 Task: Pan Card Field Recreation
Action: Key pressed <Key.f11>
Screenshot: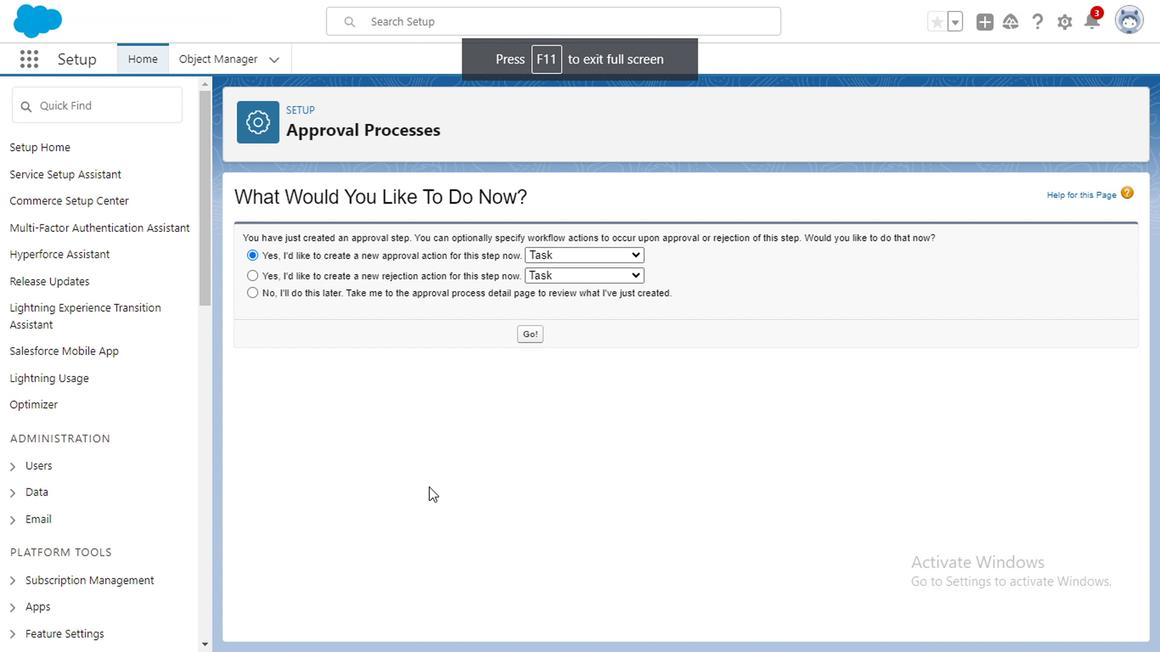 
Action: Mouse moved to (26, 59)
Screenshot: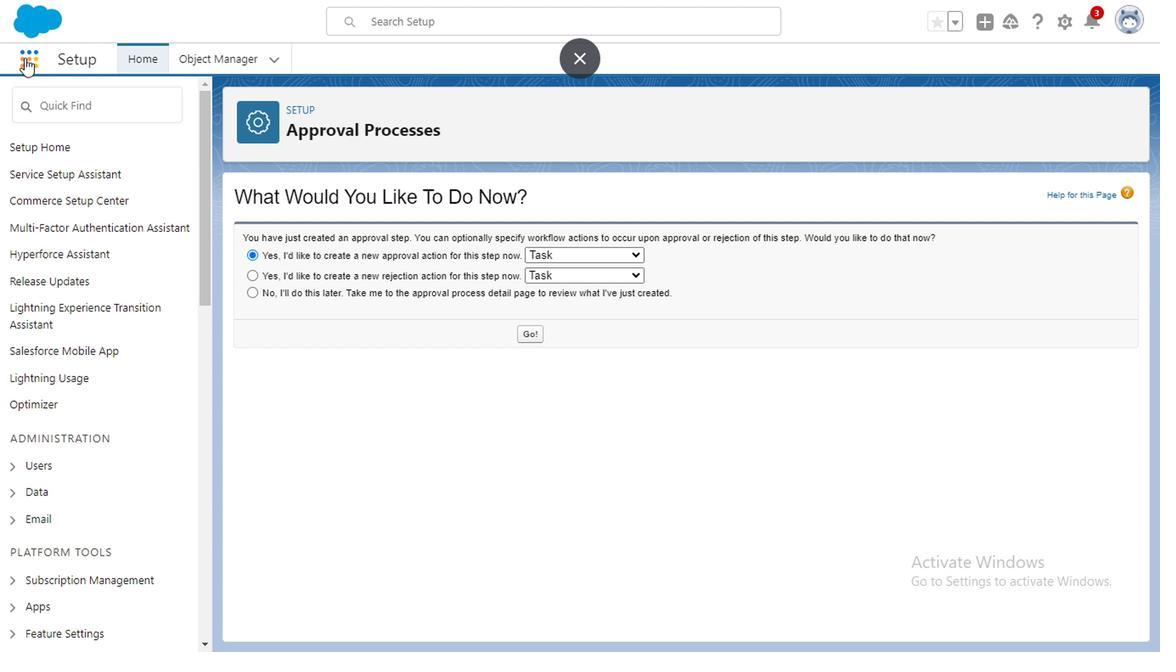 
Action: Mouse pressed left at (26, 59)
Screenshot: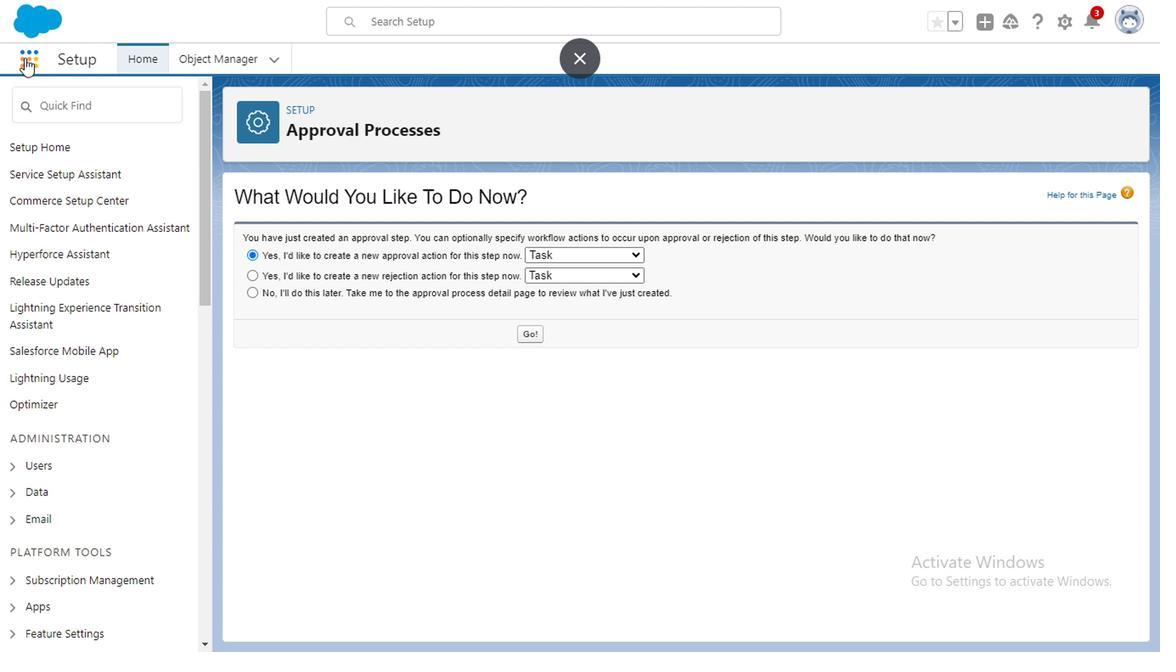 
Action: Mouse moved to (92, 114)
Screenshot: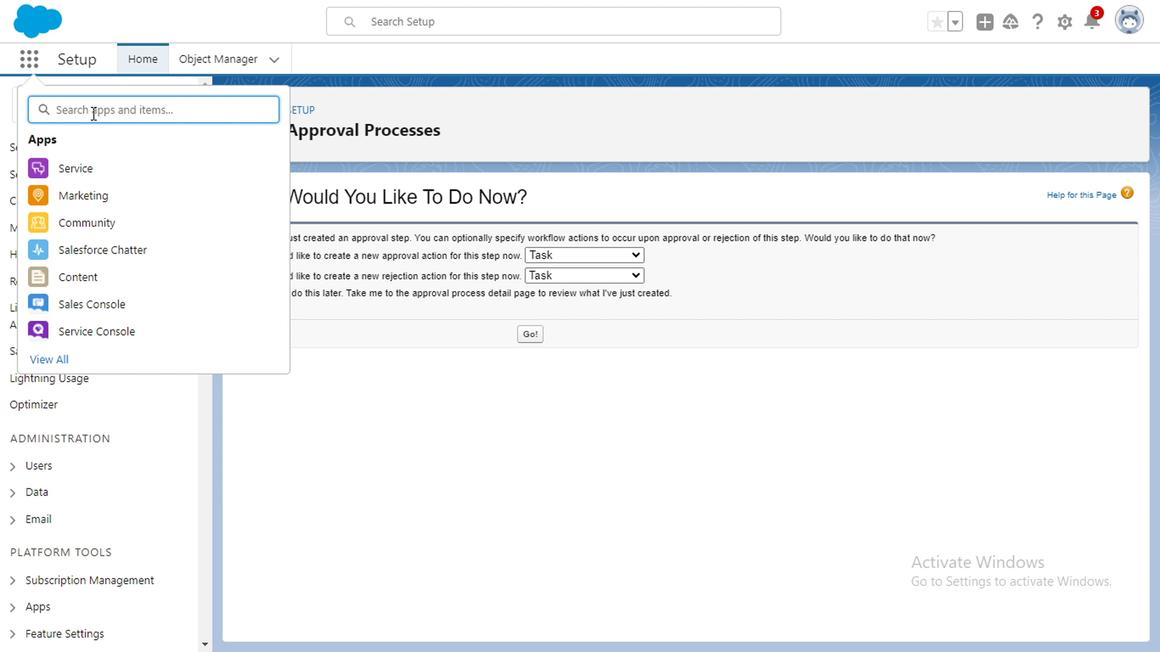 
Action: Key pressed o<Key.caps_lock>PTY
Screenshot: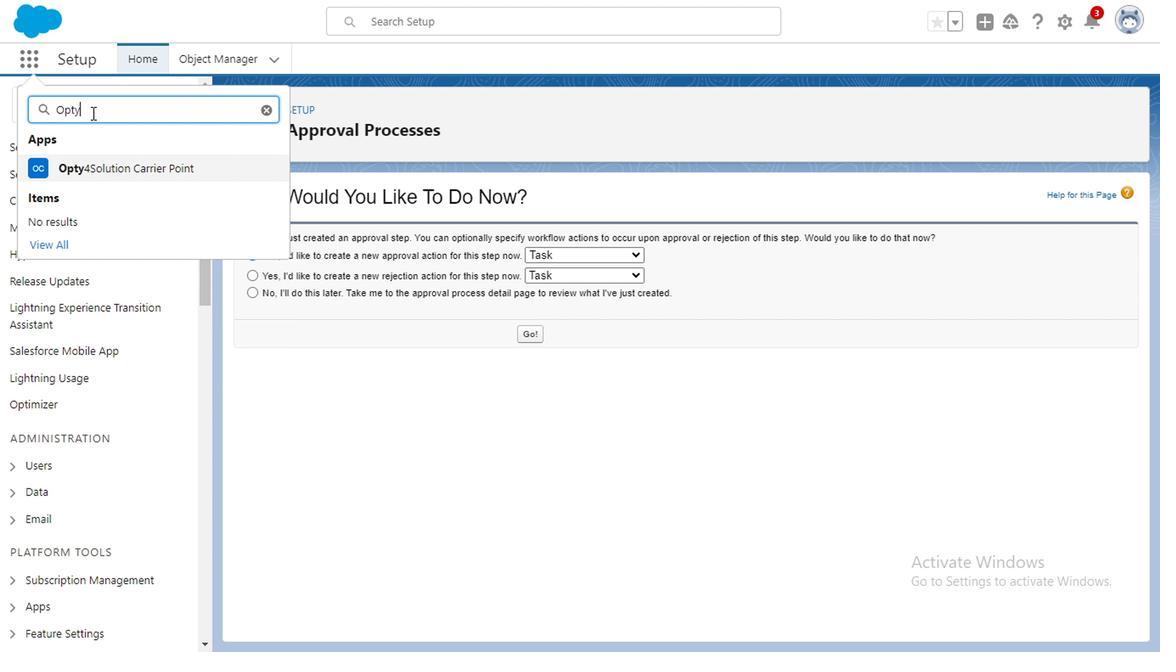 
Action: Mouse moved to (110, 167)
Screenshot: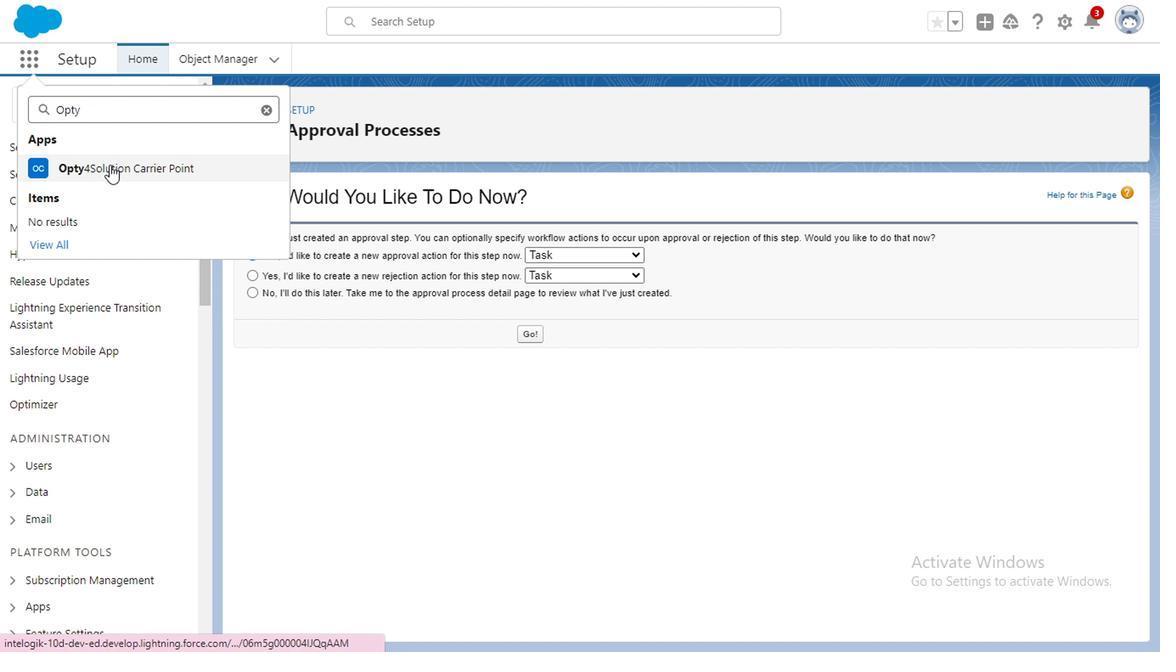
Action: Mouse pressed left at (110, 167)
Screenshot: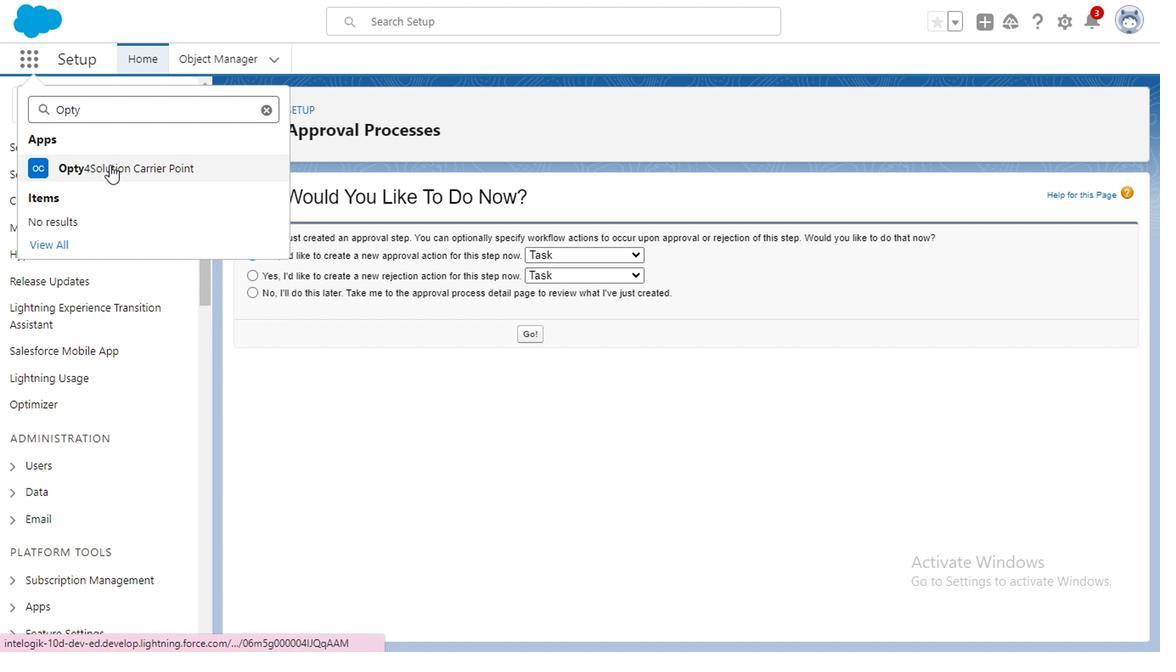 
Action: Mouse moved to (327, 56)
Screenshot: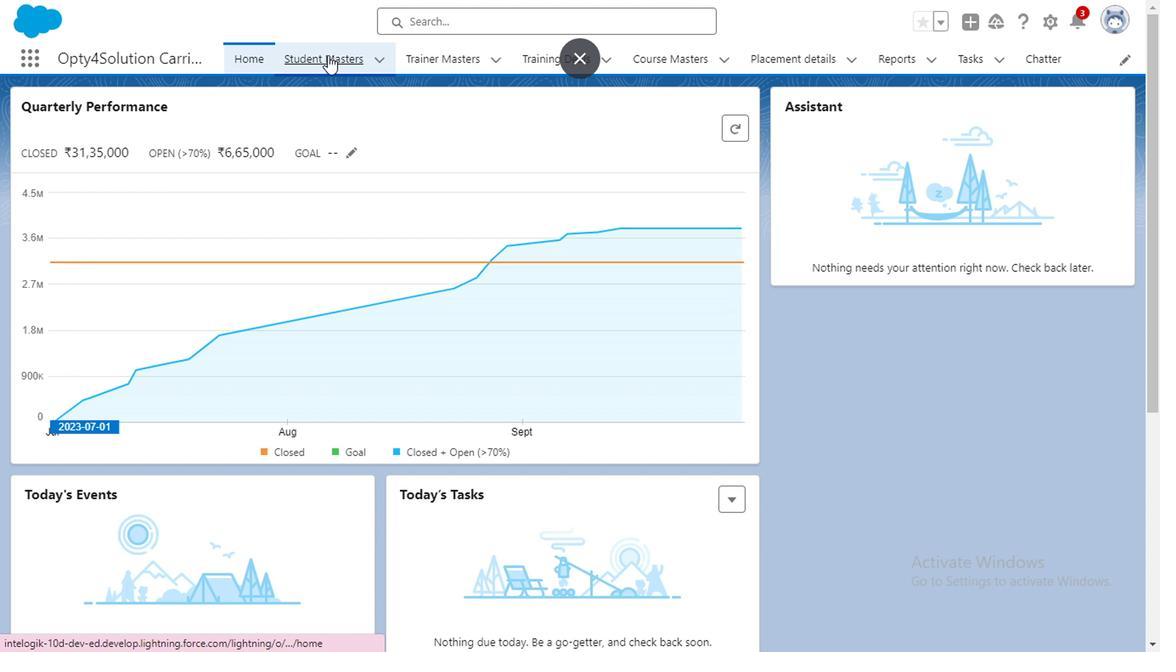 
Action: Mouse pressed left at (327, 56)
Screenshot: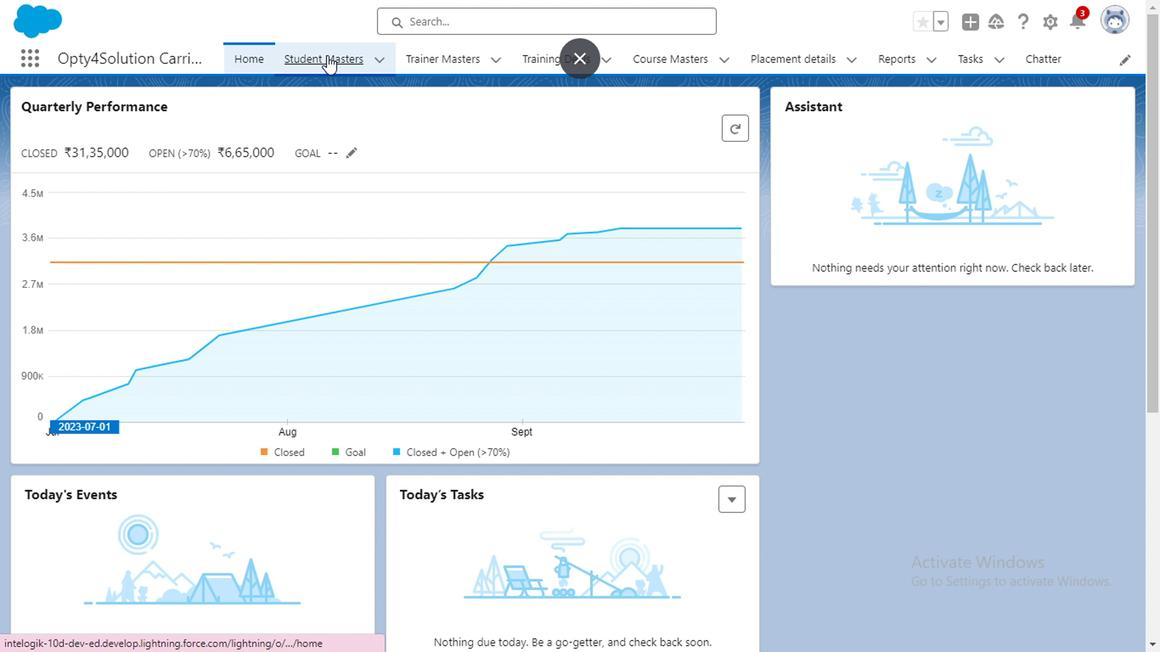 
Action: Mouse moved to (1061, 16)
Screenshot: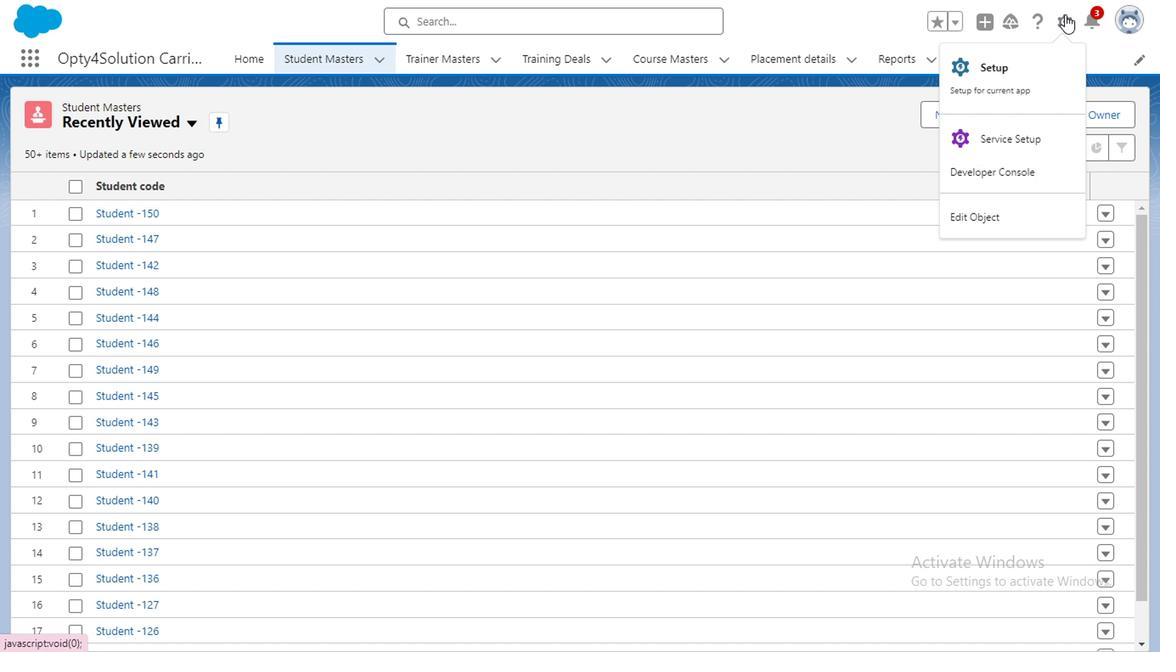 
Action: Mouse pressed left at (1061, 16)
Screenshot: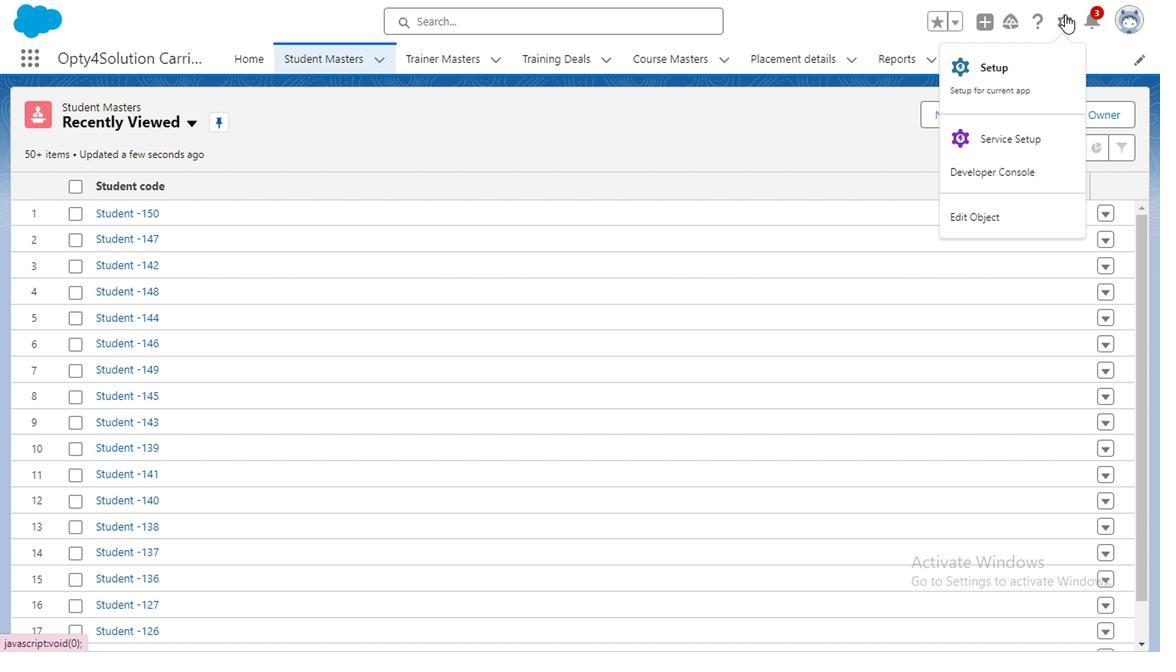 
Action: Mouse moved to (984, 218)
Screenshot: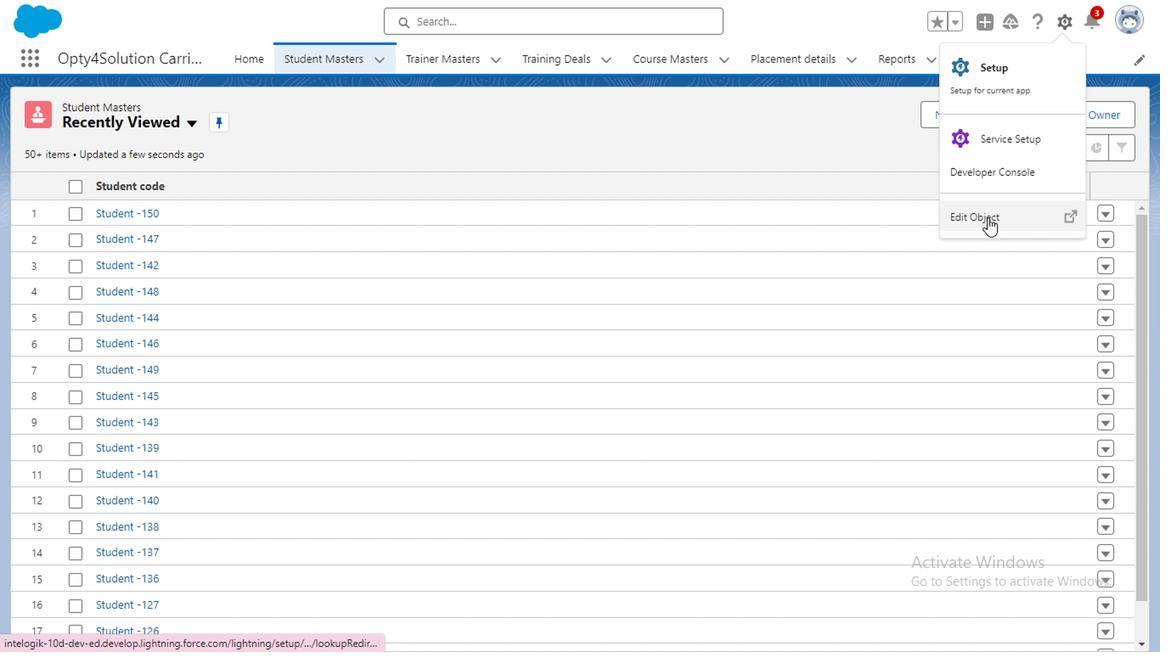 
Action: Mouse pressed left at (984, 218)
Screenshot: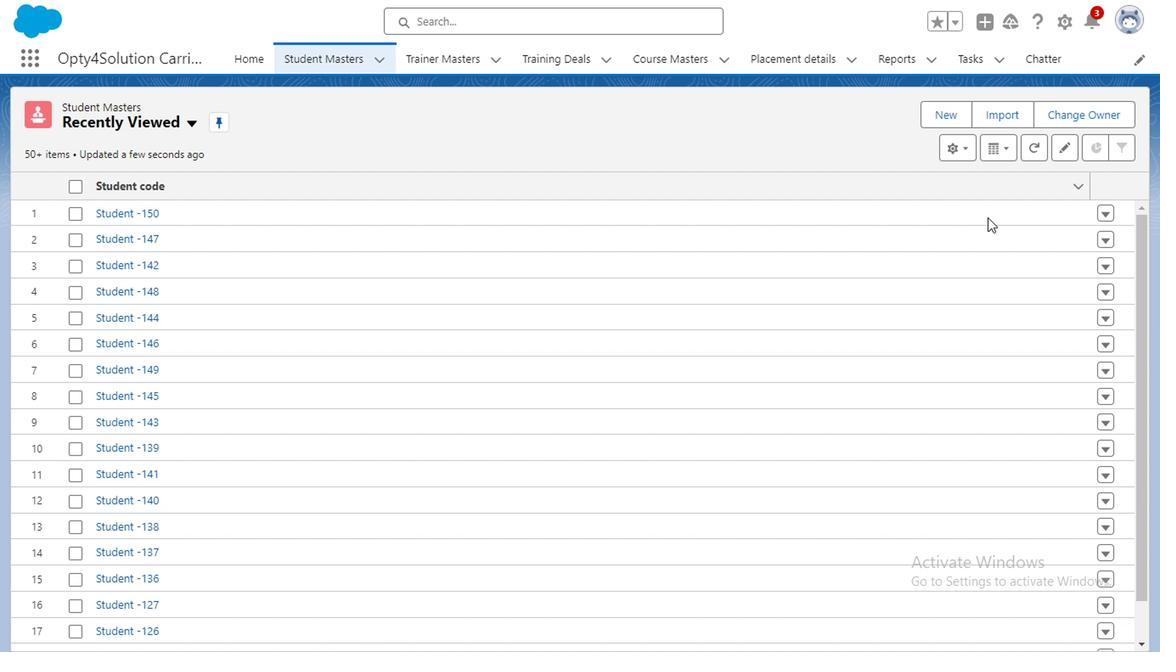 
Action: Mouse moved to (126, 229)
Screenshot: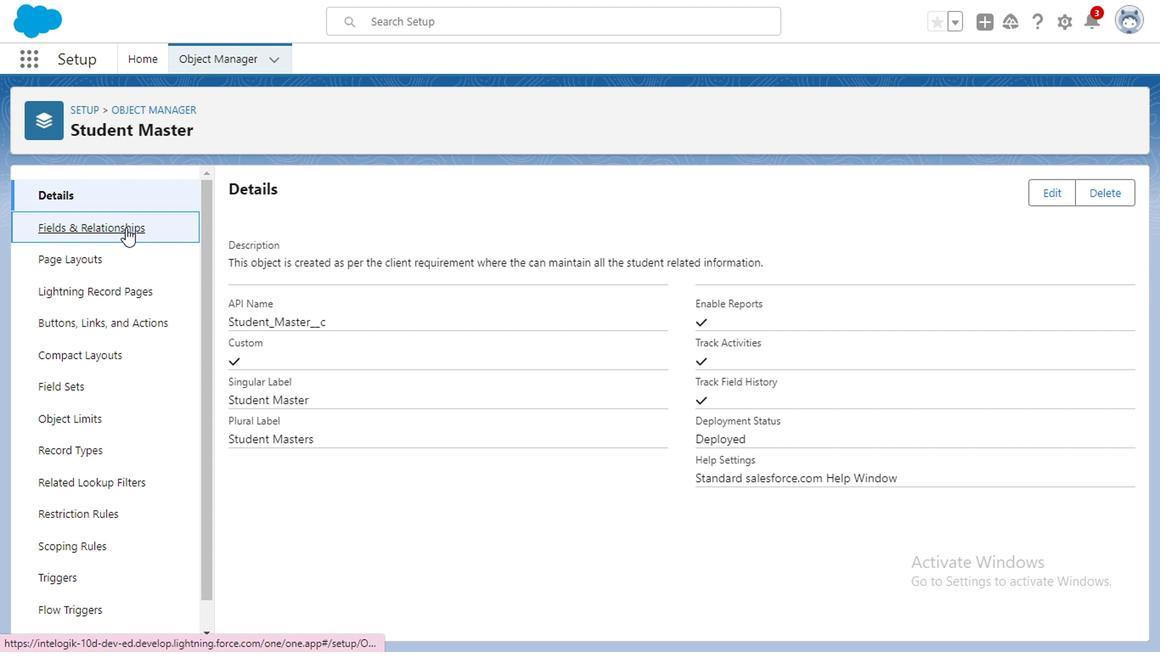 
Action: Mouse pressed left at (126, 229)
Screenshot: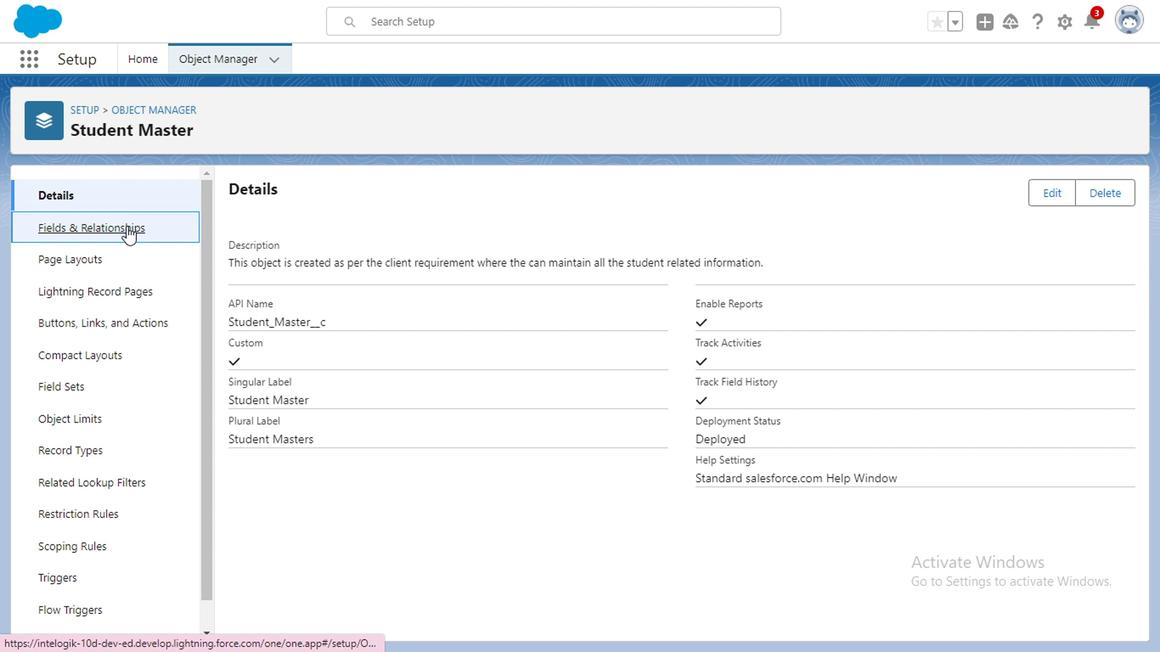 
Action: Mouse moved to (404, 421)
Screenshot: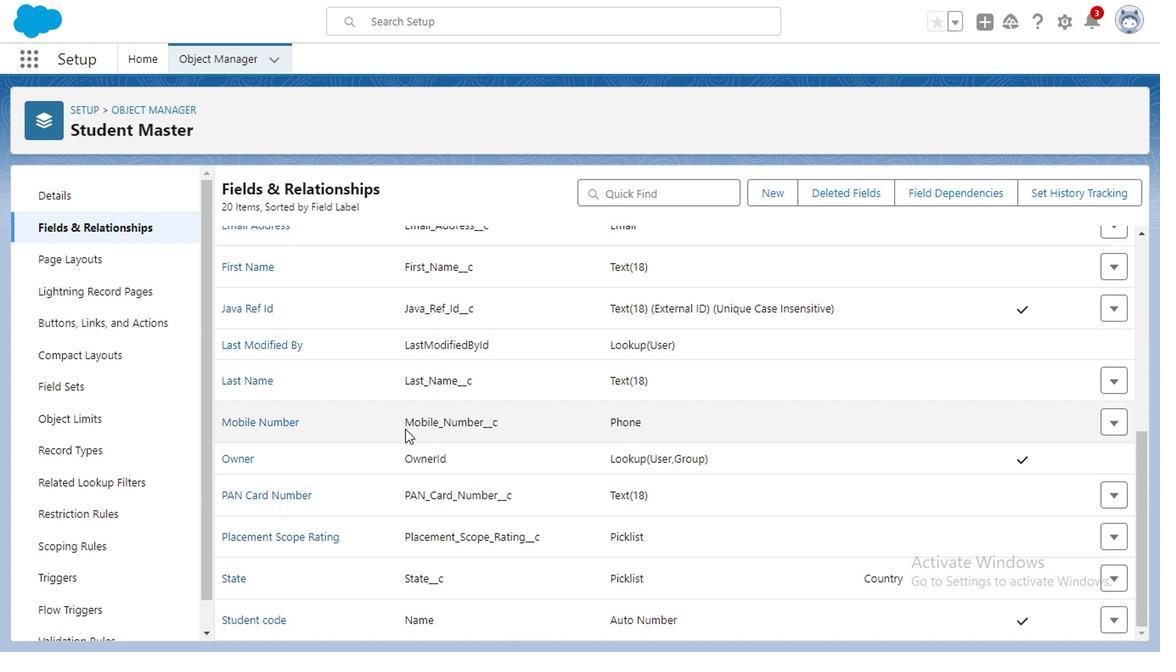 
Action: Mouse scrolled (404, 421) with delta (0, 0)
Screenshot: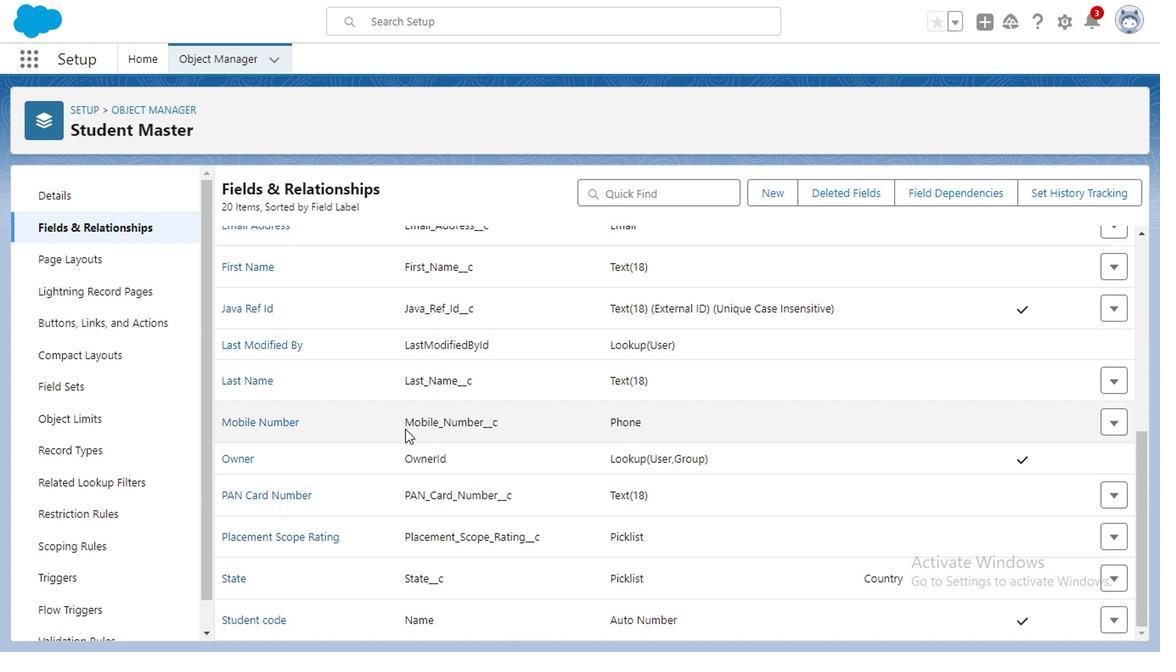 
Action: Mouse moved to (404, 424)
Screenshot: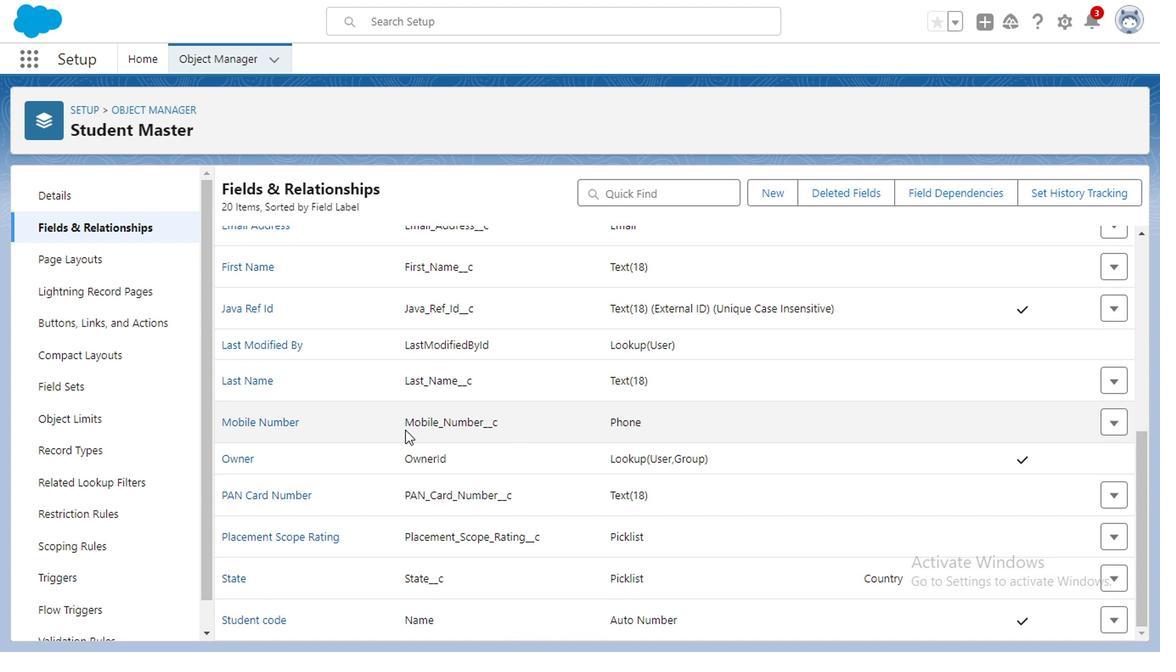 
Action: Mouse scrolled (404, 423) with delta (0, 0)
Screenshot: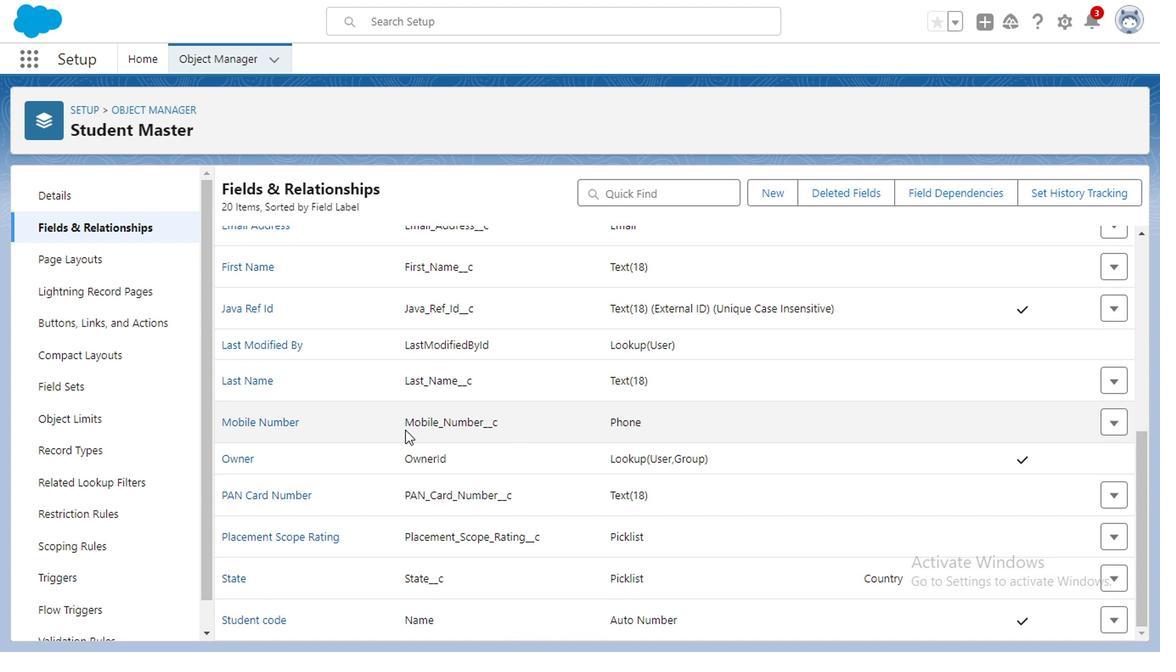 
Action: Mouse moved to (404, 425)
Screenshot: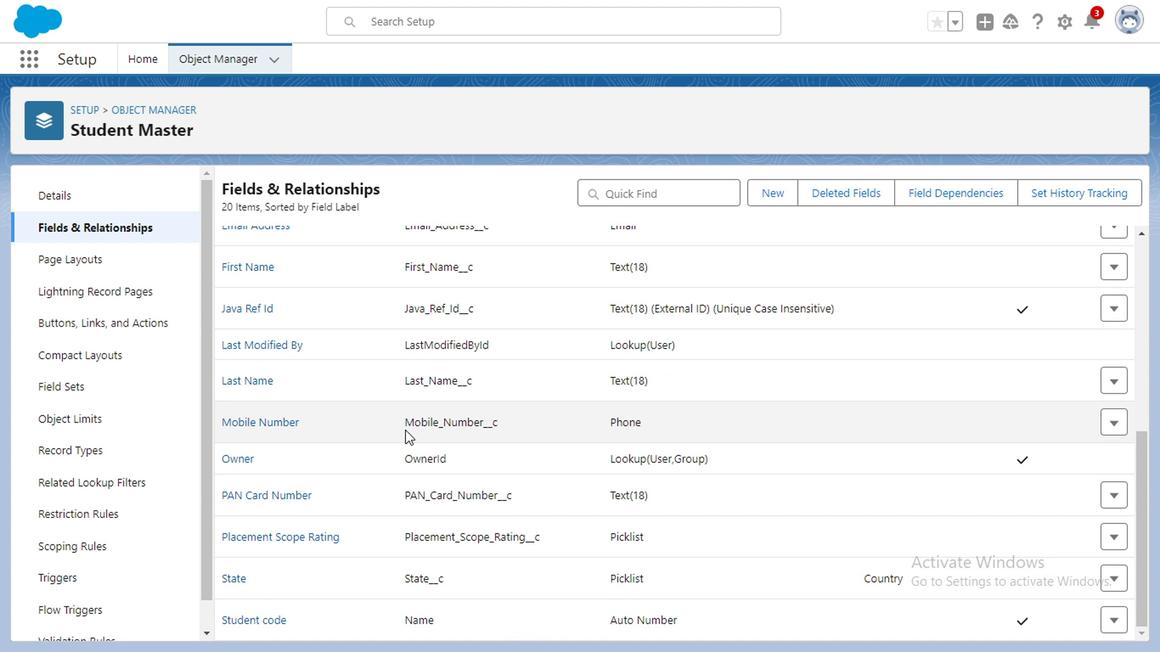 
Action: Mouse scrolled (404, 424) with delta (0, -1)
Screenshot: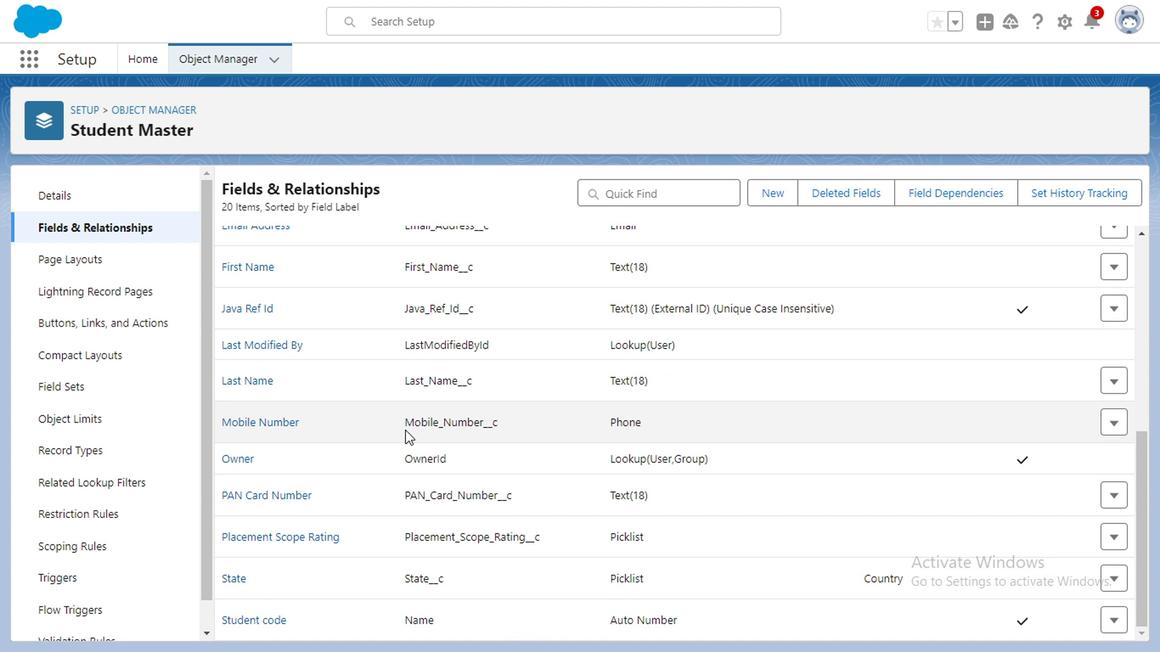 
Action: Mouse moved to (254, 498)
Screenshot: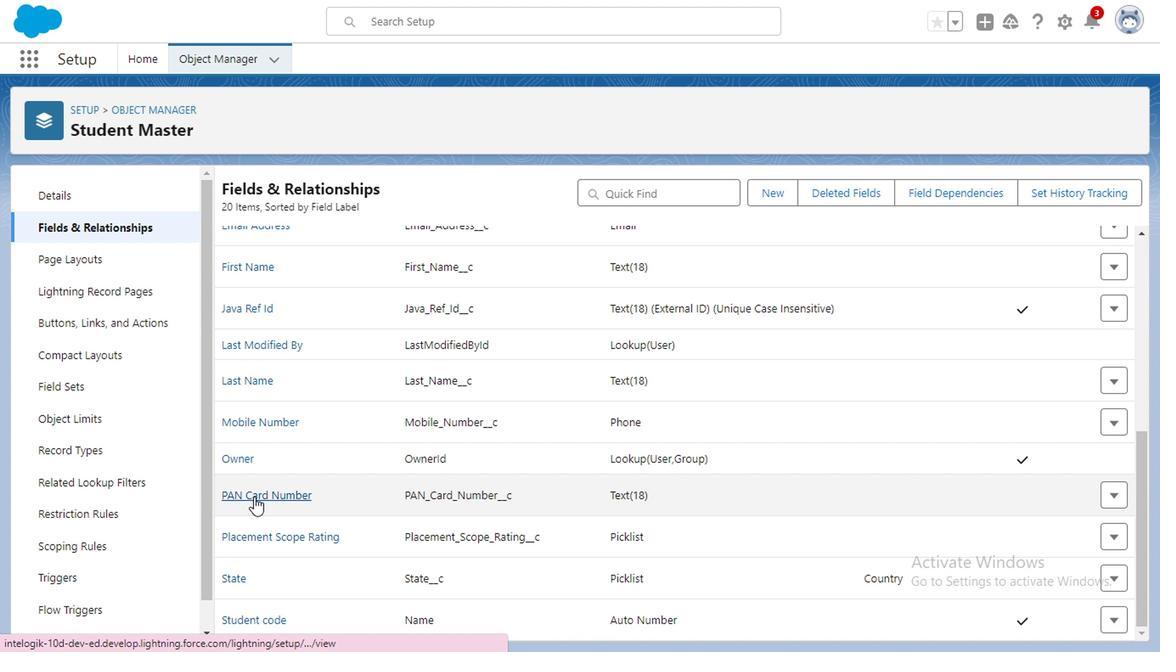 
Action: Mouse pressed left at (254, 498)
Screenshot: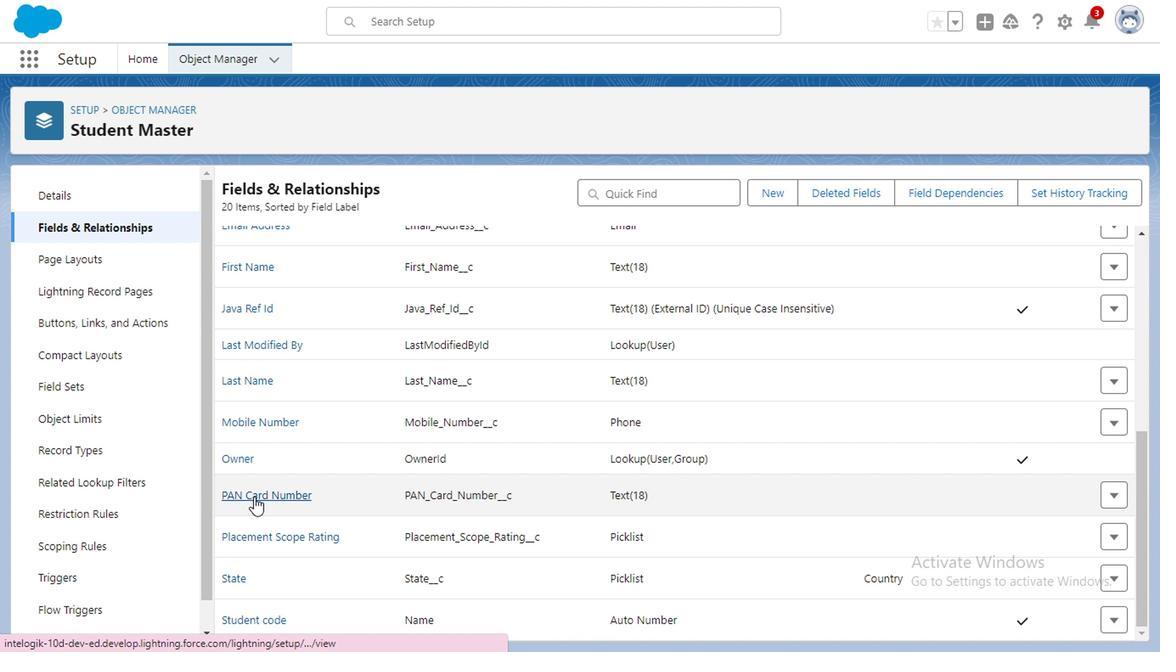 
Action: Mouse moved to (581, 363)
Screenshot: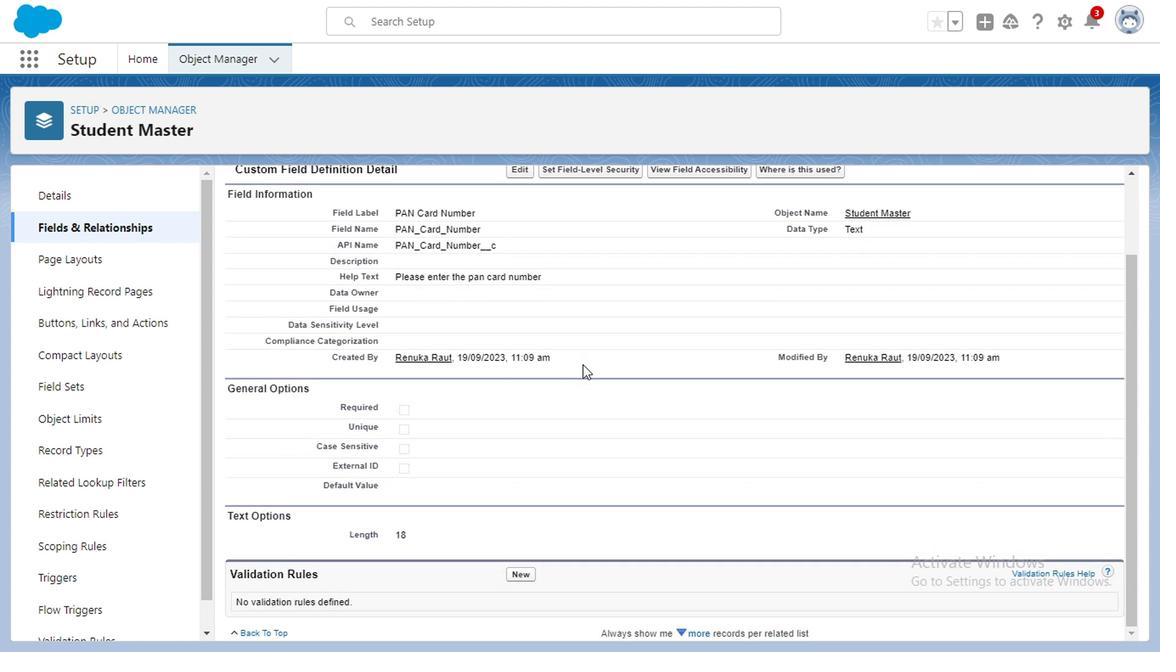 
Action: Mouse scrolled (581, 362) with delta (0, 0)
Screenshot: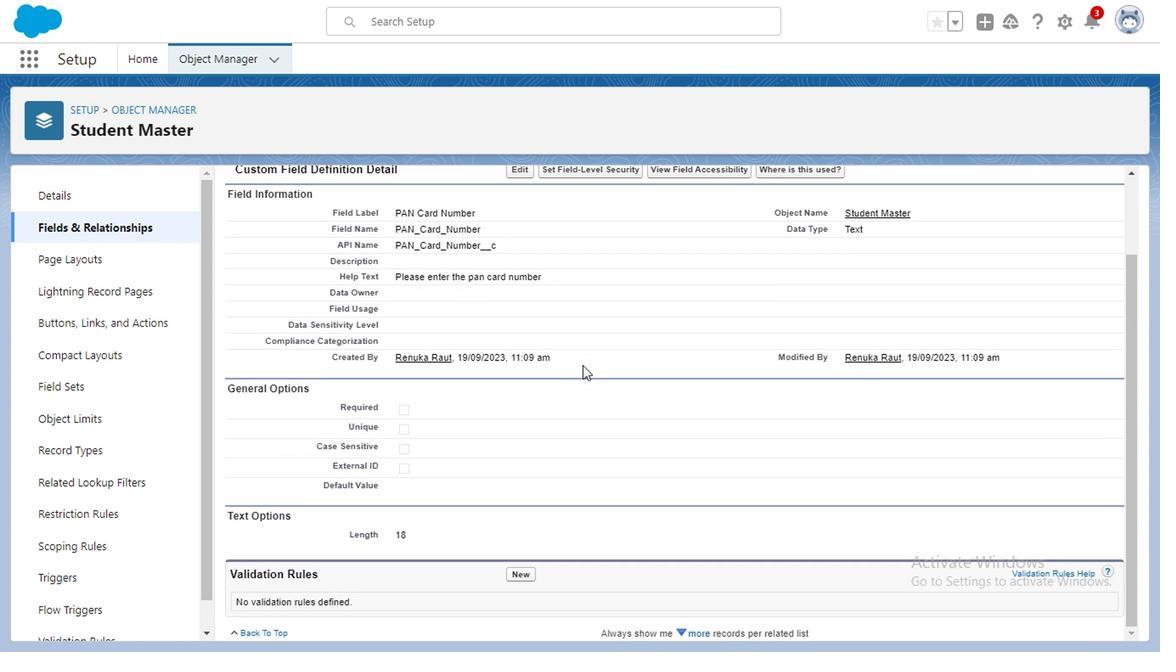 
Action: Mouse moved to (581, 369)
Screenshot: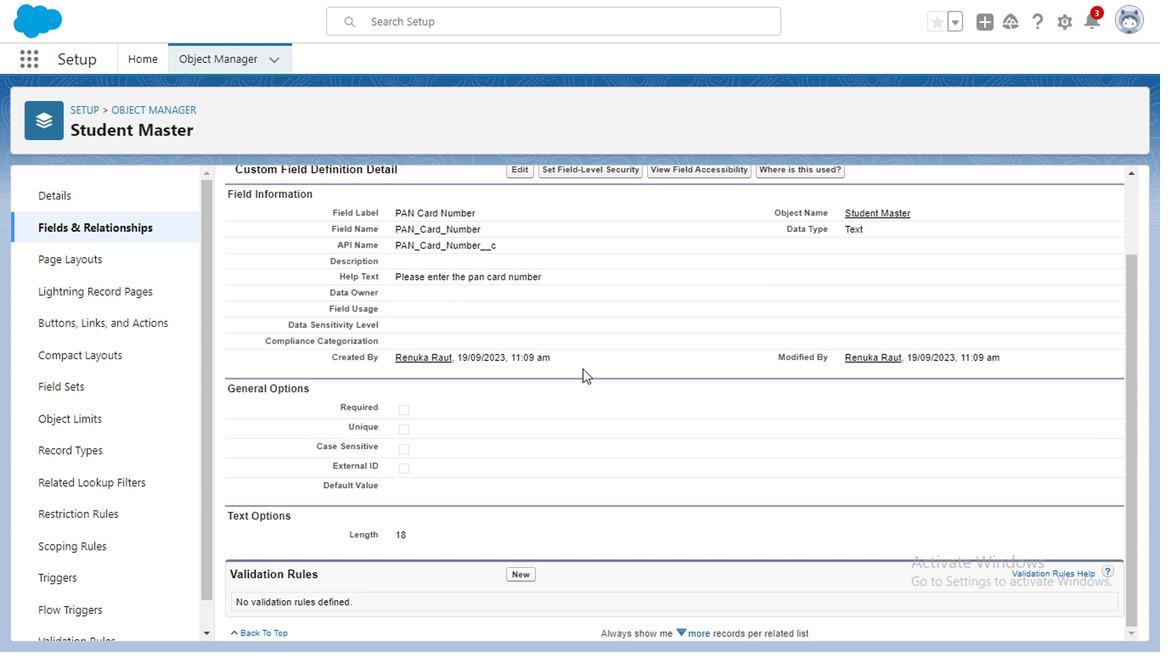
Action: Mouse scrolled (581, 369) with delta (0, 0)
Screenshot: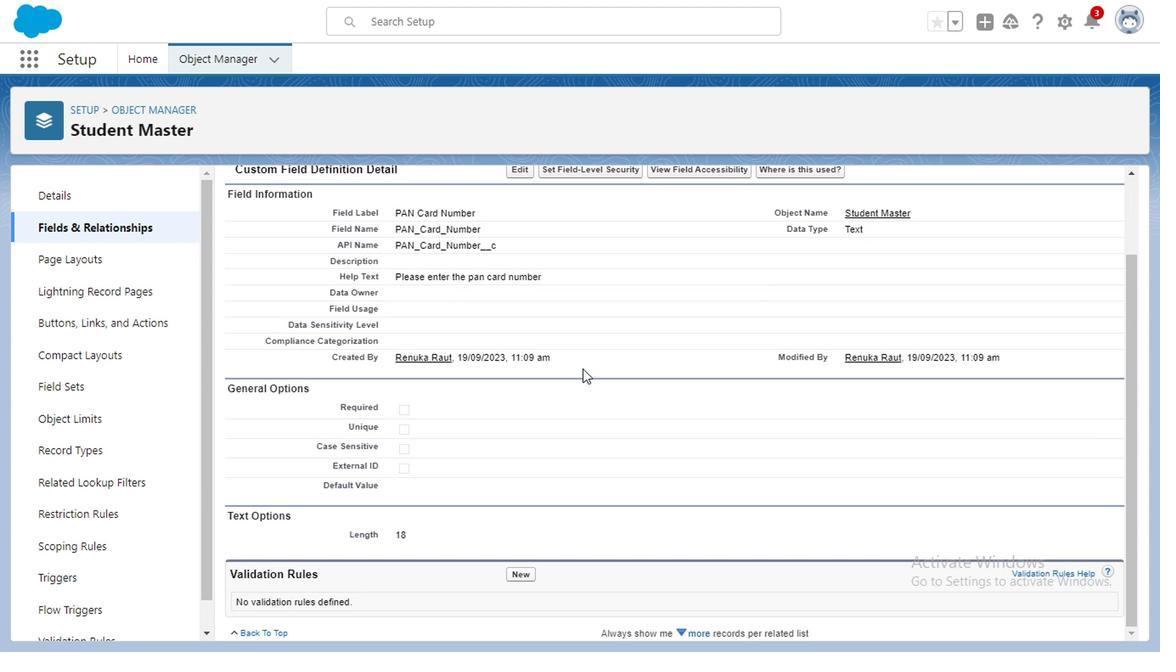 
Action: Mouse moved to (490, 324)
Screenshot: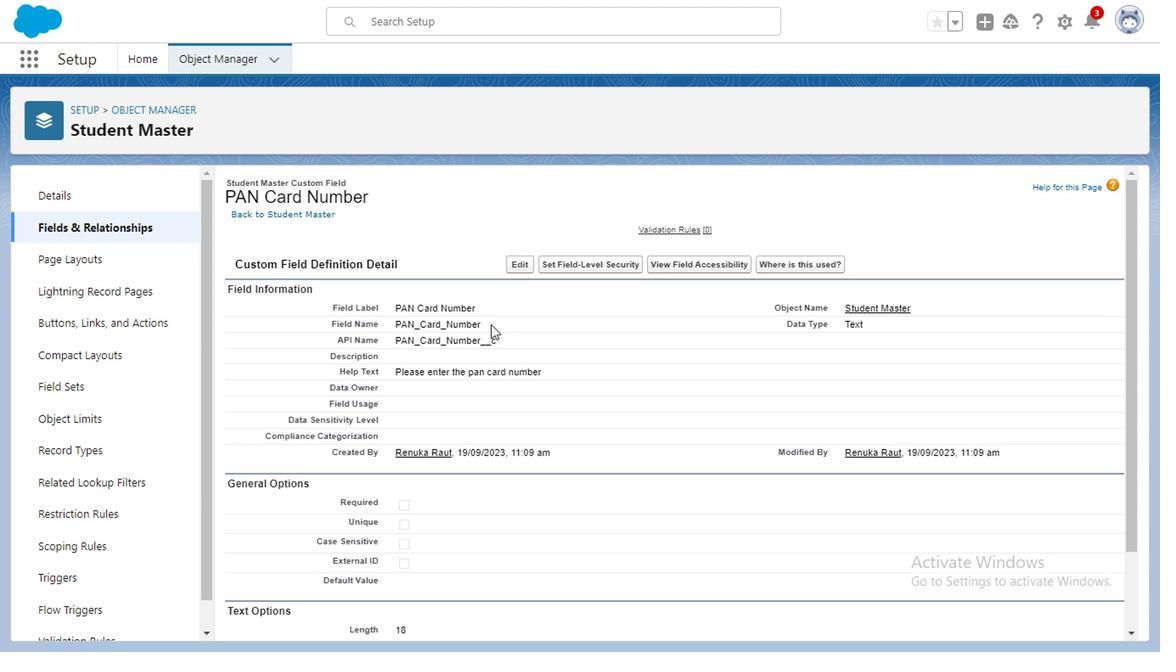 
Action: Mouse scrolled (490, 325) with delta (0, 0)
Screenshot: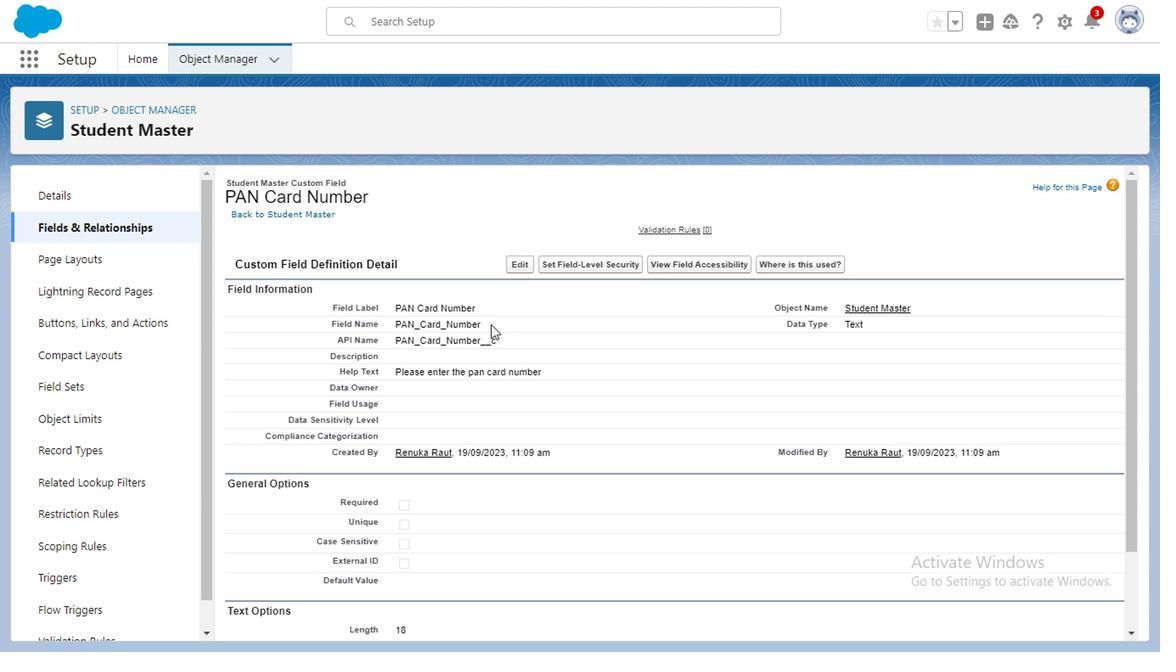 
Action: Mouse scrolled (490, 325) with delta (0, 0)
Screenshot: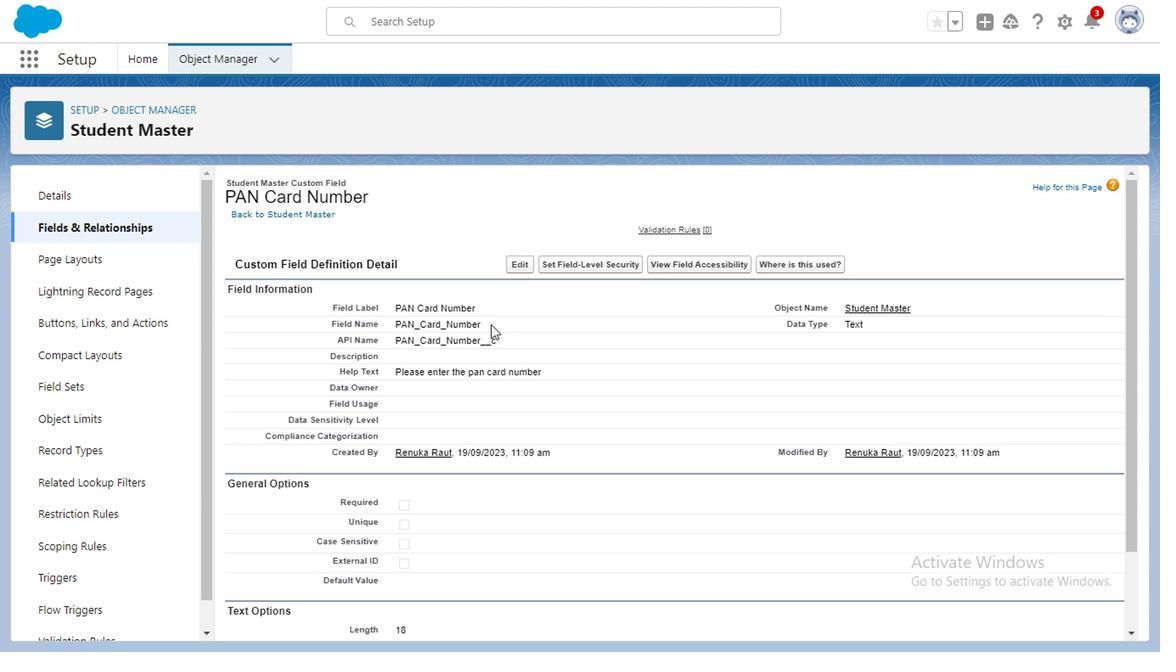 
Action: Mouse scrolled (490, 325) with delta (0, 0)
Screenshot: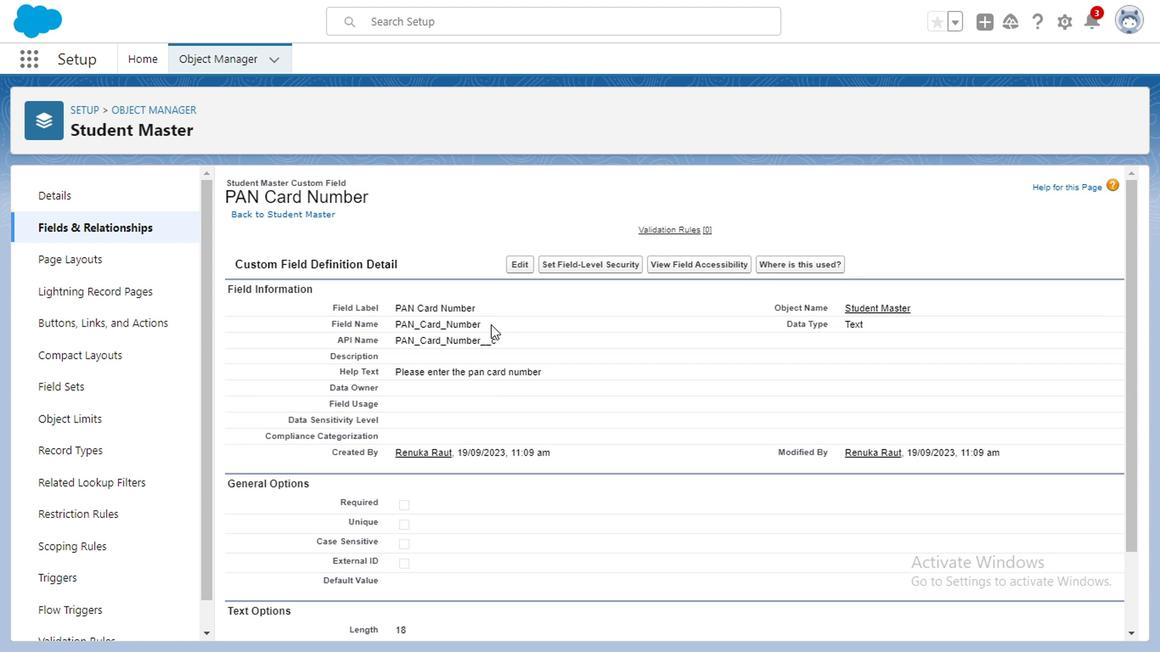 
Action: Mouse moved to (490, 324)
Screenshot: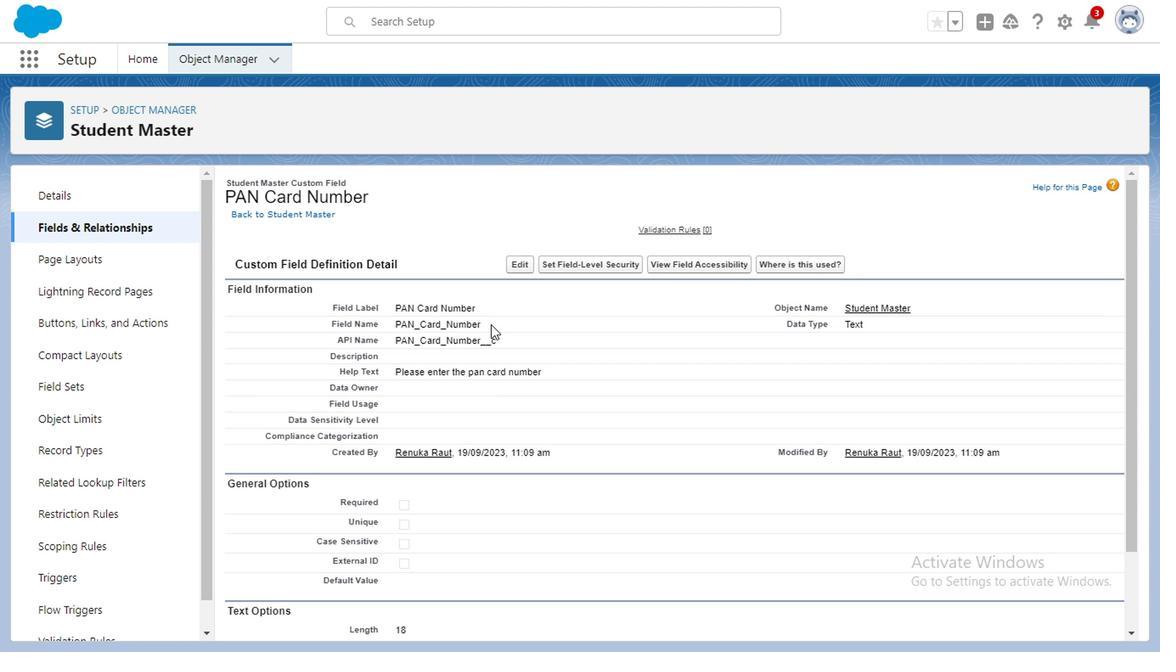 
Action: Mouse scrolled (490, 325) with delta (0, 0)
Screenshot: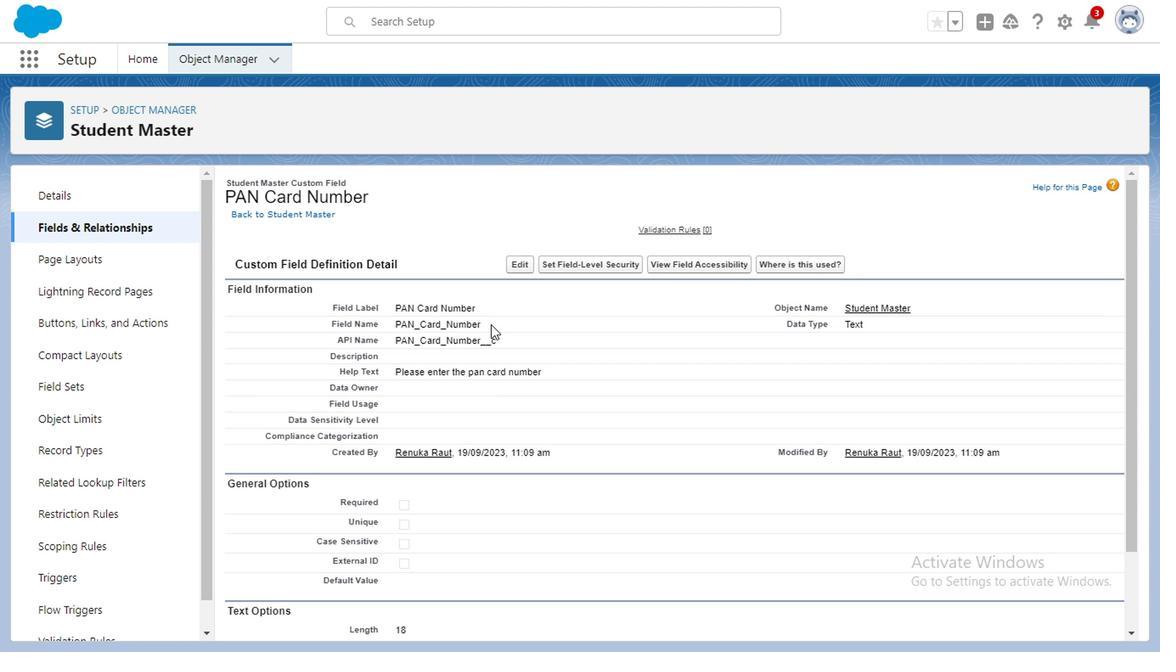 
Action: Mouse moved to (516, 264)
Screenshot: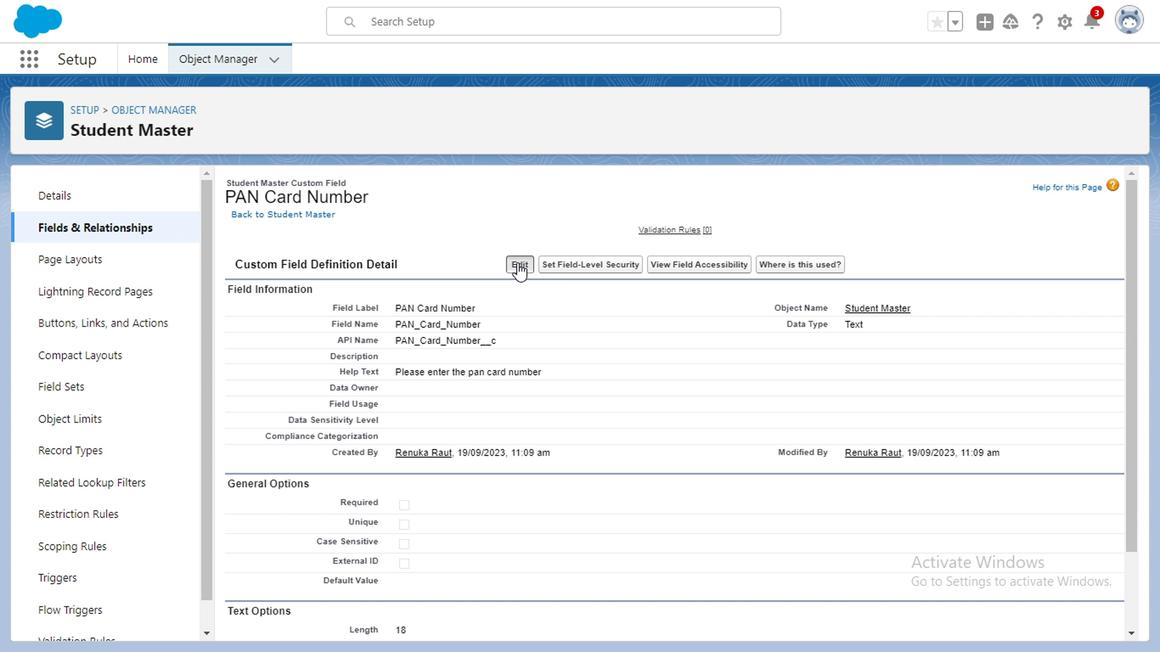 
Action: Mouse pressed left at (516, 264)
Screenshot: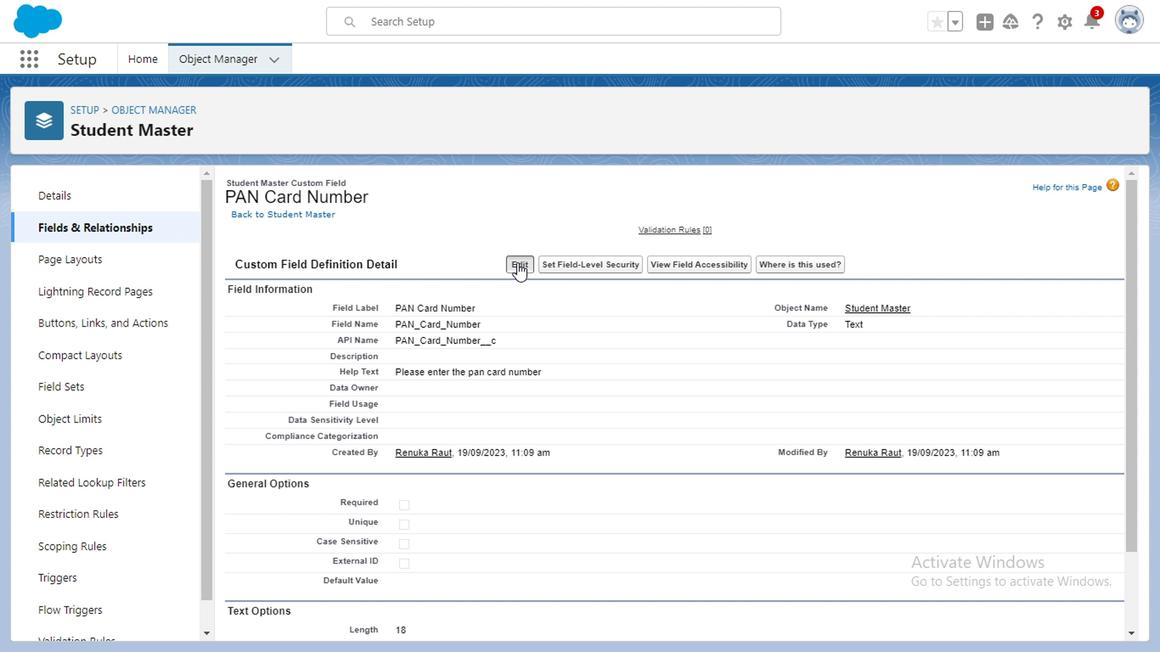 
Action: Mouse moved to (87, 260)
Screenshot: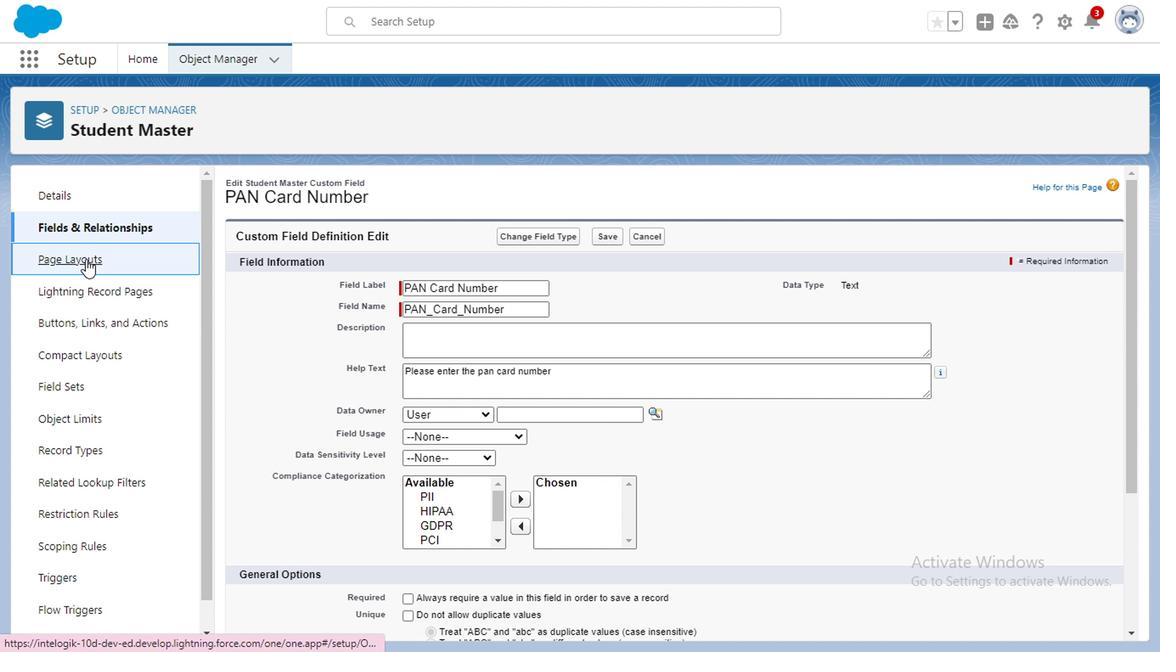 
Action: Mouse pressed left at (87, 260)
Screenshot: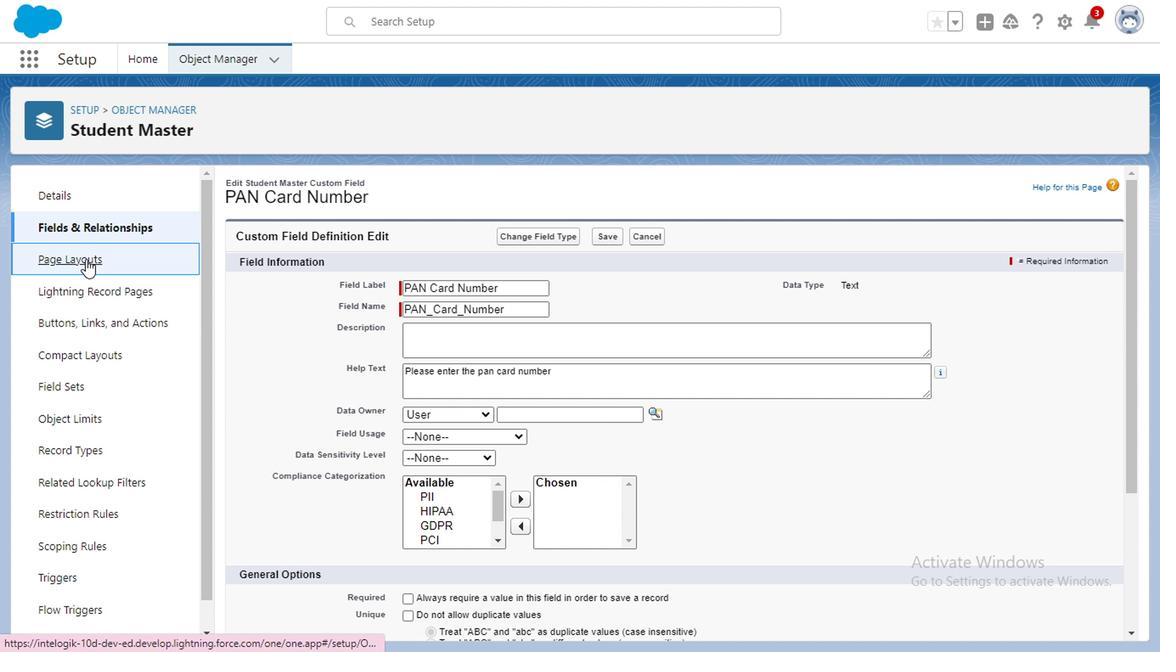 
Action: Mouse moved to (91, 229)
Screenshot: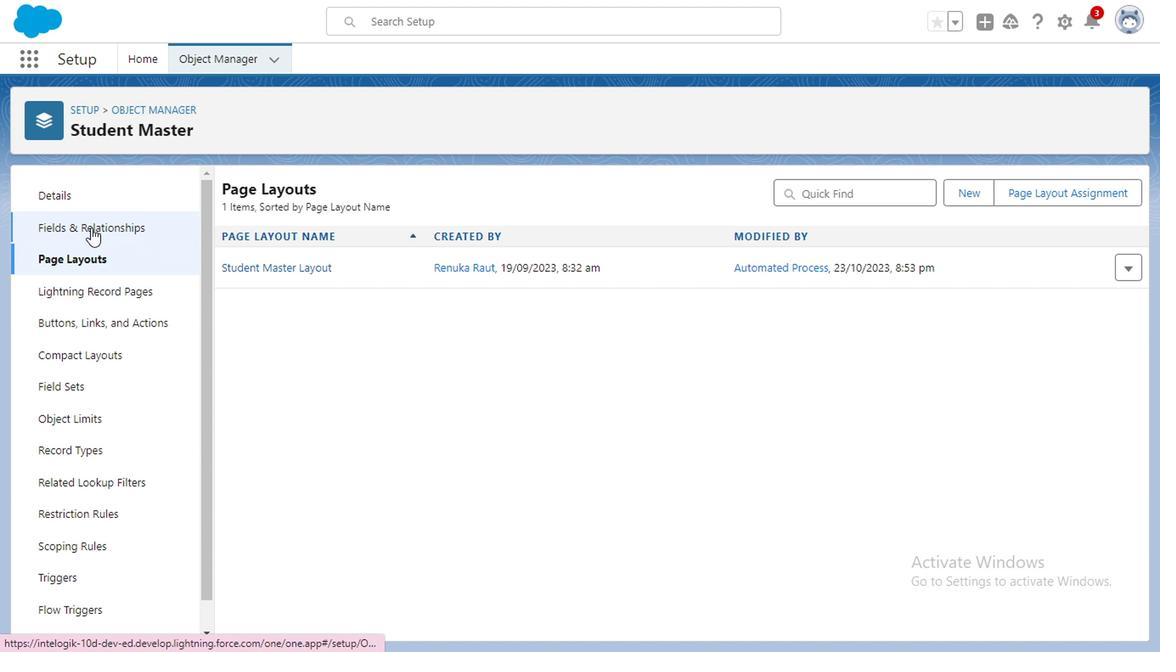 
Action: Mouse pressed left at (91, 229)
Screenshot: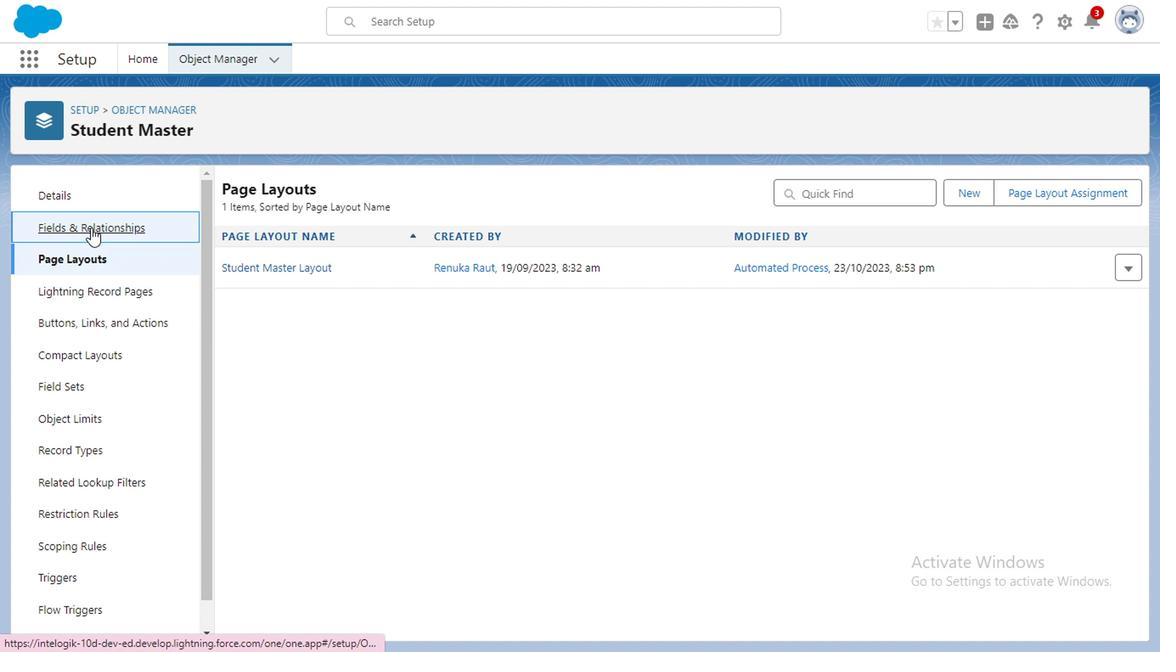 
Action: Mouse moved to (254, 517)
Screenshot: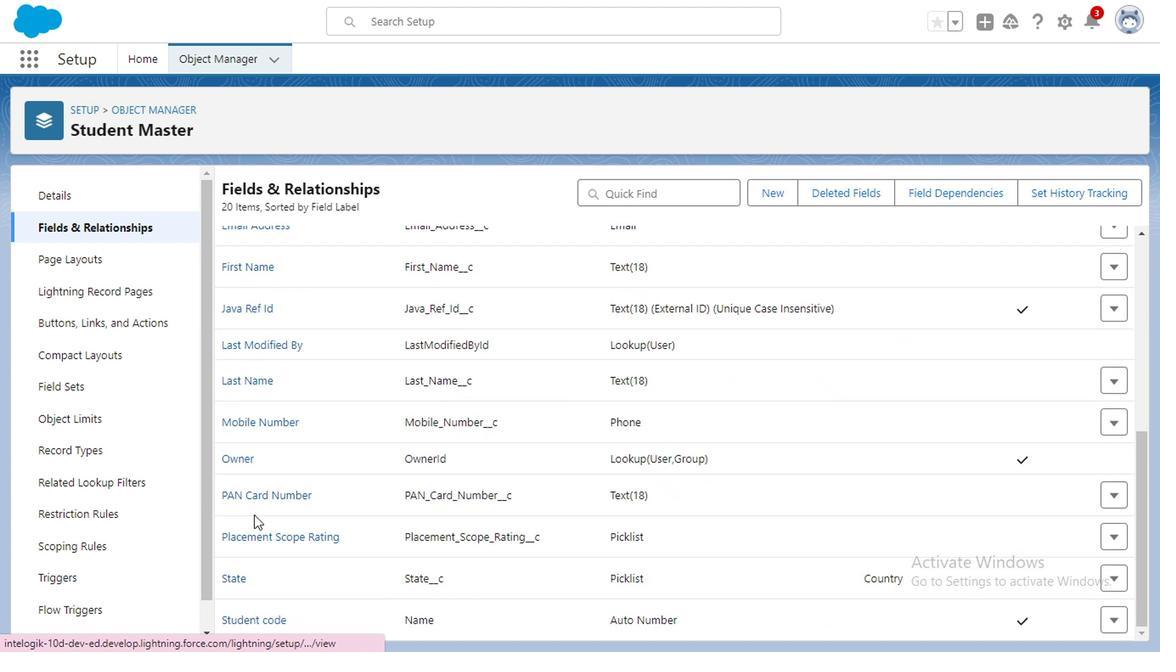 
Action: Mouse scrolled (254, 516) with delta (0, -1)
Screenshot: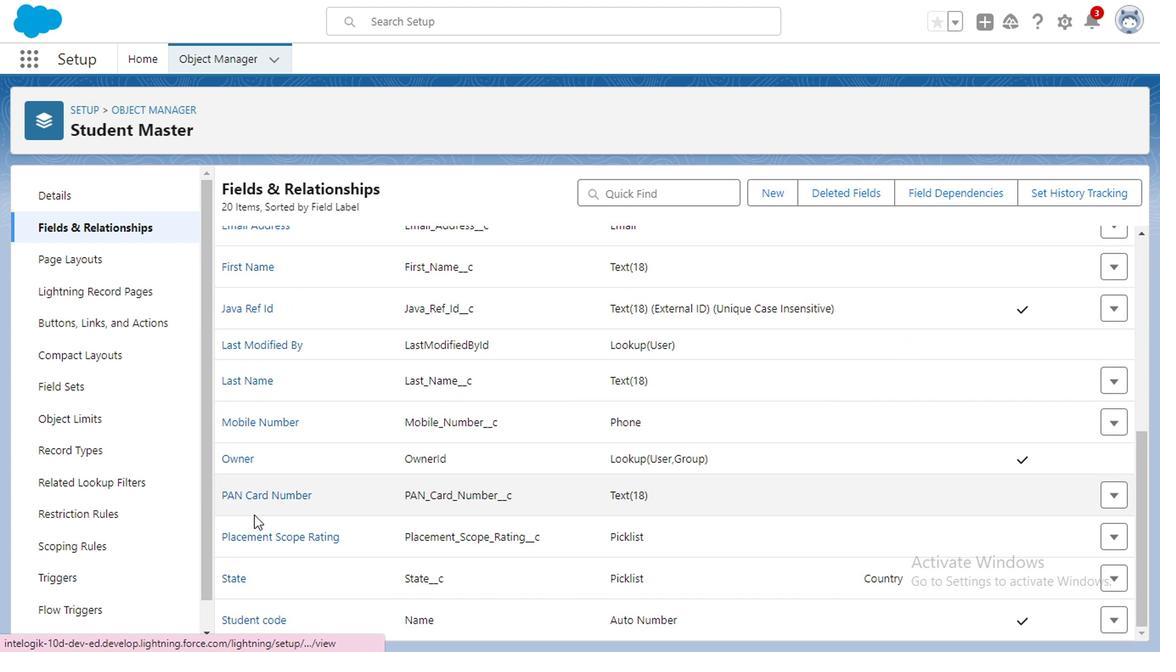 
Action: Mouse moved to (254, 494)
Screenshot: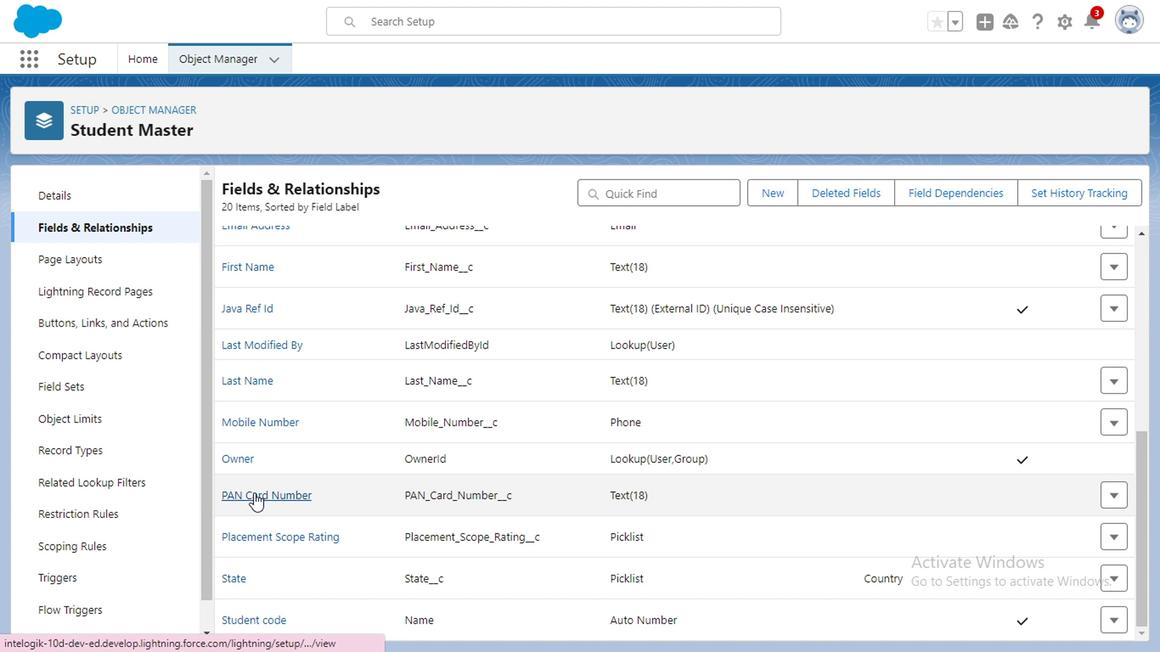 
Action: Mouse pressed left at (254, 494)
Screenshot: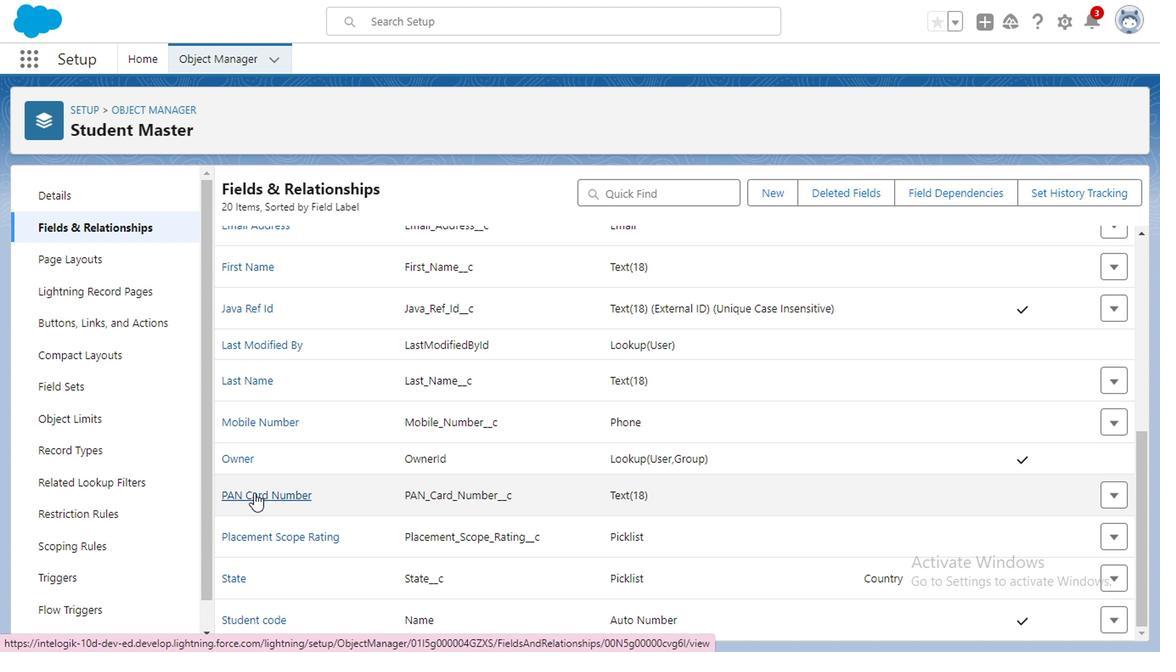 
Action: Mouse moved to (516, 268)
Screenshot: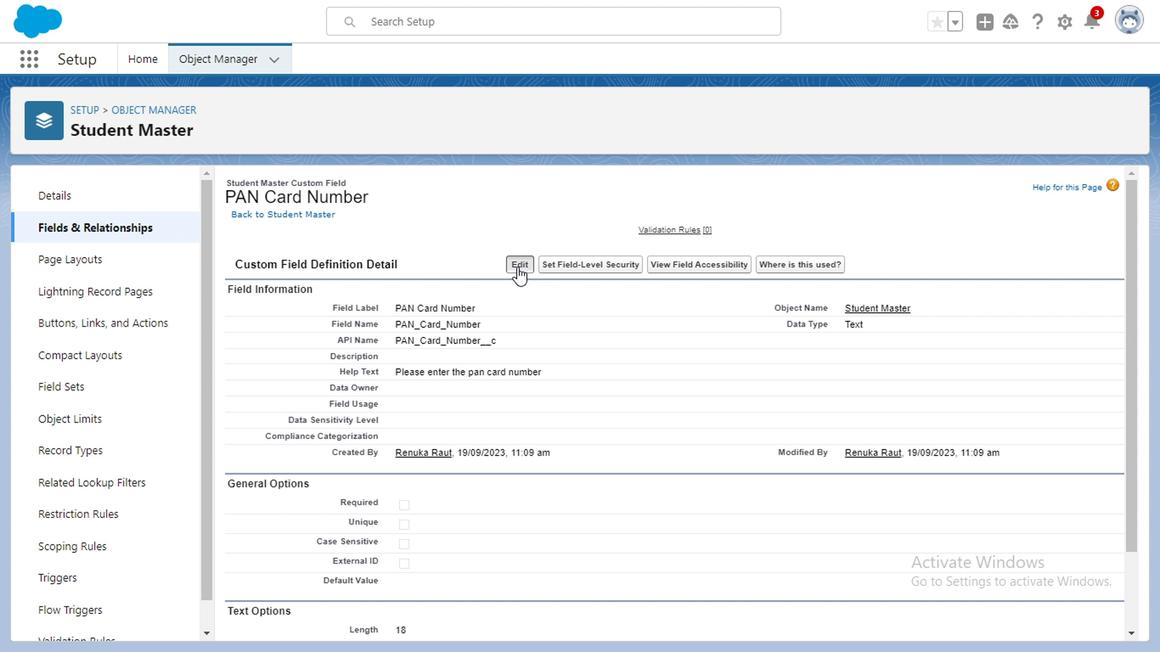 
Action: Mouse pressed left at (516, 268)
Screenshot: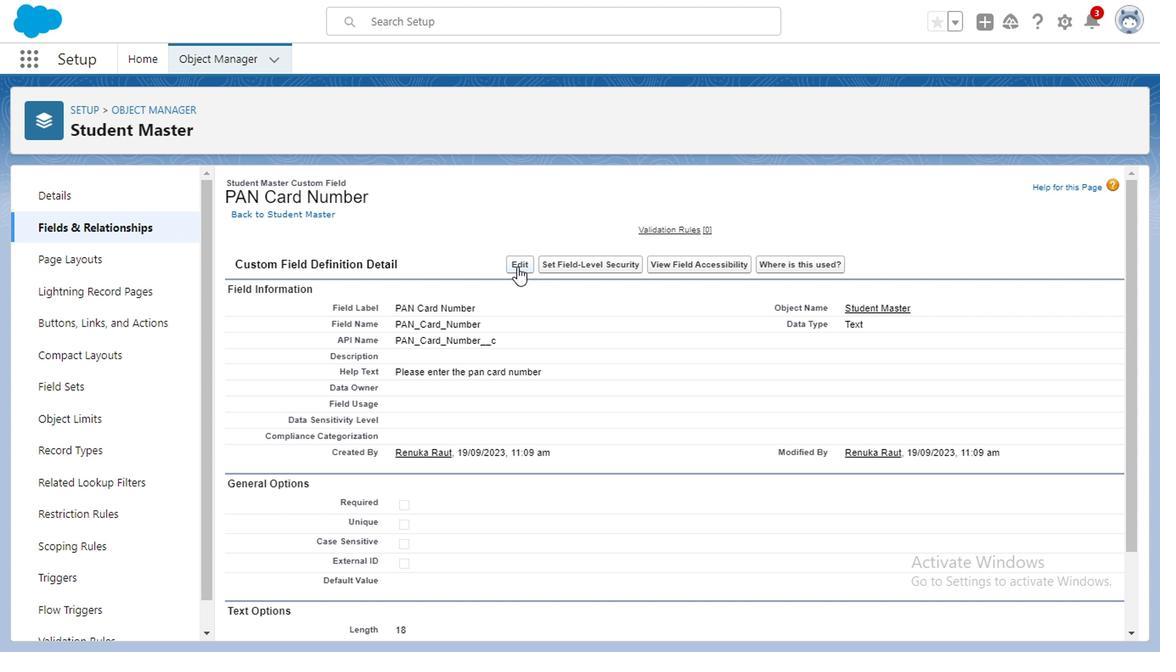 
Action: Mouse moved to (555, 233)
Screenshot: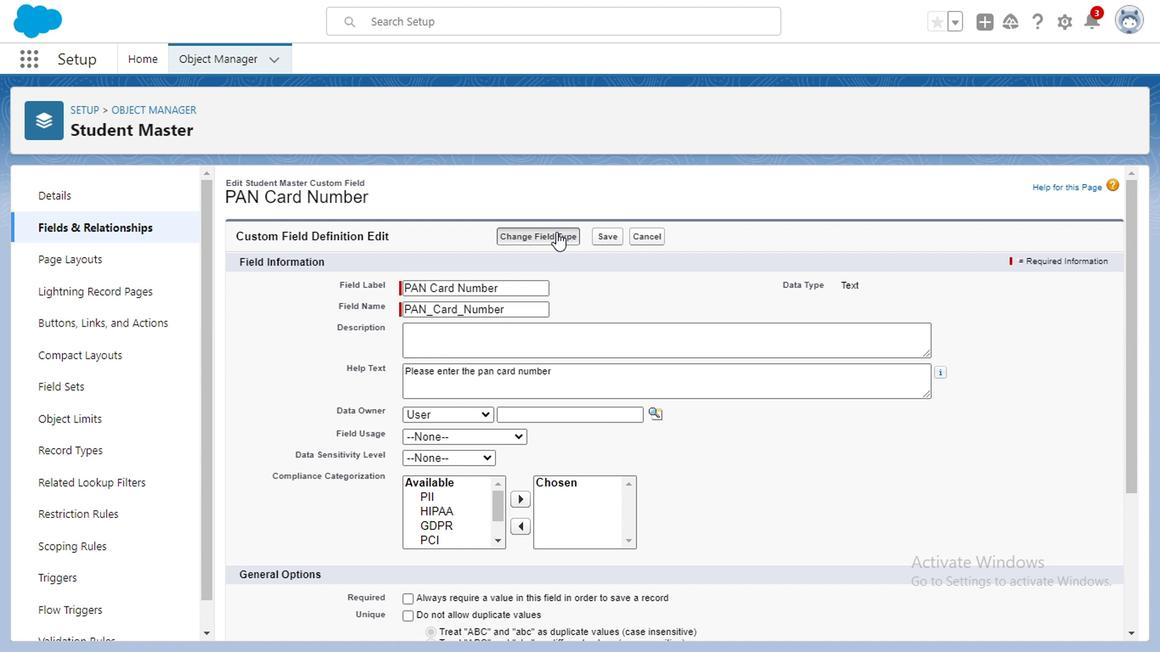 
Action: Mouse pressed left at (555, 233)
Screenshot: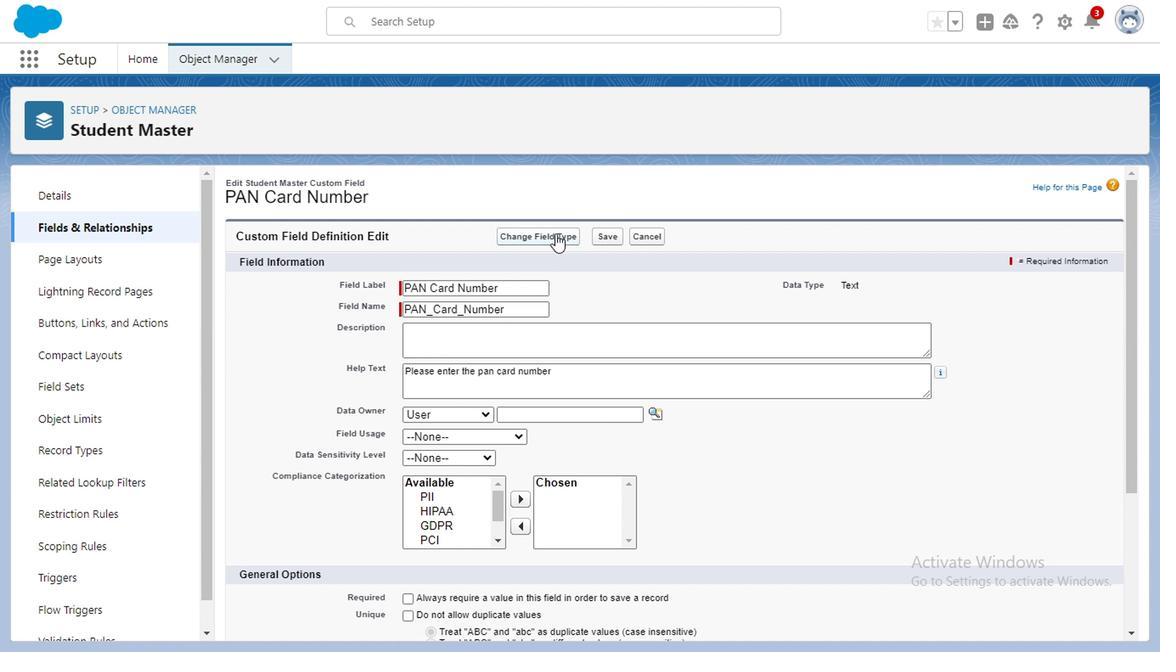 
Action: Mouse moved to (99, 513)
Screenshot: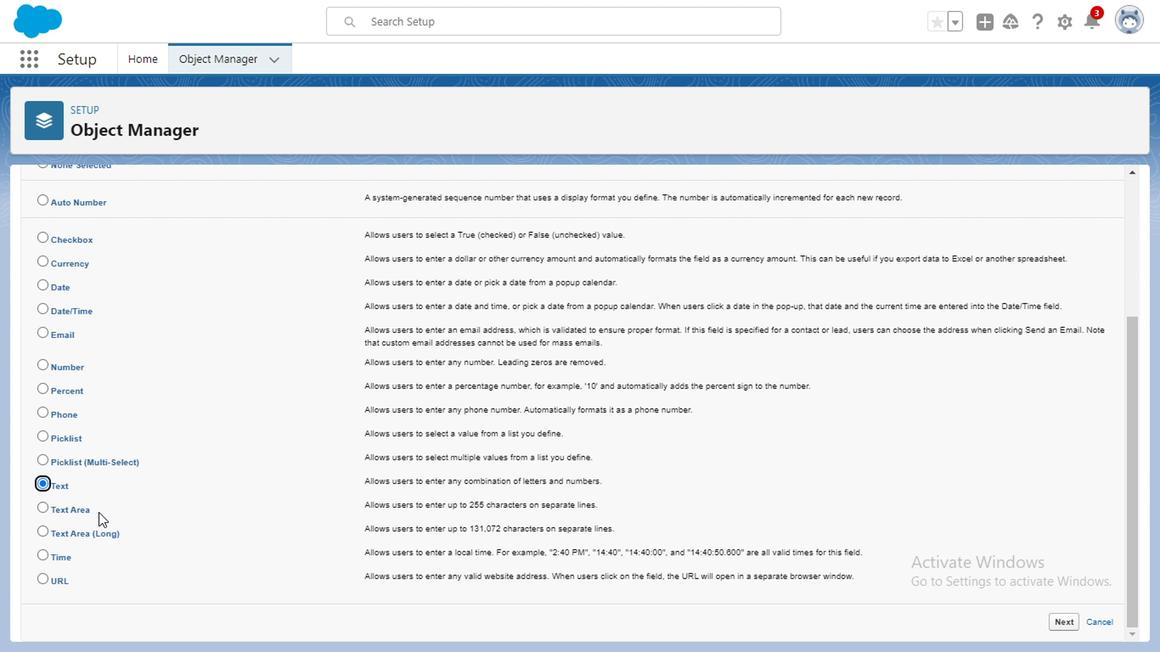 
Action: Mouse scrolled (99, 512) with delta (0, -1)
Screenshot: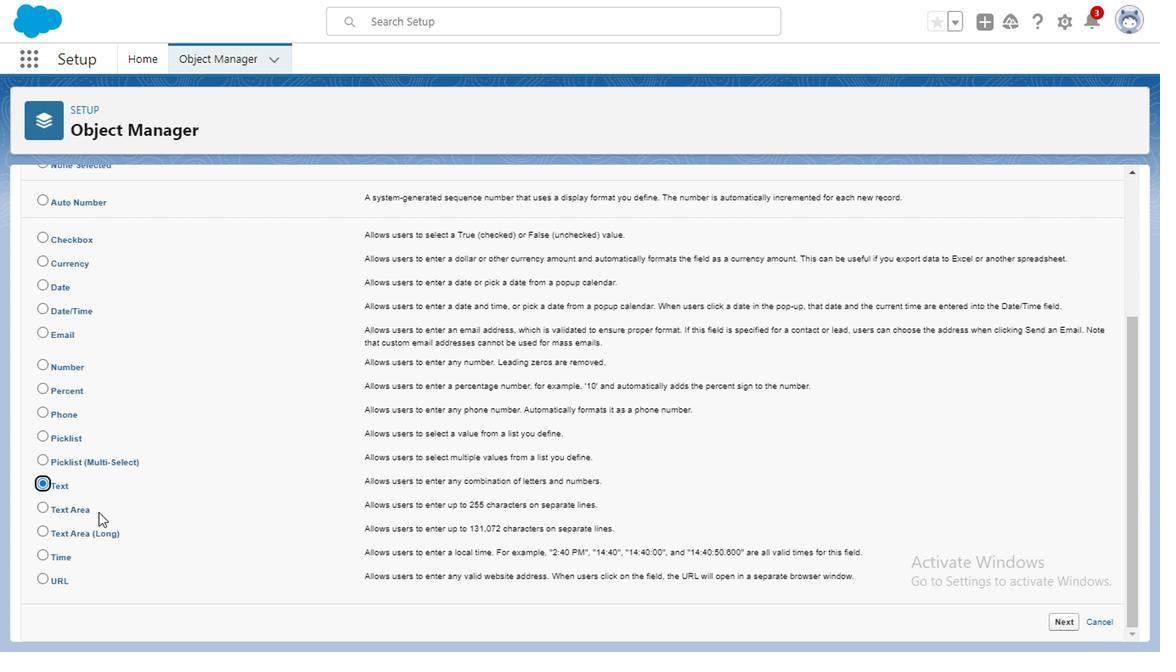 
Action: Mouse moved to (99, 514)
Screenshot: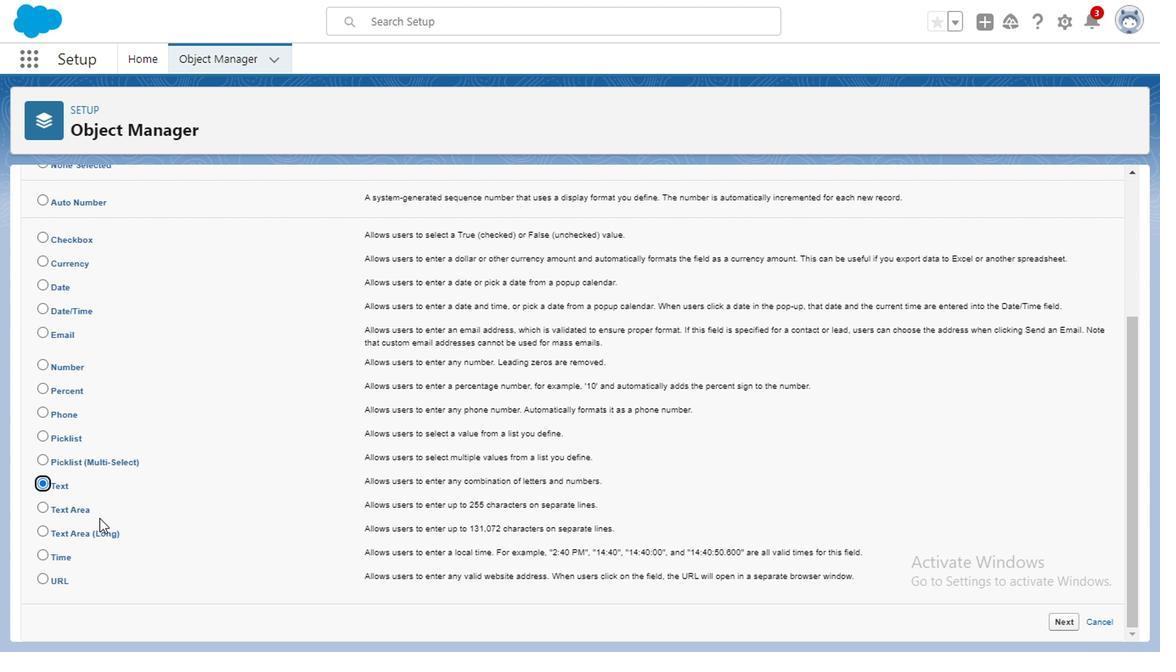 
Action: Mouse scrolled (99, 513) with delta (0, 0)
Screenshot: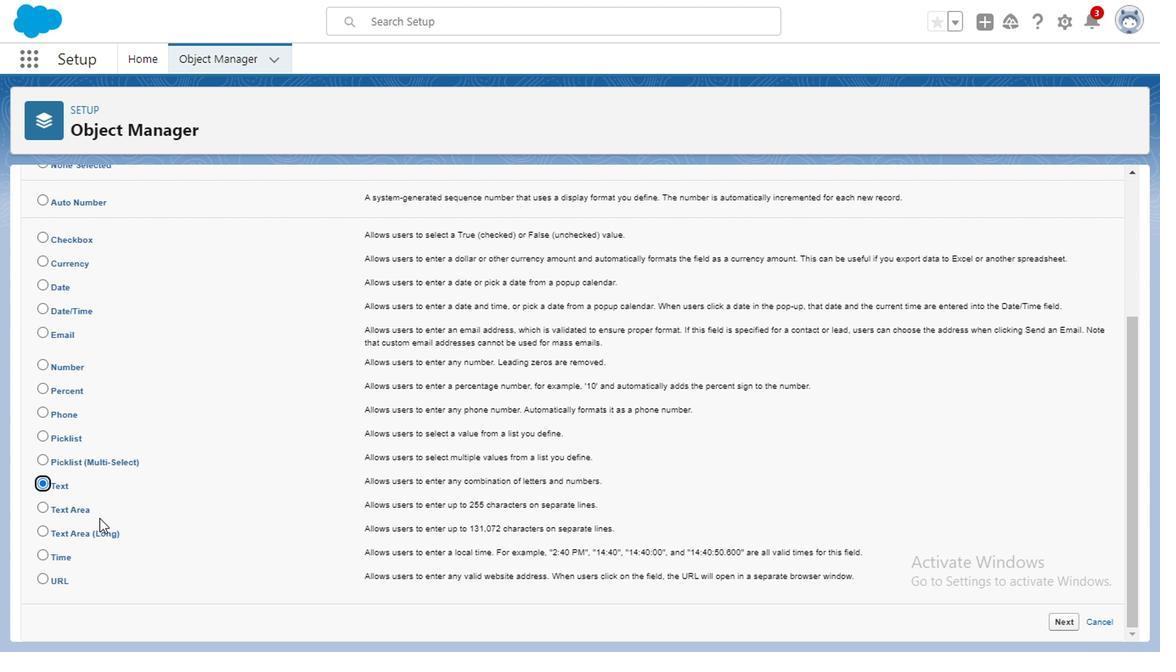 
Action: Mouse moved to (100, 517)
Screenshot: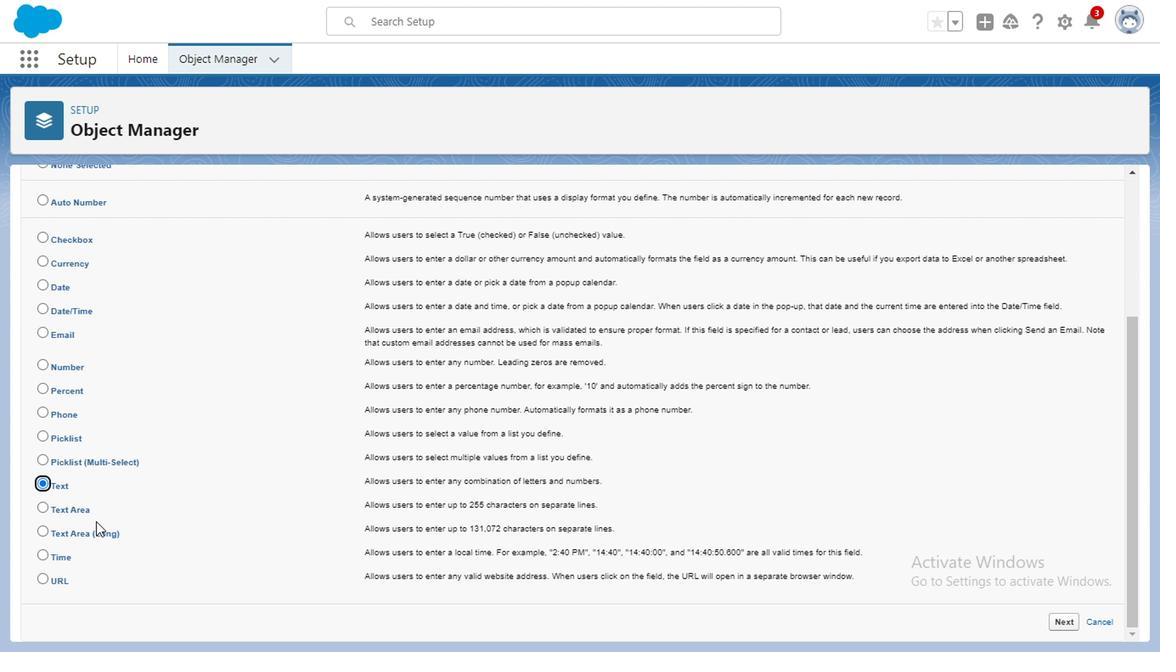 
Action: Mouse scrolled (100, 516) with delta (0, -1)
Screenshot: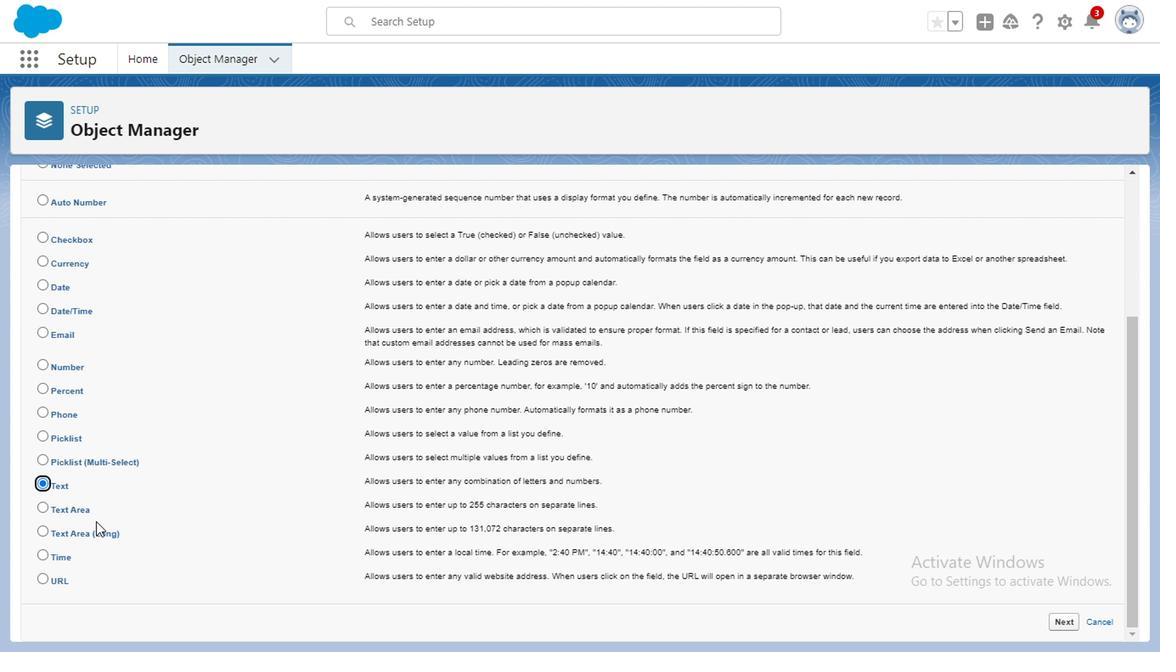 
Action: Mouse moved to (100, 517)
Screenshot: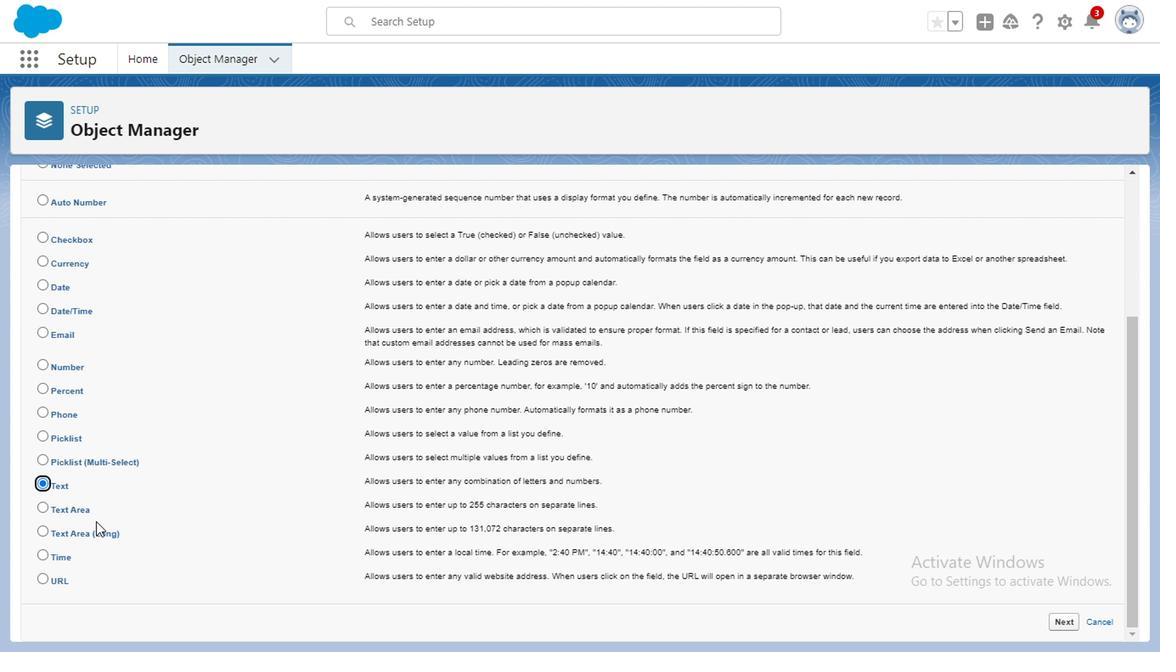 
Action: Mouse scrolled (100, 517) with delta (0, 0)
Screenshot: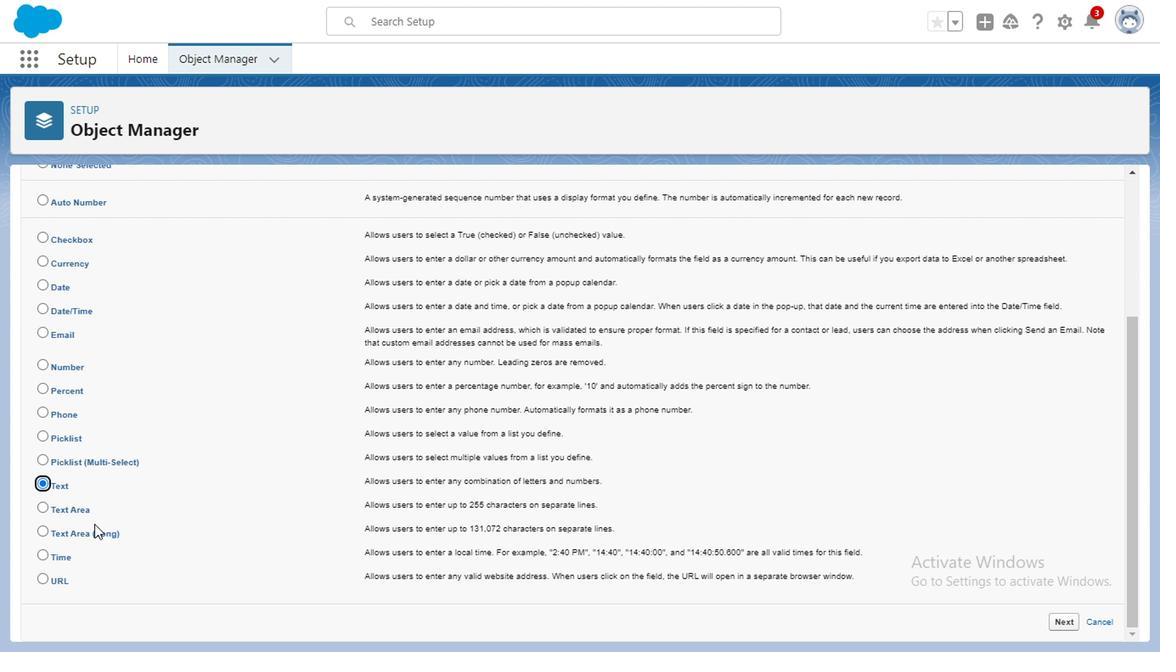 
Action: Mouse scrolled (100, 517) with delta (0, 0)
Screenshot: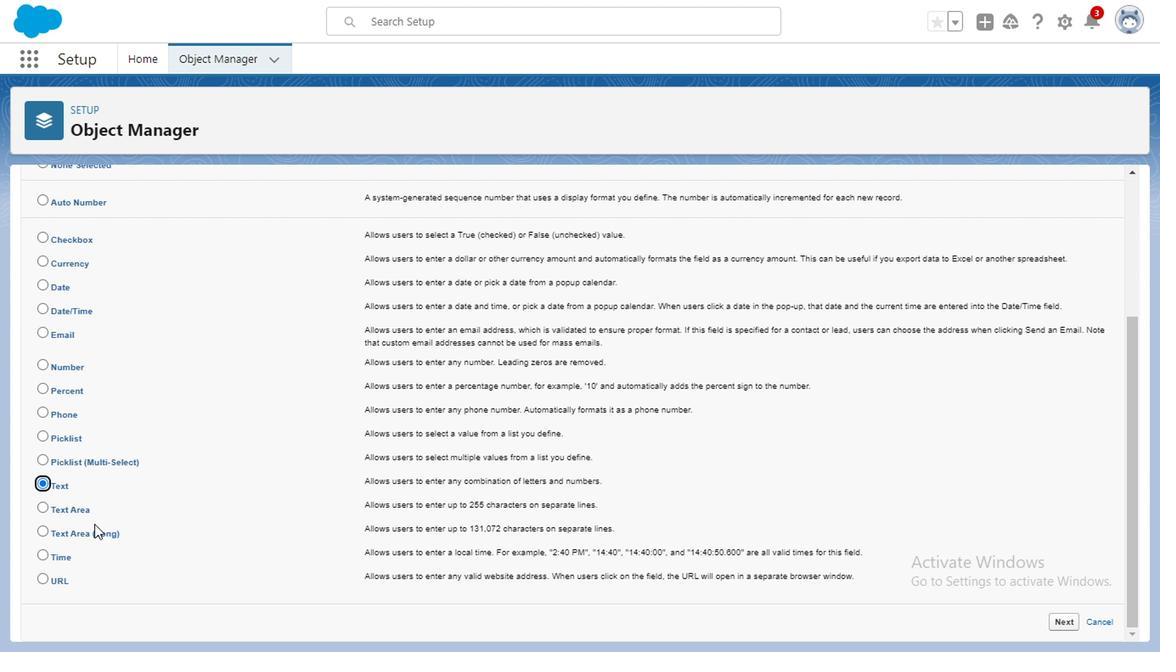 
Action: Mouse moved to (99, 494)
Screenshot: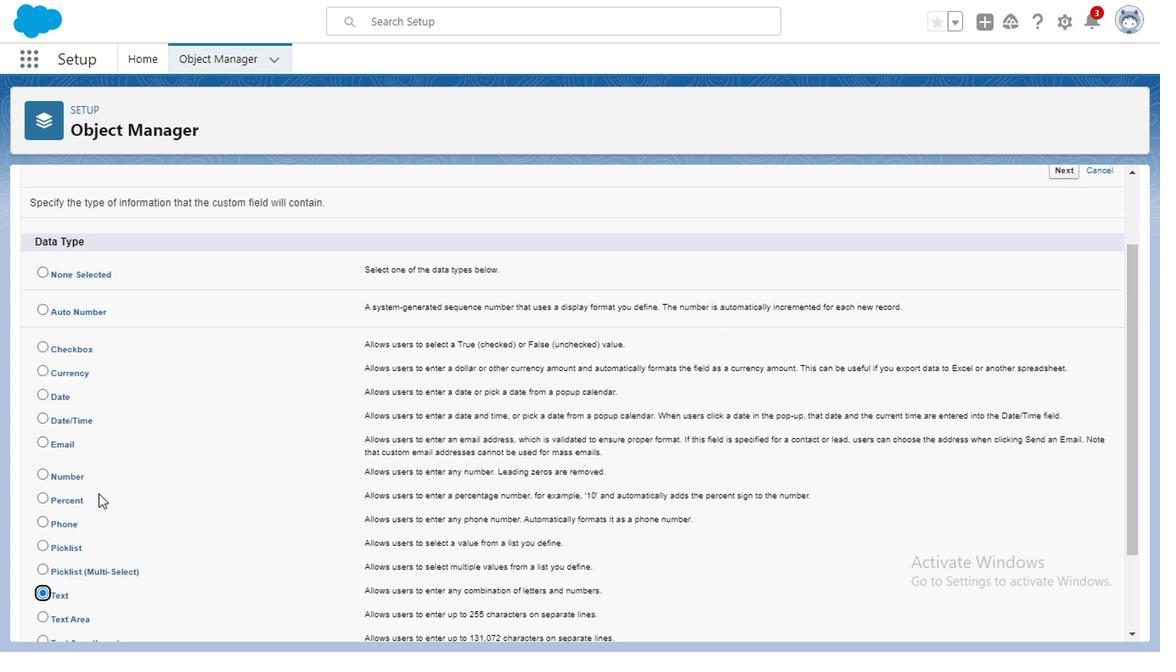 
Action: Mouse scrolled (99, 495) with delta (0, 0)
Screenshot: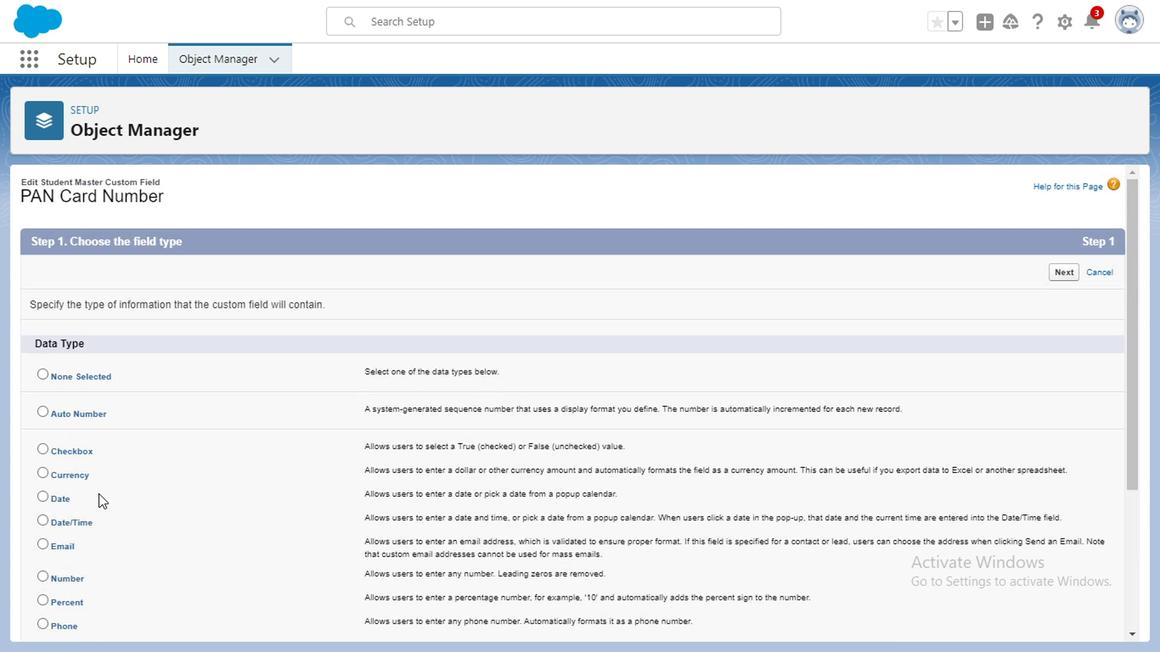 
Action: Mouse scrolled (99, 495) with delta (0, 0)
Screenshot: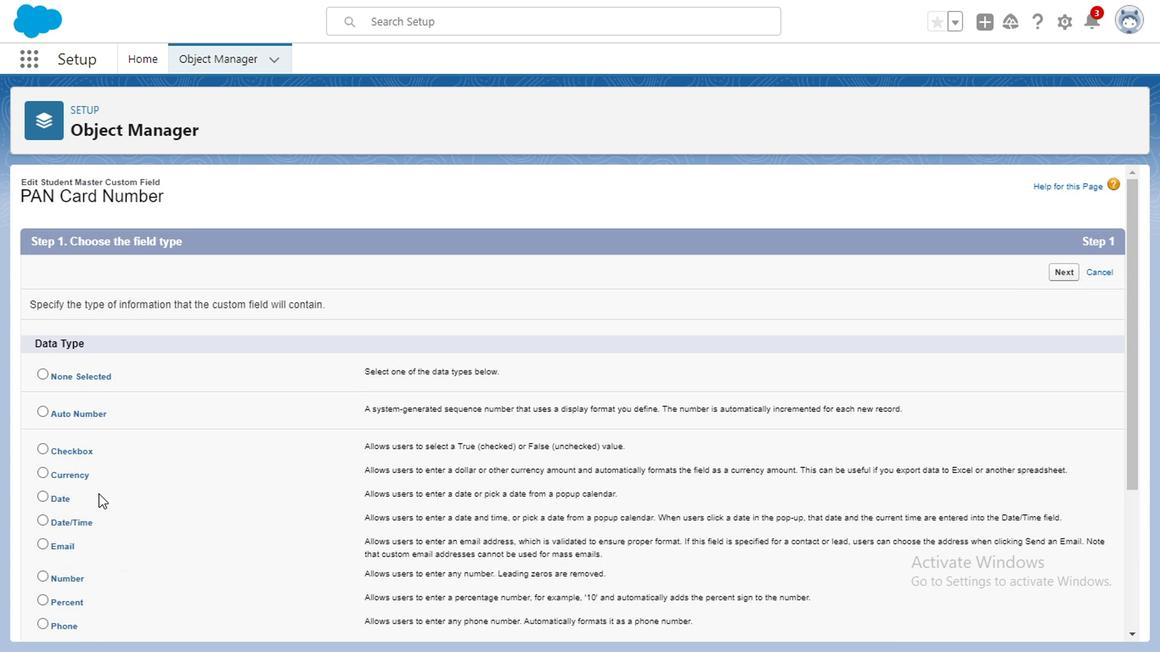 
Action: Mouse moved to (99, 494)
Screenshot: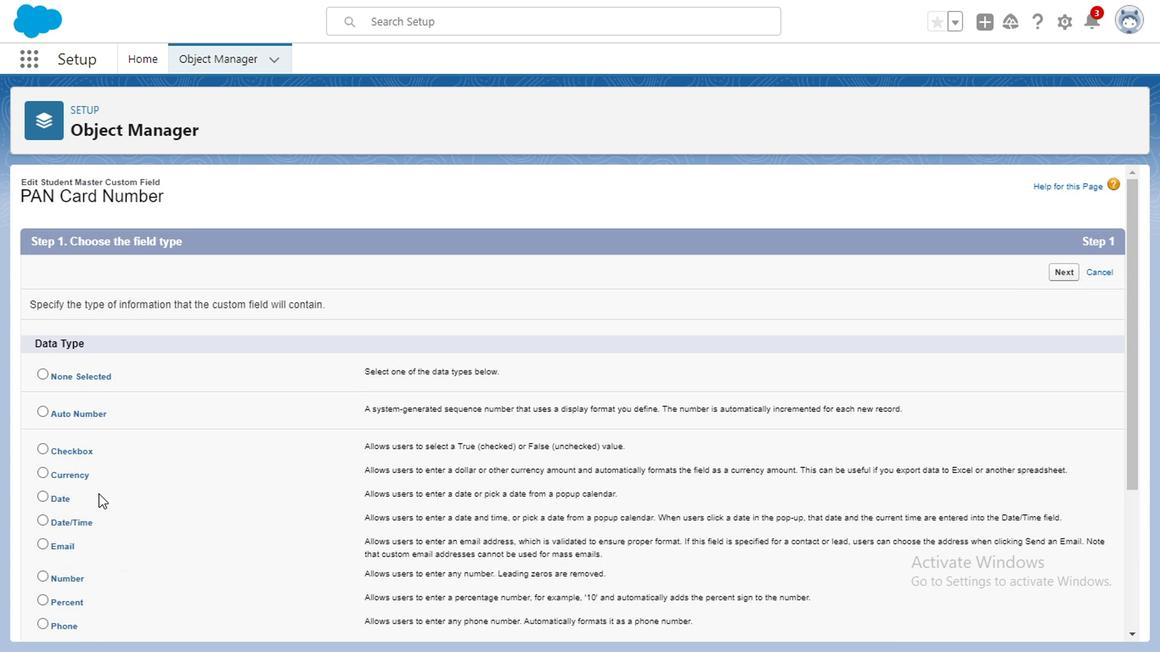 
Action: Mouse scrolled (99, 495) with delta (0, 0)
Screenshot: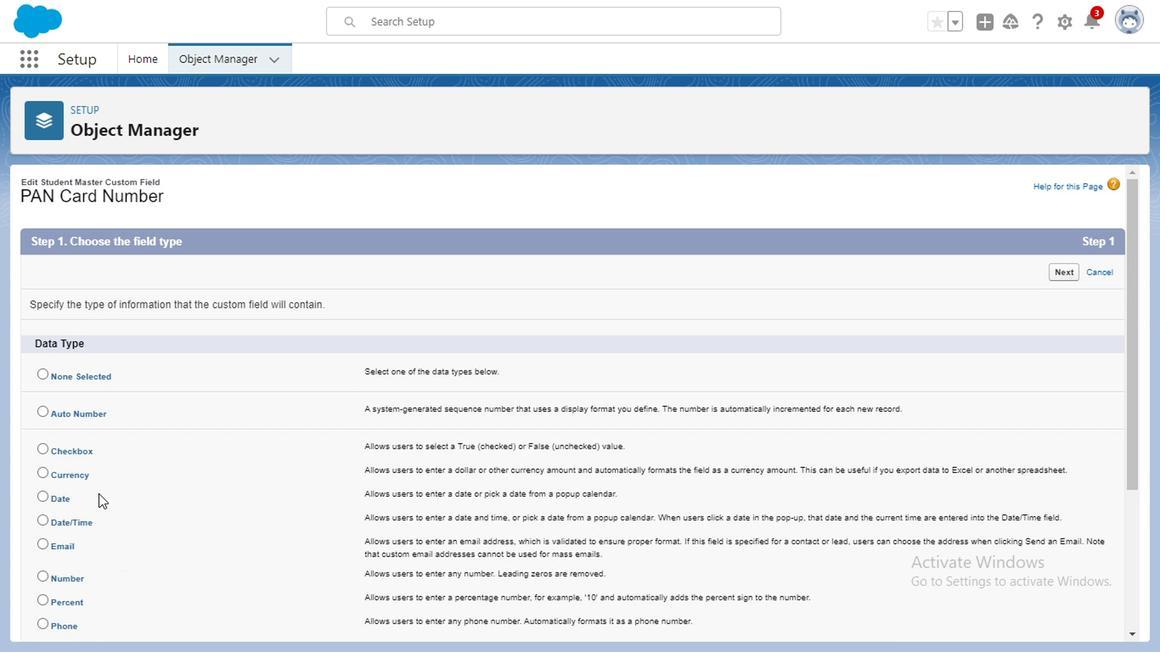 
Action: Mouse moved to (100, 495)
Screenshot: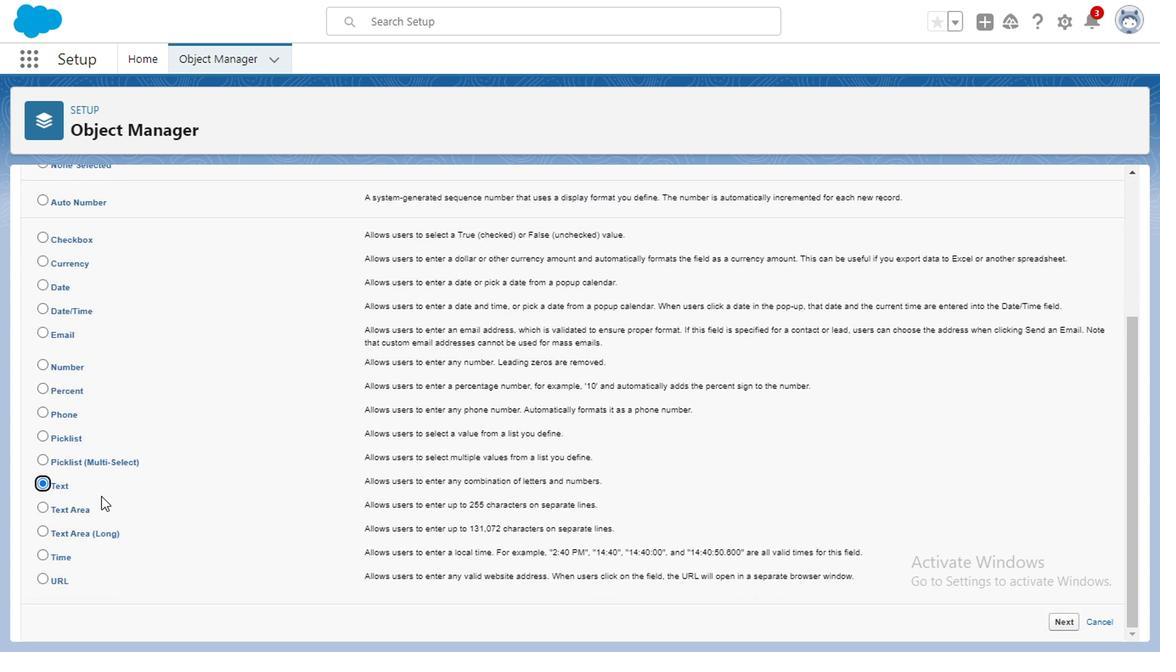 
Action: Mouse scrolled (100, 494) with delta (0, 0)
Screenshot: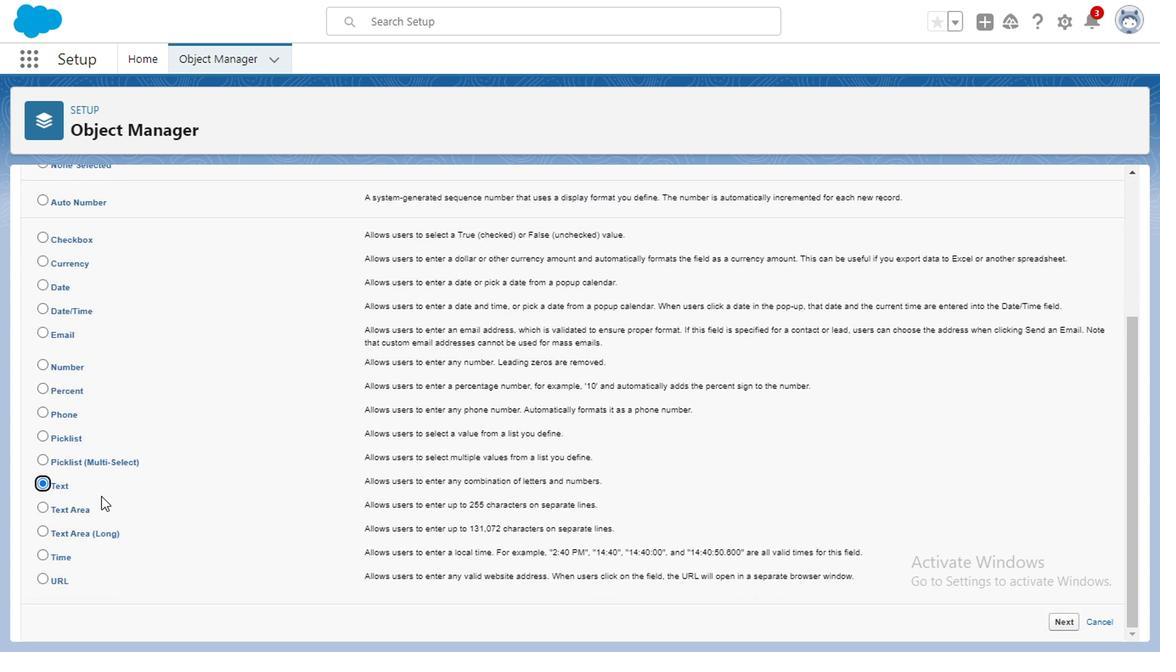 
Action: Mouse scrolled (100, 494) with delta (0, 0)
Screenshot: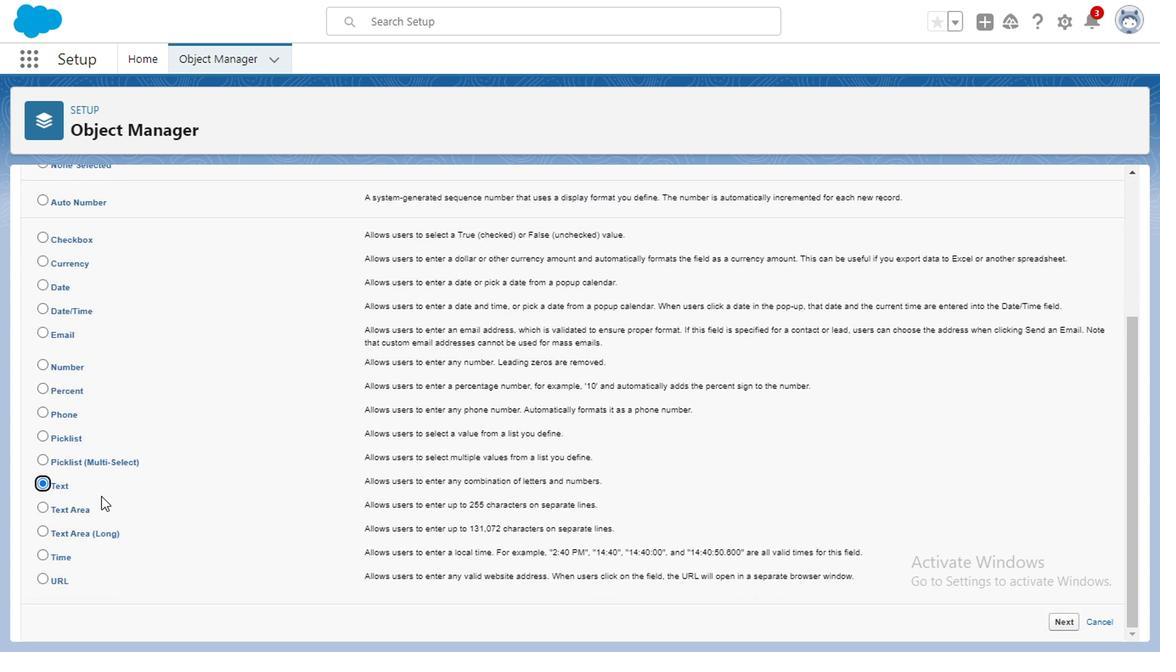
Action: Mouse moved to (100, 496)
Screenshot: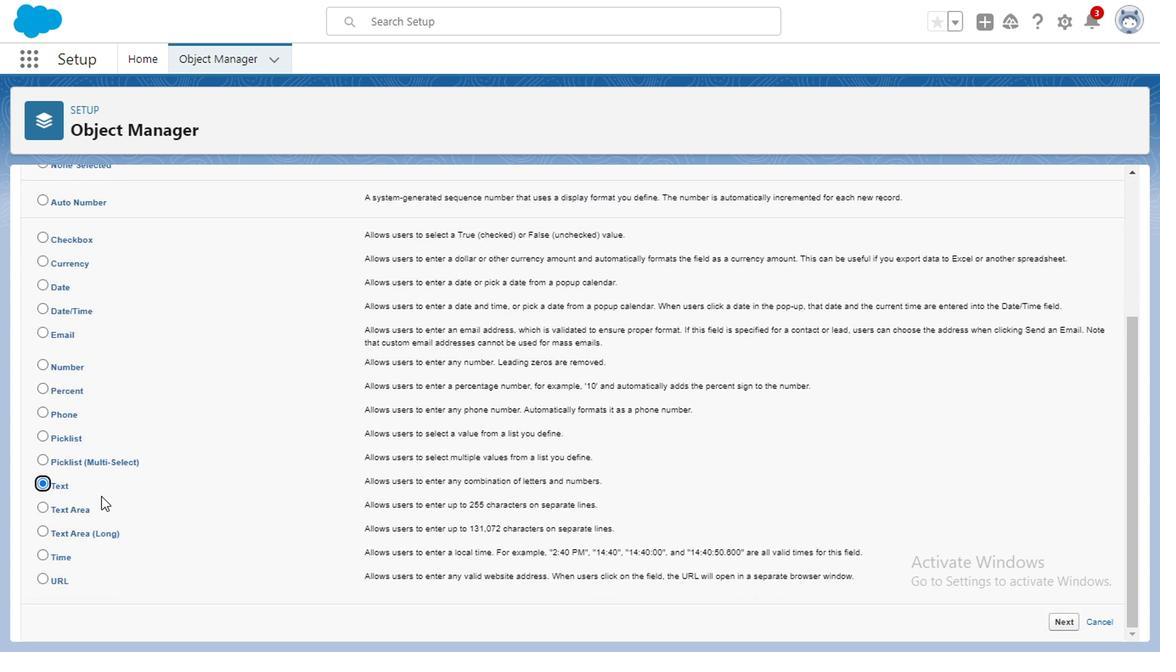 
Action: Mouse scrolled (100, 495) with delta (0, -1)
Screenshot: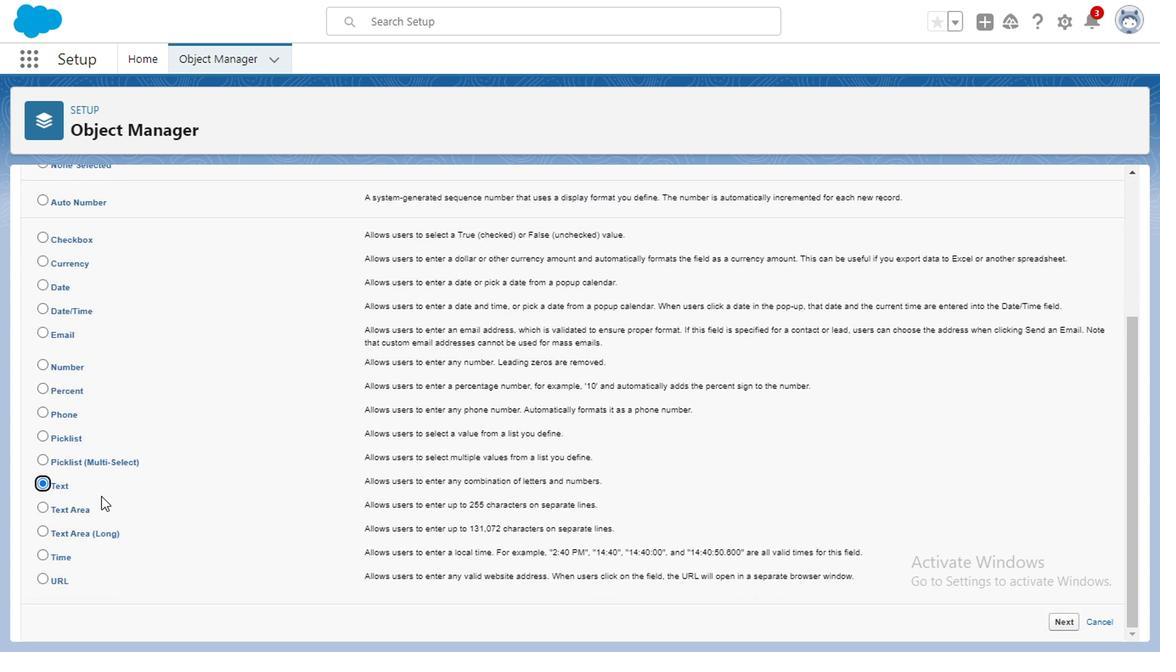 
Action: Mouse moved to (100, 496)
Screenshot: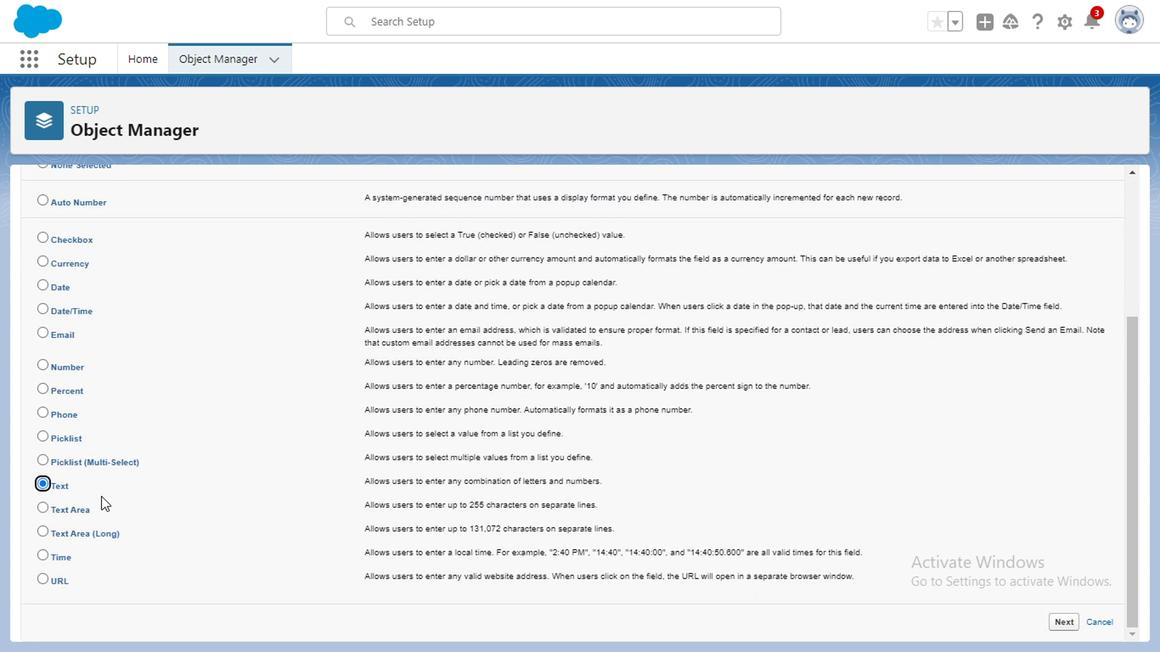 
Action: Mouse scrolled (100, 495) with delta (0, -1)
Screenshot: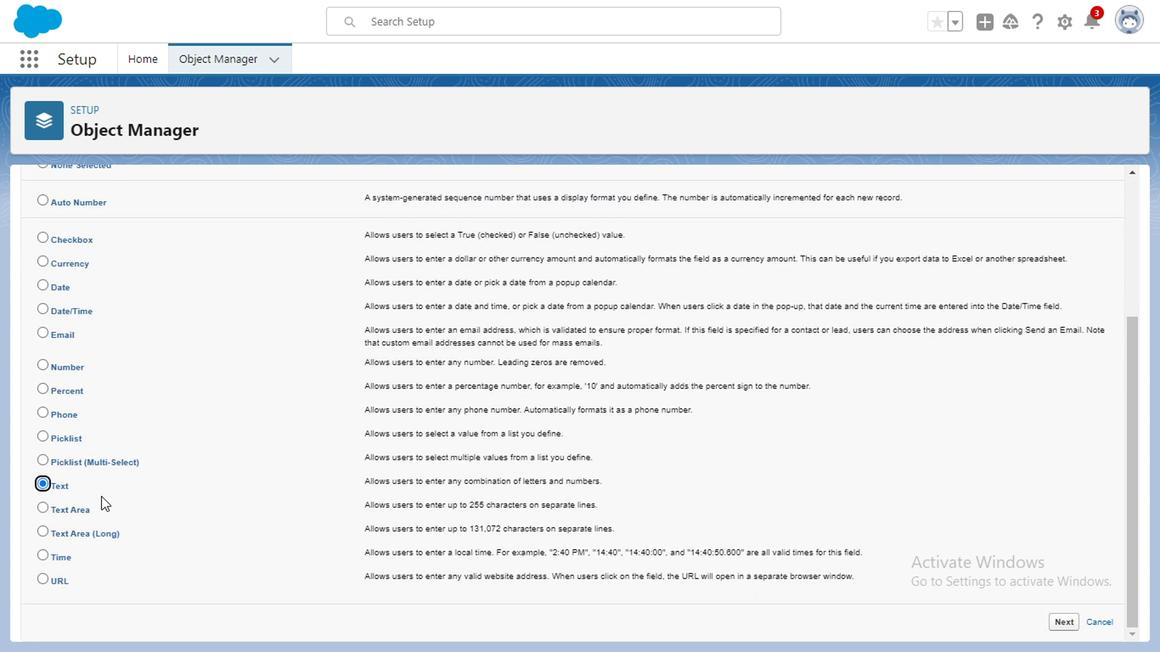 
Action: Mouse moved to (1127, 471)
Screenshot: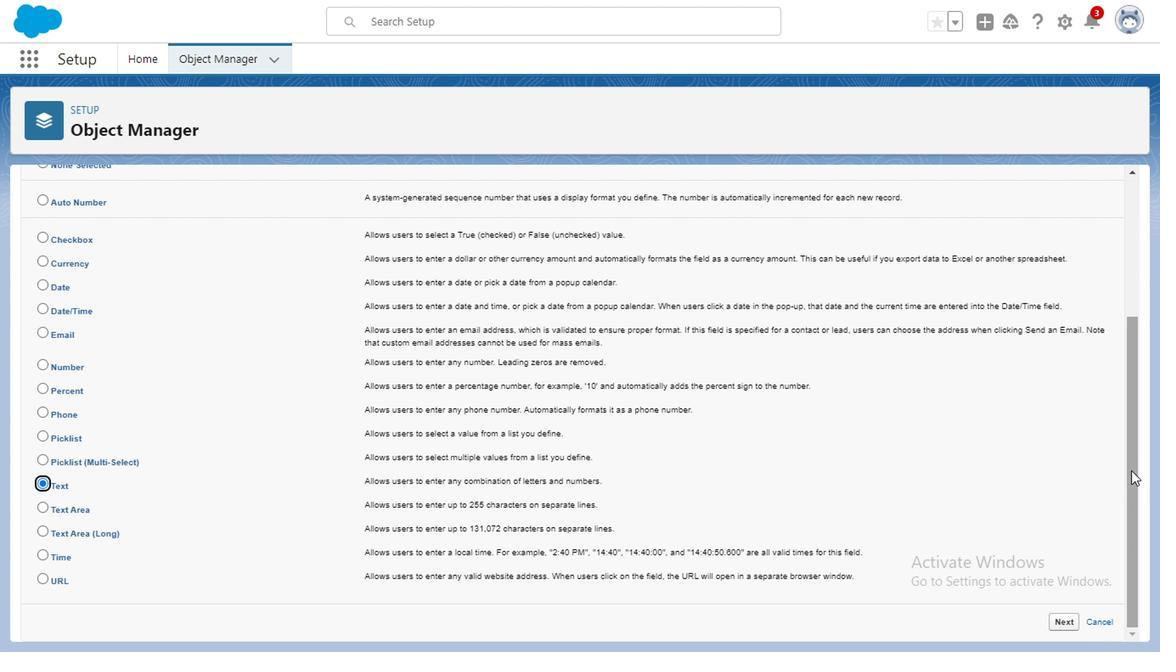 
Action: Mouse pressed left at (1127, 471)
Screenshot: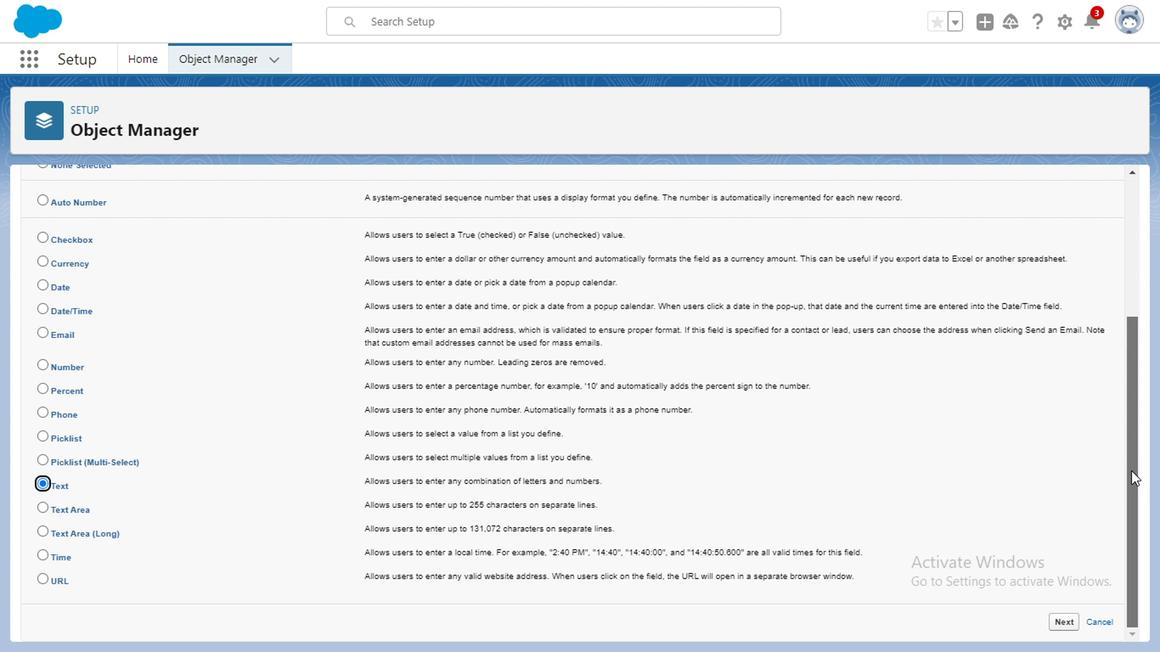 
Action: Mouse moved to (39, 467)
Screenshot: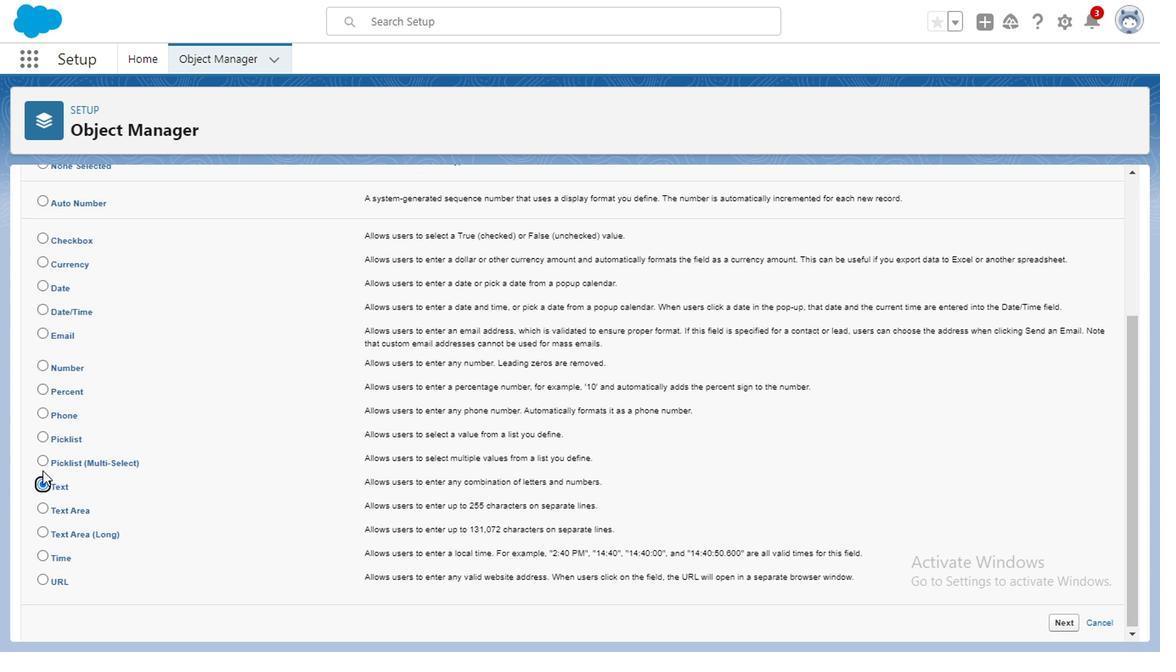 
Action: Mouse scrolled (39, 465) with delta (0, -1)
Screenshot: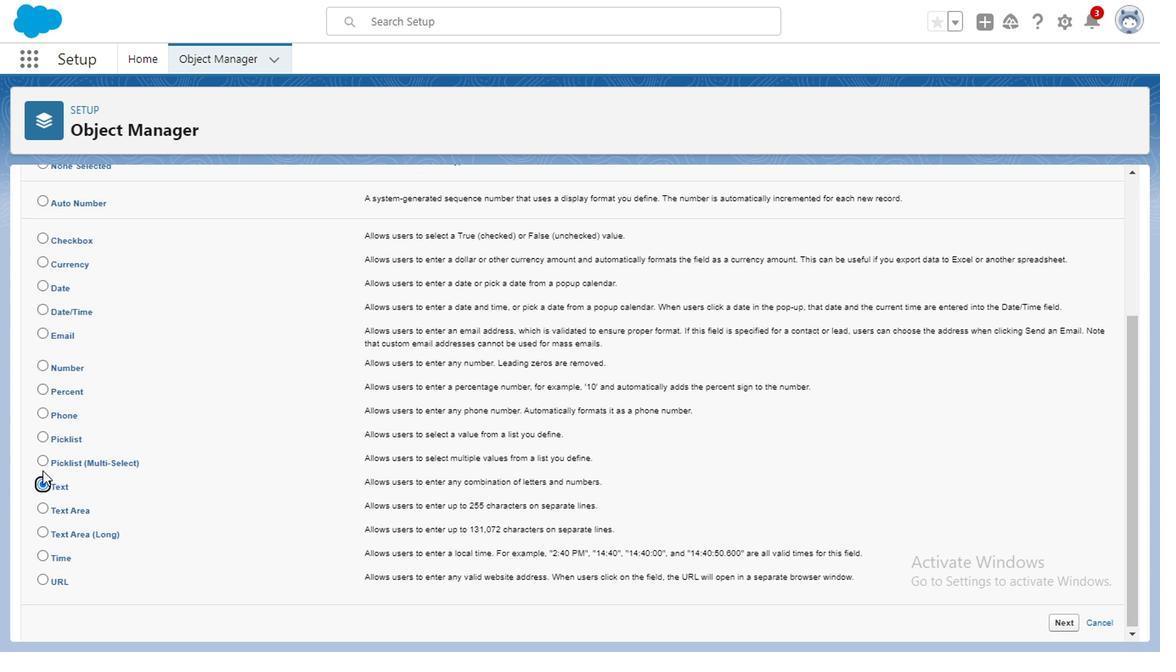 
Action: Mouse moved to (110, 415)
Screenshot: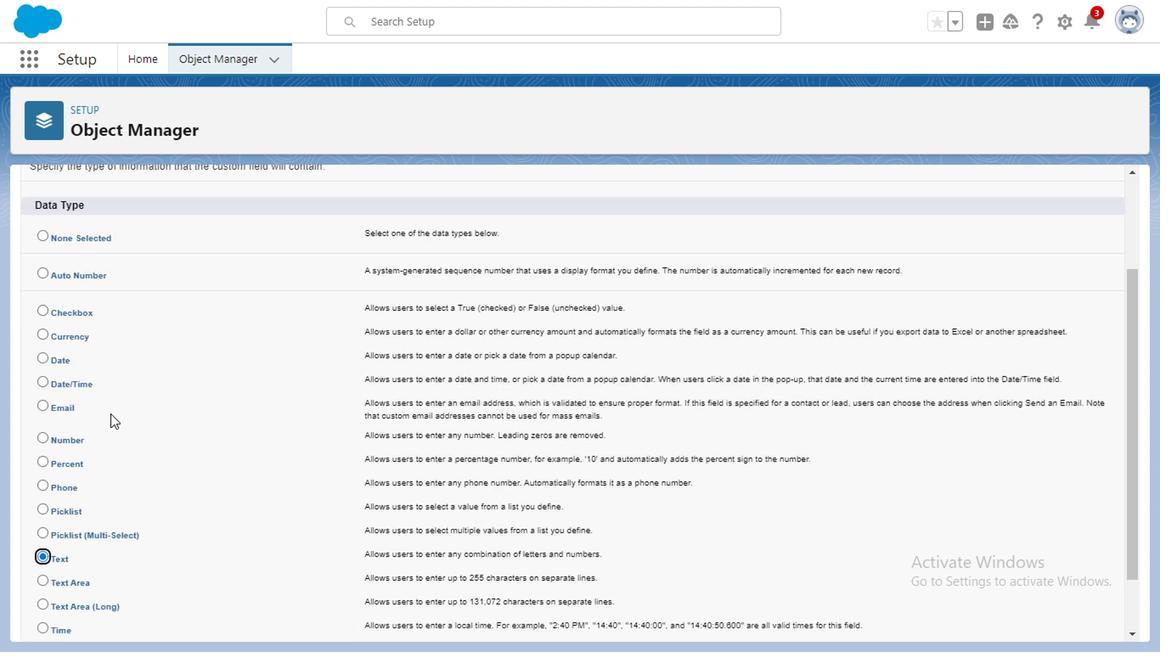 
Action: Mouse scrolled (110, 415) with delta (0, 0)
Screenshot: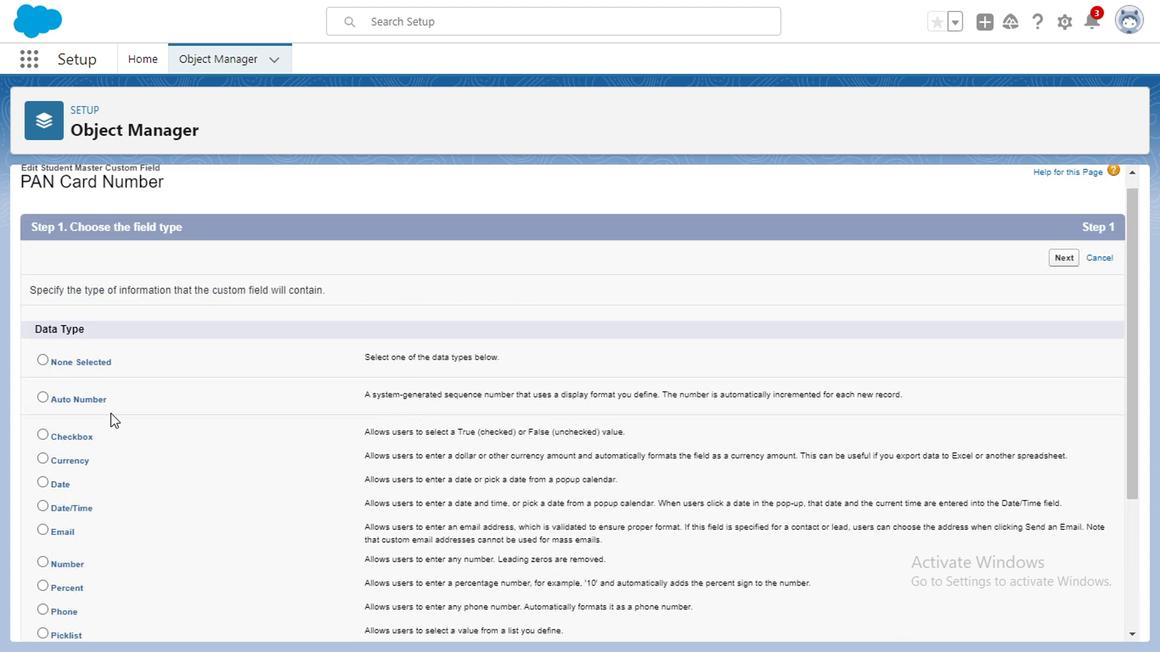 
Action: Mouse moved to (1129, 339)
Screenshot: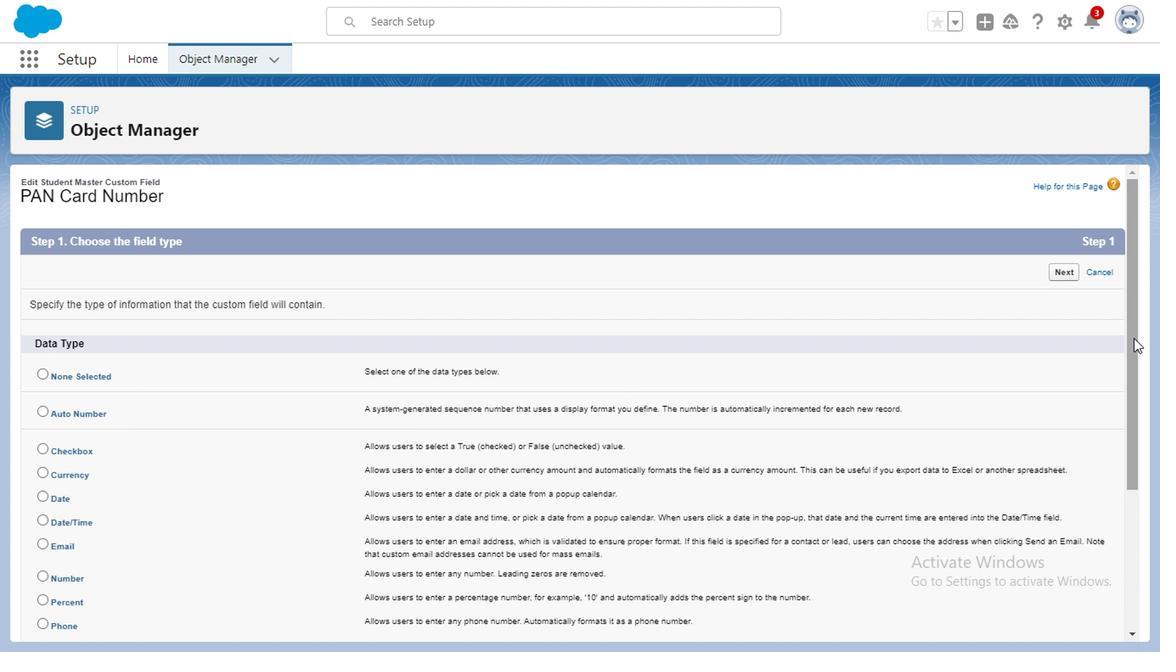 
Action: Mouse pressed left at (1129, 339)
Screenshot: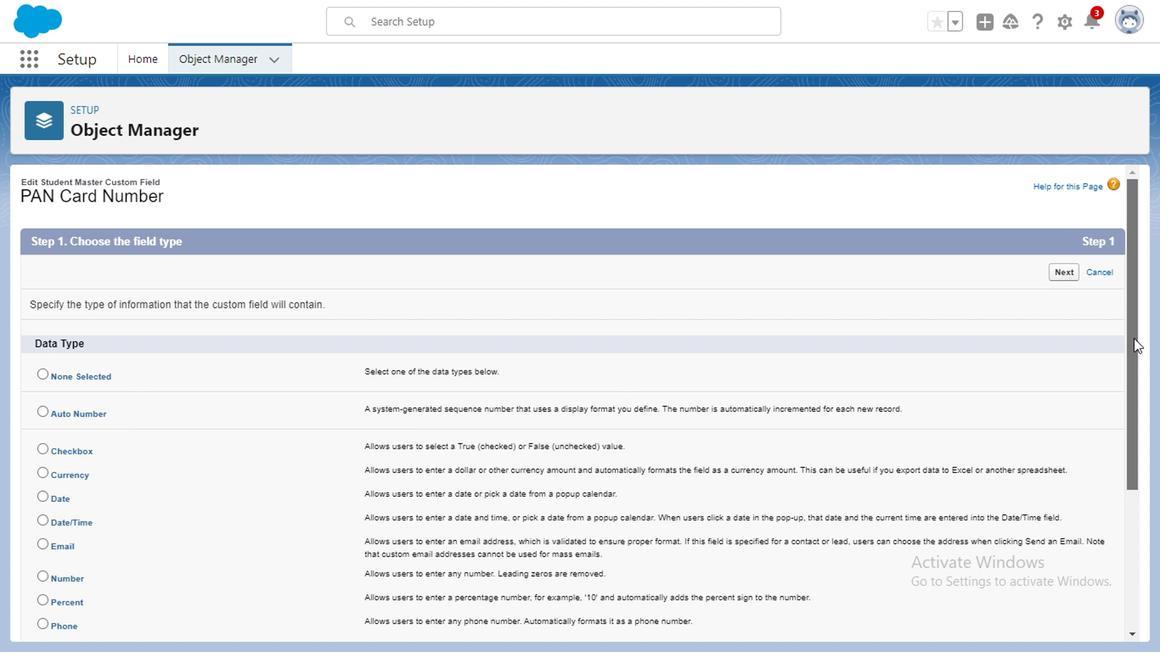 
Action: Mouse moved to (163, 482)
Screenshot: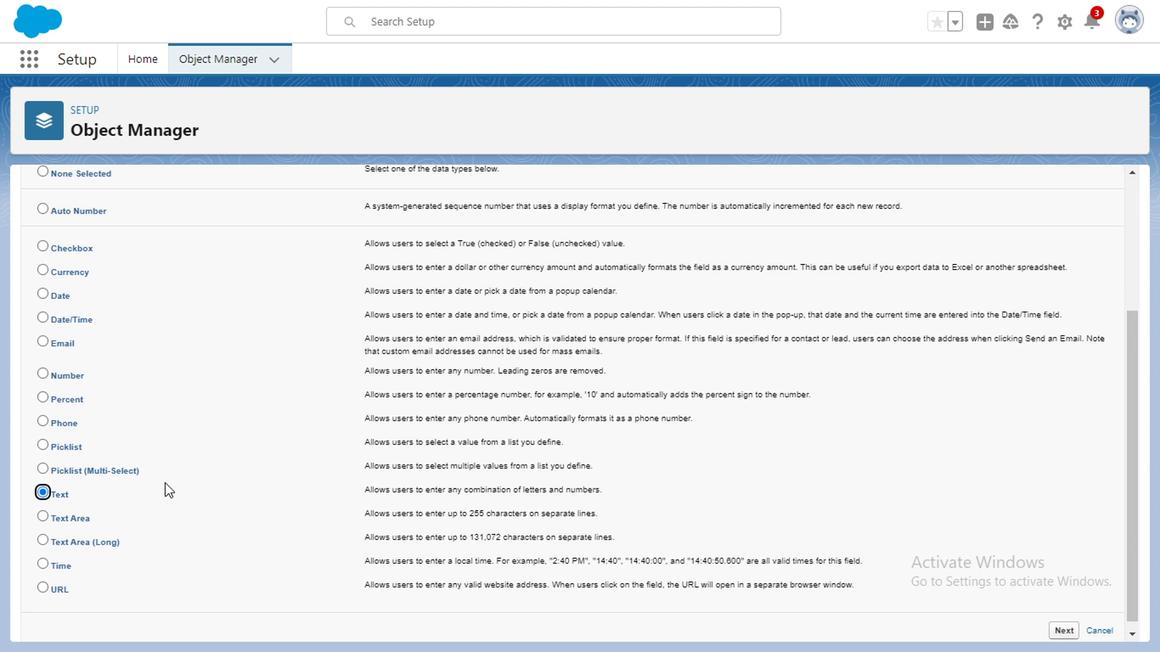 
Action: Mouse scrolled (163, 482) with delta (0, 0)
Screenshot: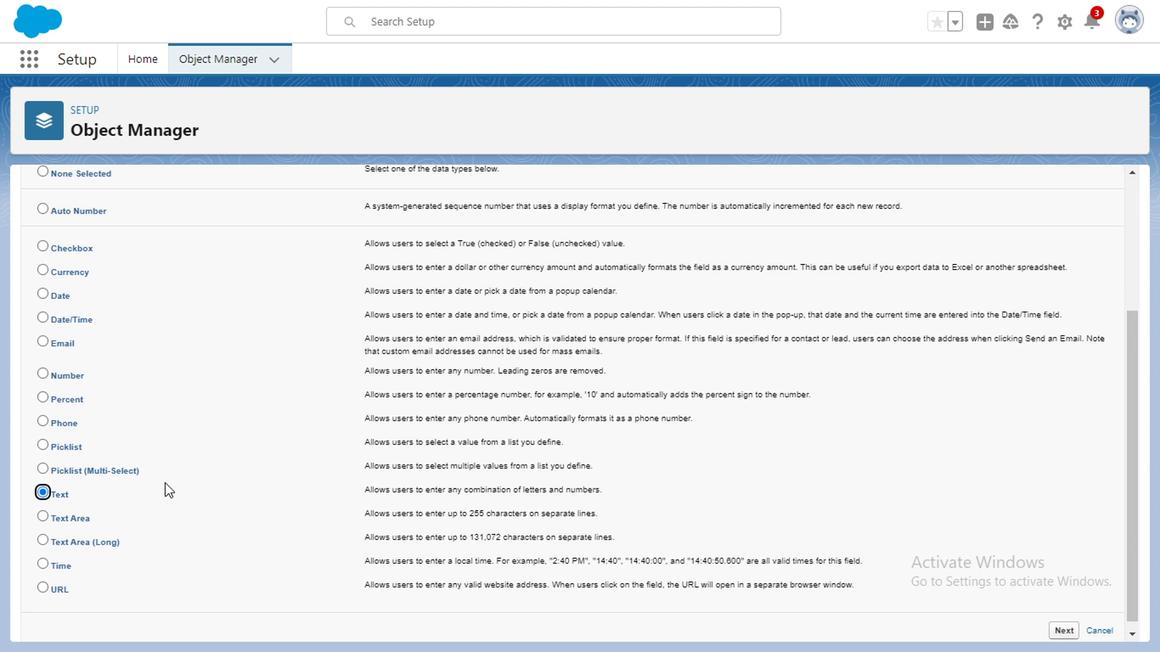 
Action: Mouse moved to (164, 482)
Screenshot: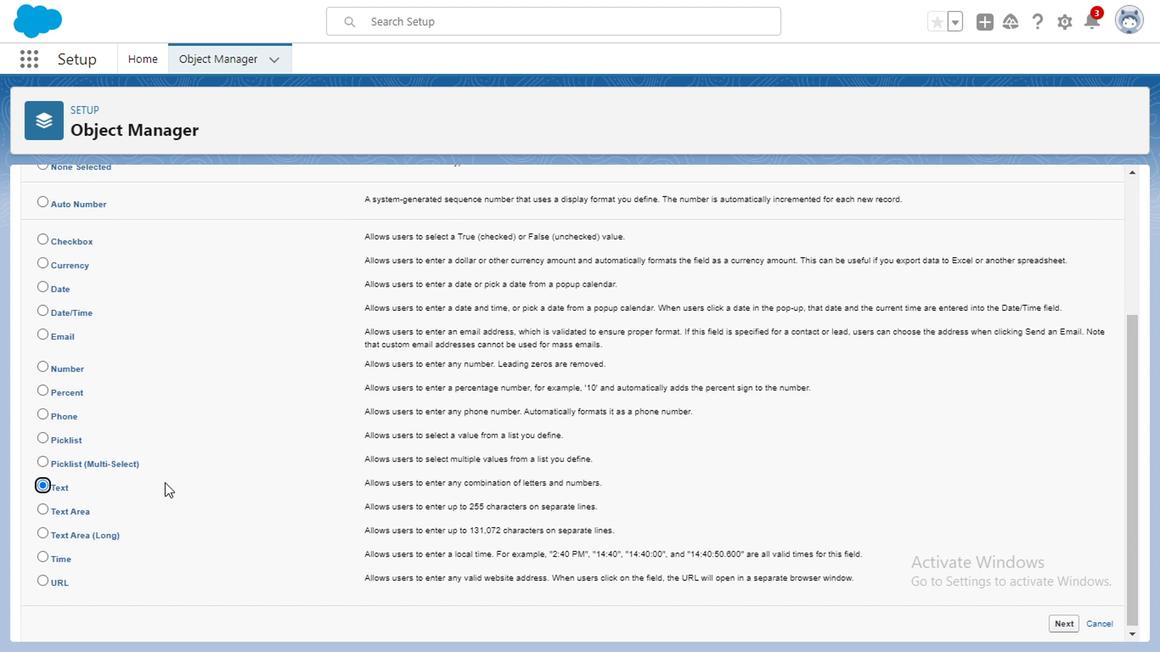 
Action: Mouse scrolled (164, 482) with delta (0, 0)
Screenshot: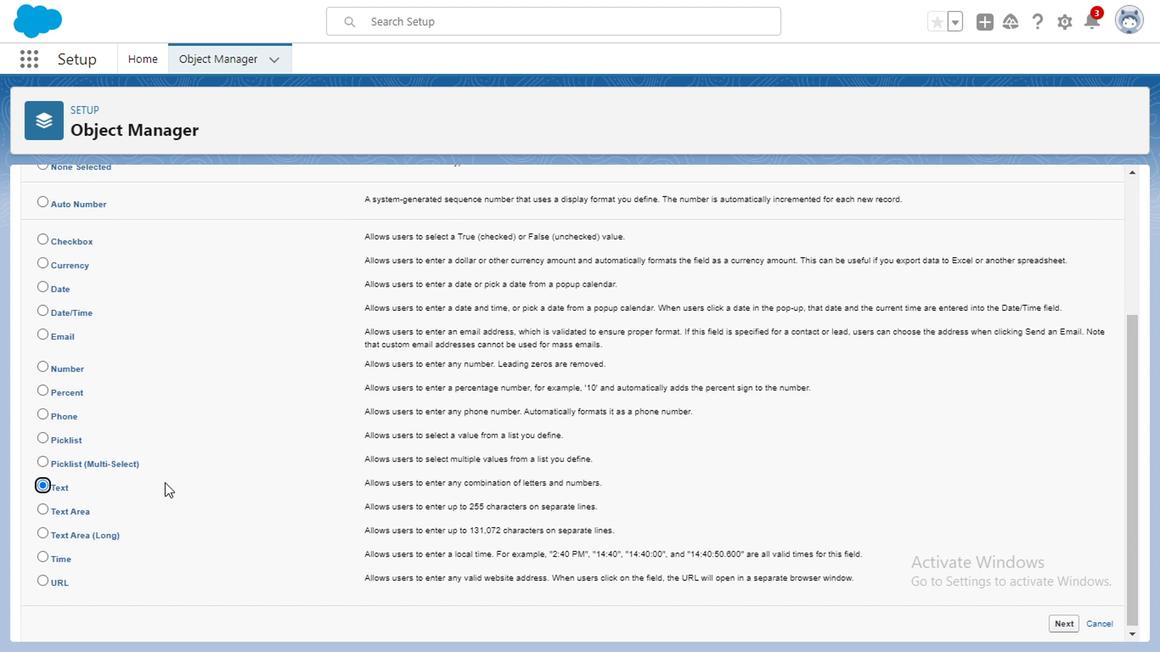 
Action: Mouse moved to (165, 483)
Screenshot: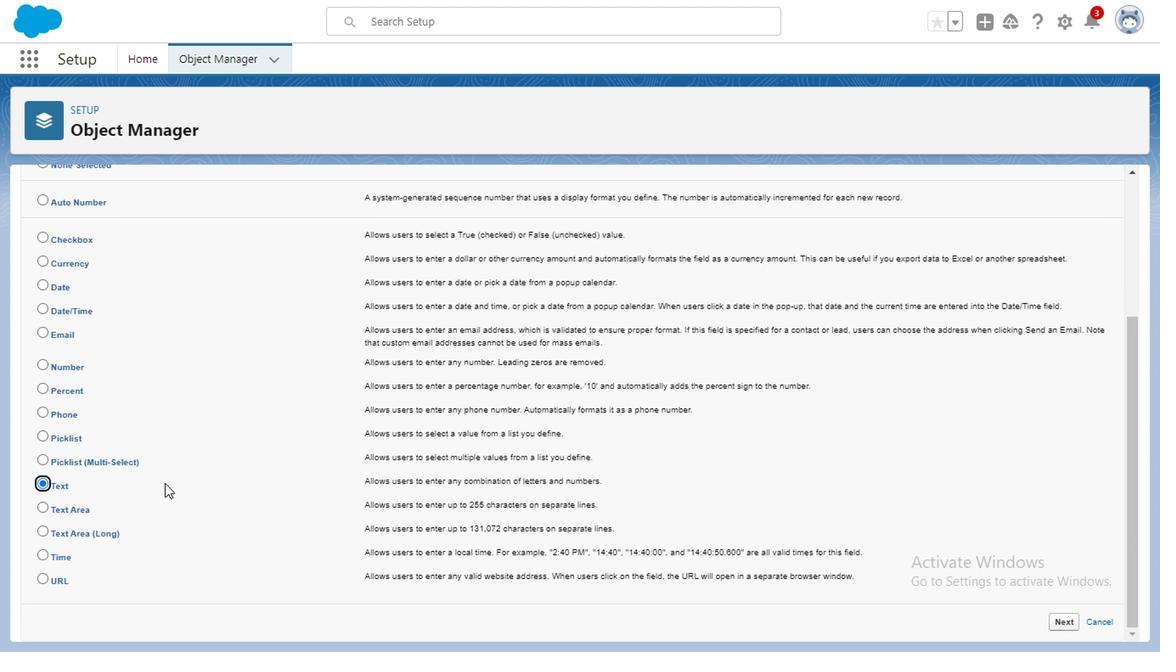 
Action: Mouse scrolled (165, 482) with delta (0, -1)
Screenshot: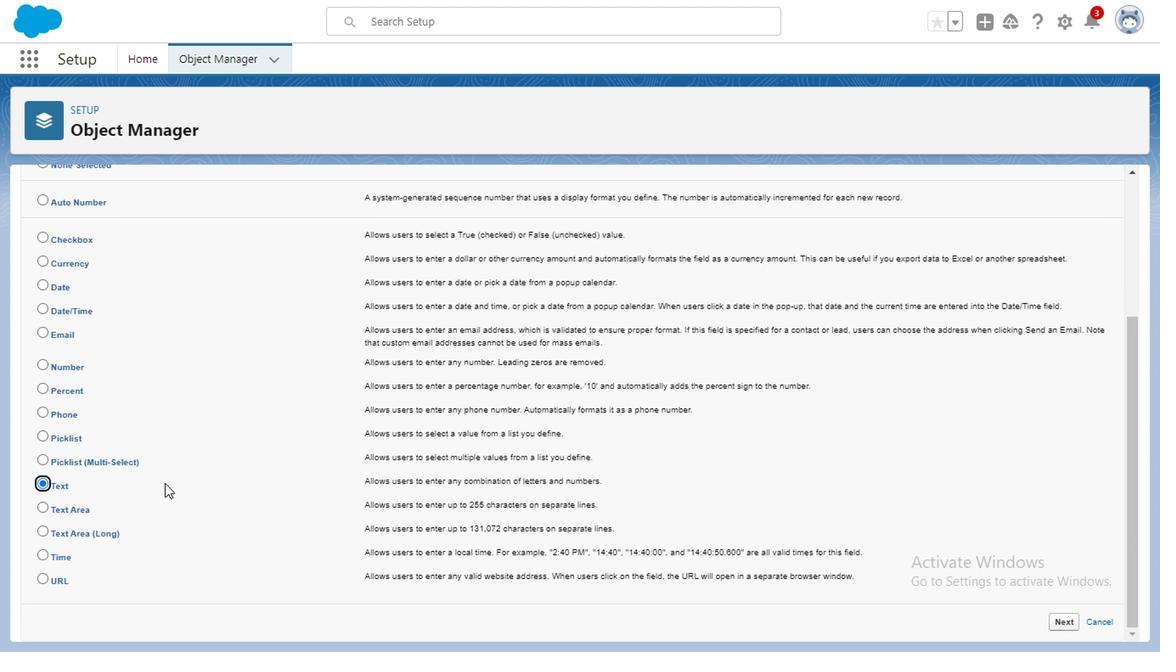 
Action: Mouse scrolled (165, 482) with delta (0, -1)
Screenshot: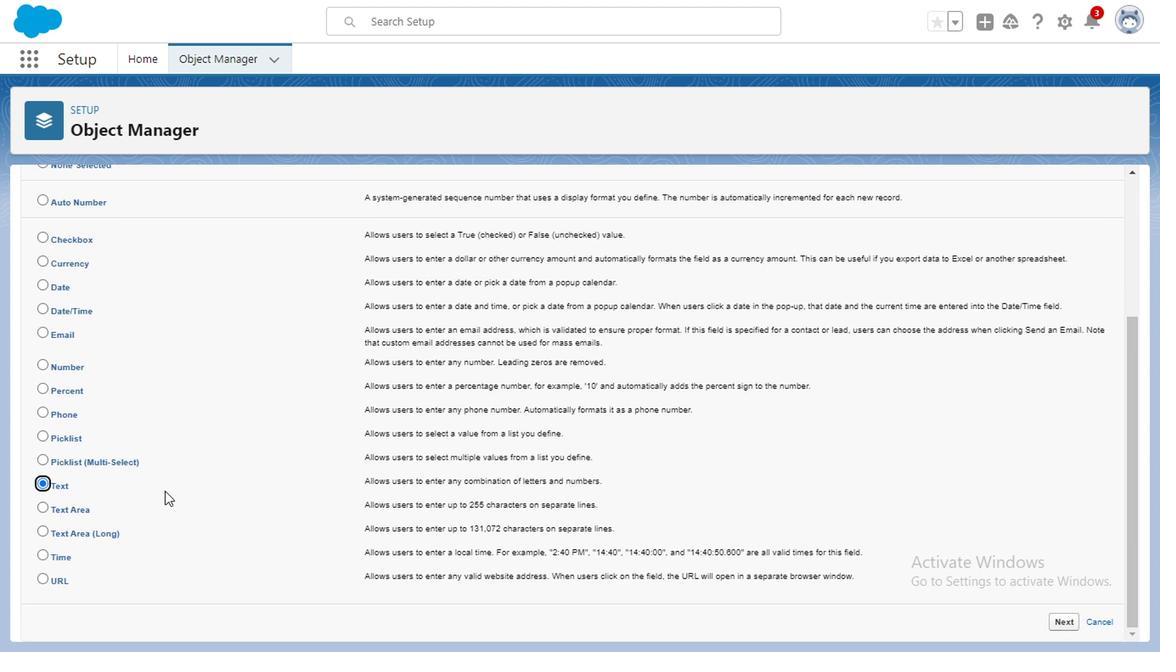 
Action: Mouse moved to (166, 441)
Screenshot: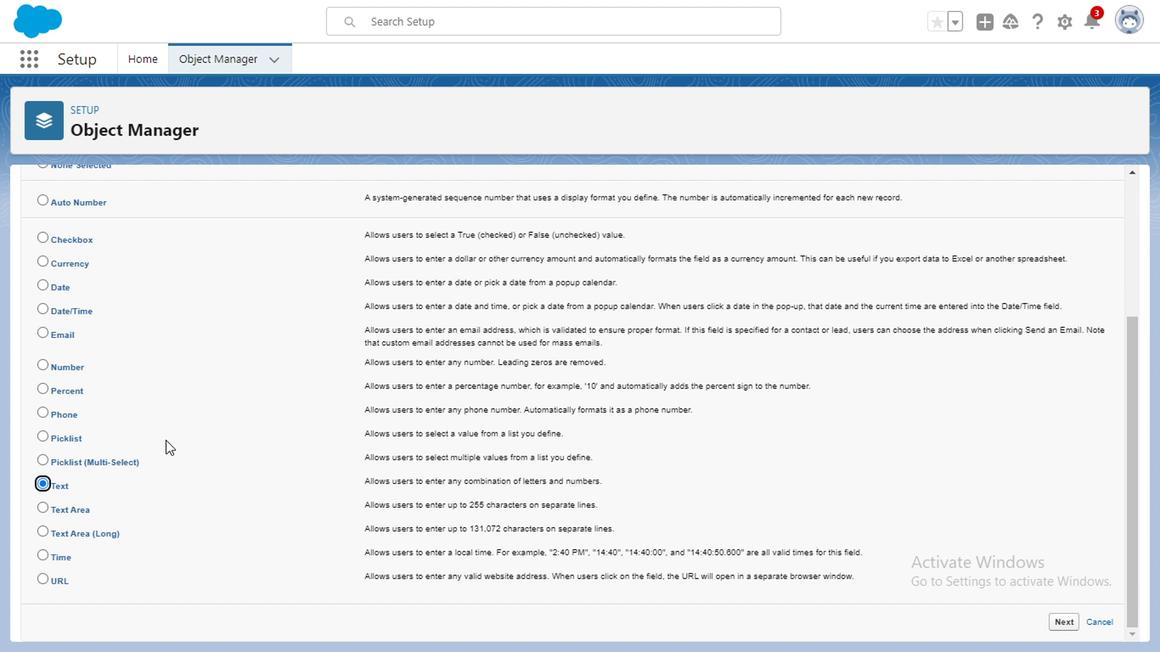 
Action: Mouse scrolled (166, 442) with delta (0, 1)
Screenshot: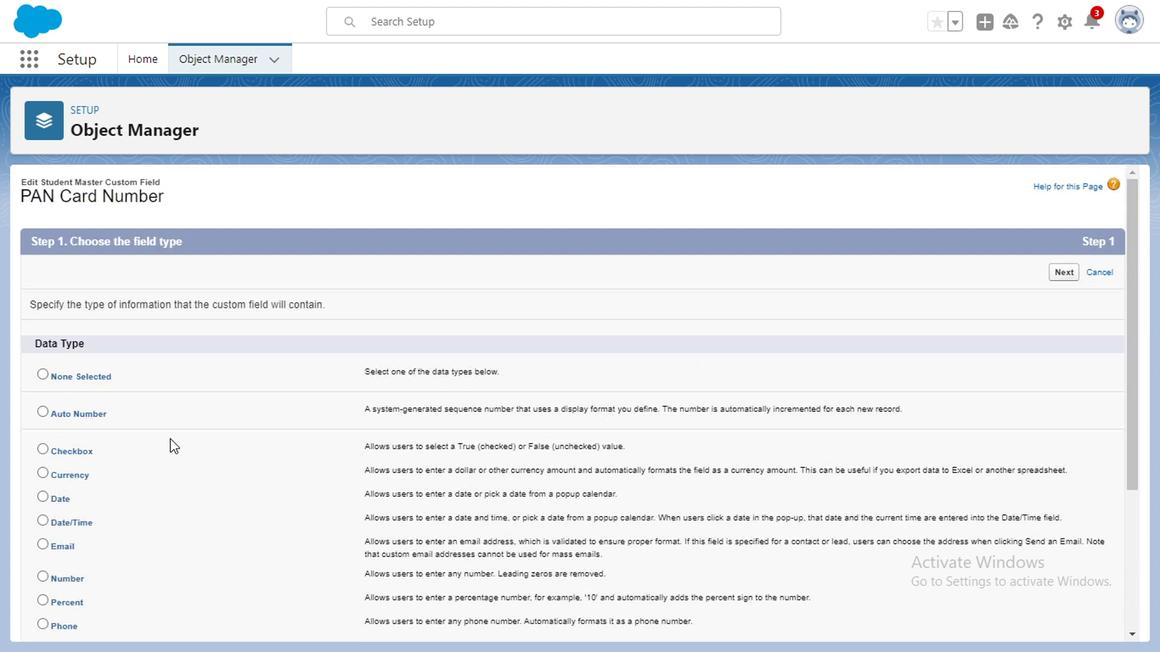 
Action: Mouse scrolled (166, 442) with delta (0, 1)
Screenshot: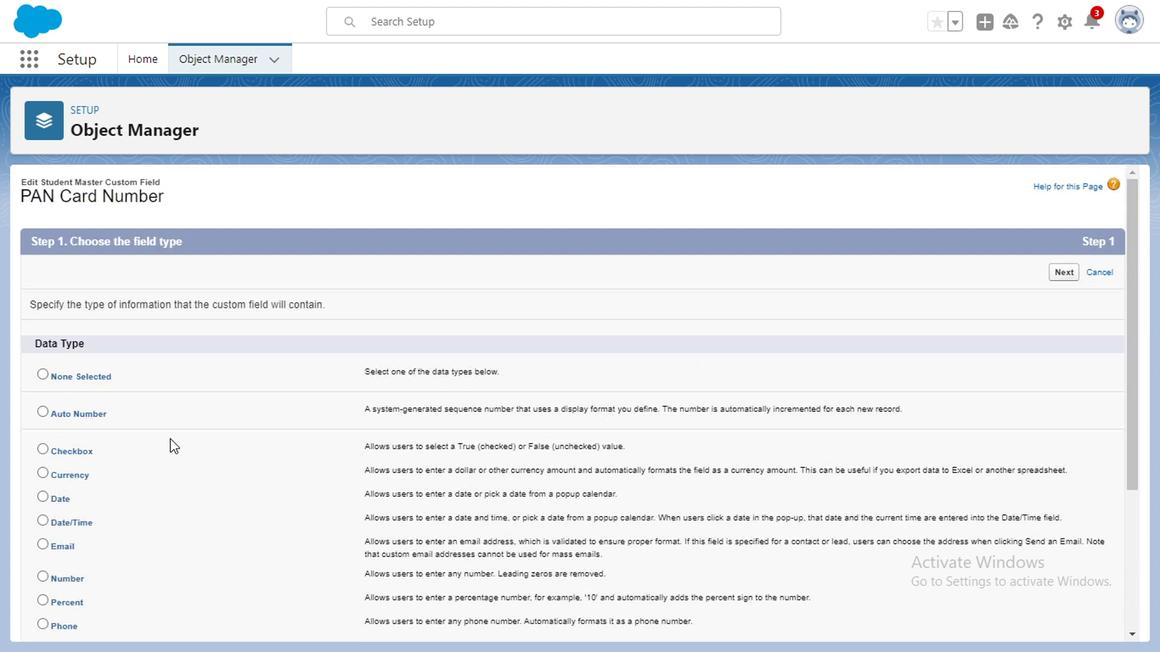 
Action: Mouse moved to (168, 439)
Screenshot: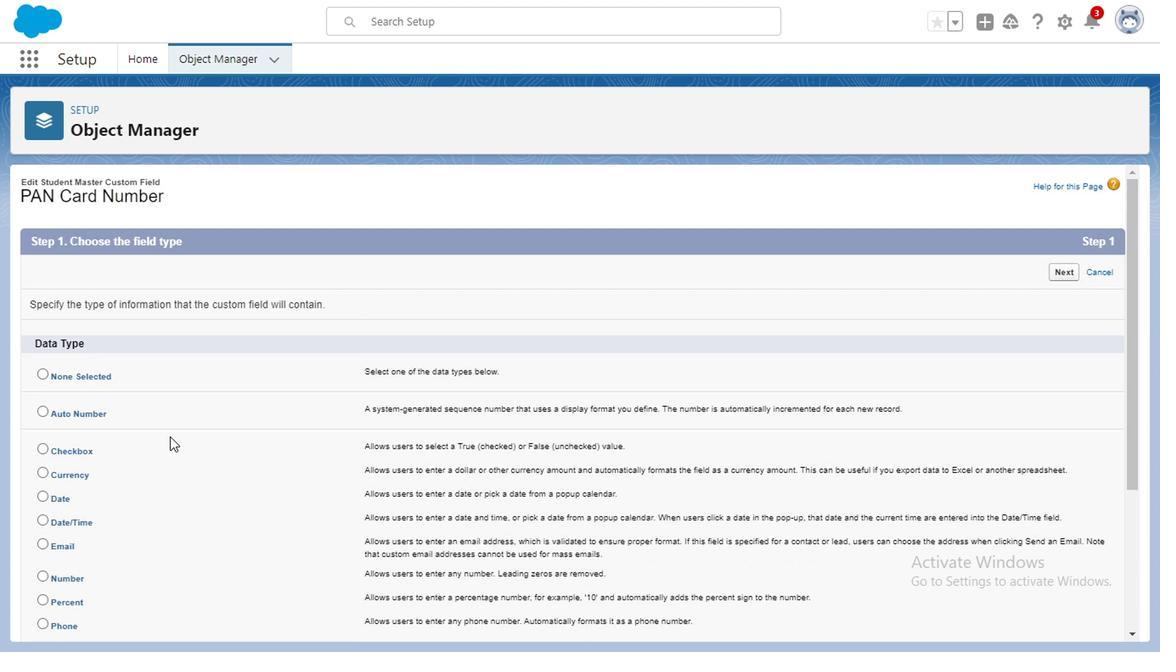 
Action: Mouse scrolled (168, 440) with delta (0, 0)
Screenshot: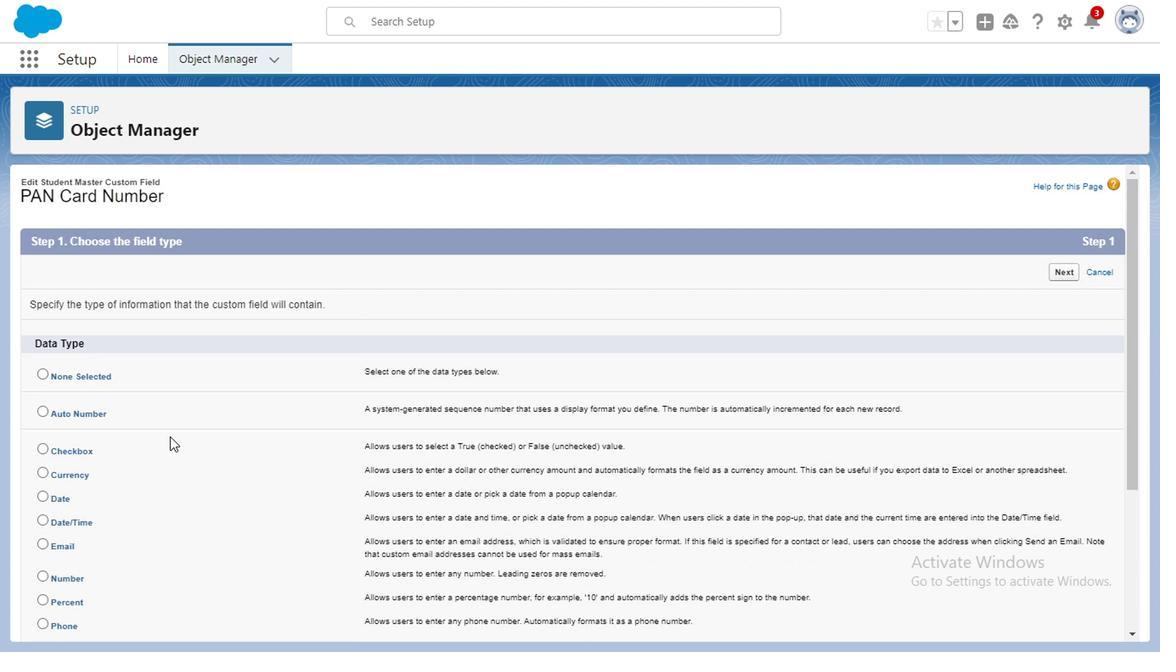 
Action: Mouse moved to (36, 559)
Screenshot: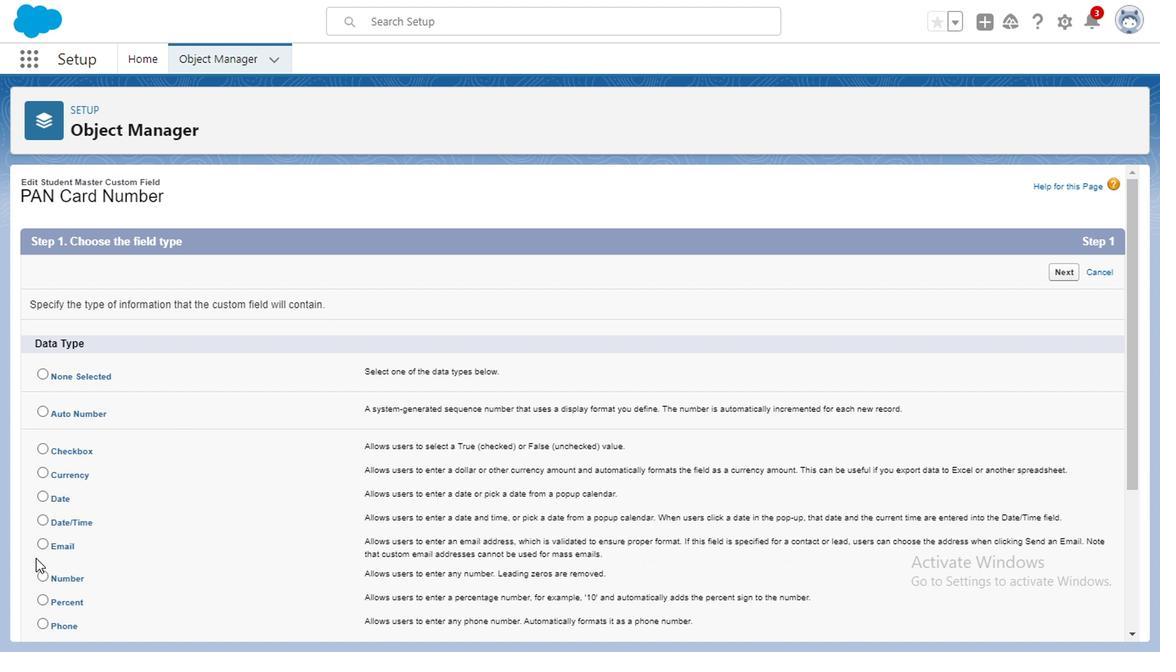 
Action: Mouse scrolled (36, 558) with delta (0, -1)
Screenshot: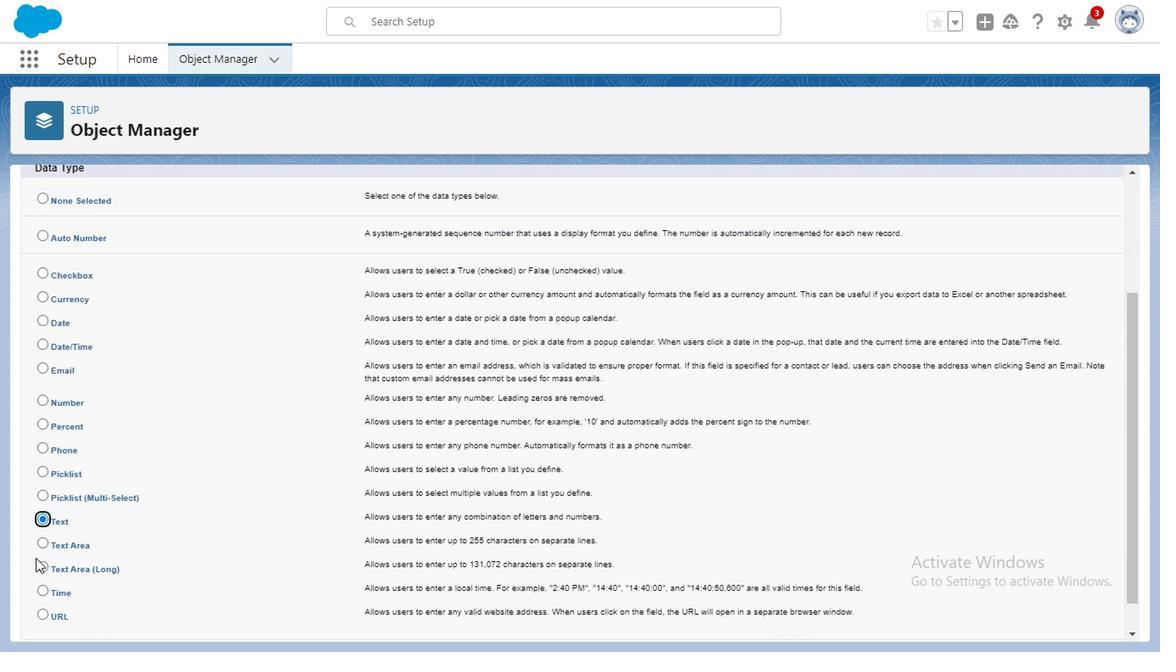 
Action: Mouse moved to (138, 381)
Screenshot: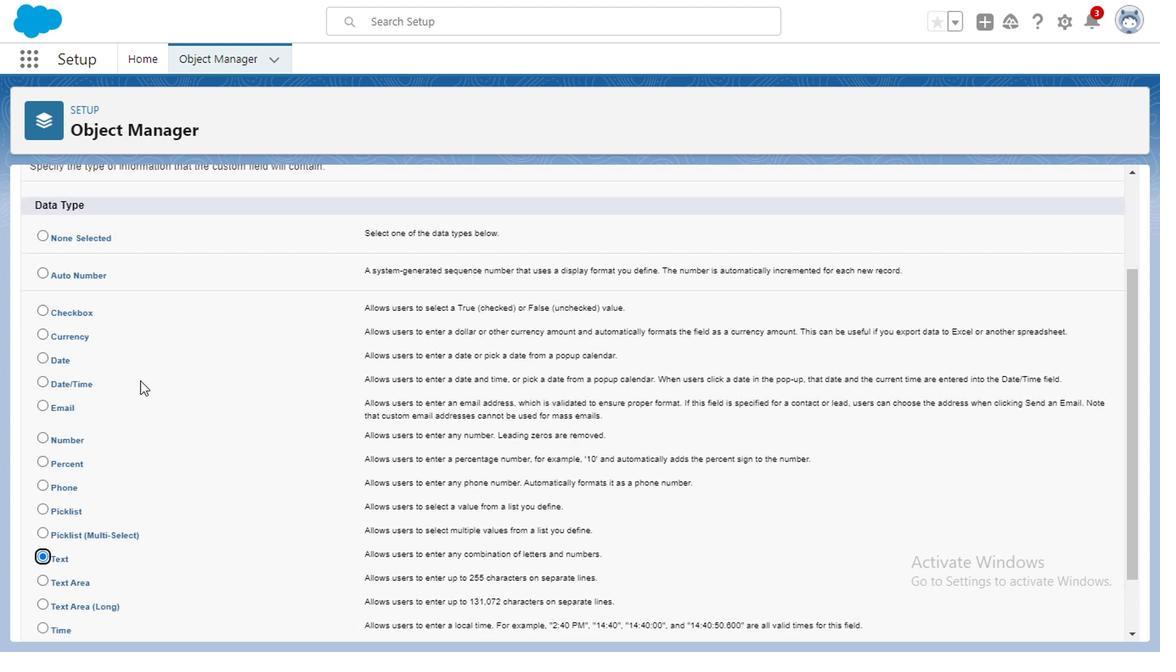 
Action: Mouse scrolled (138, 383) with delta (0, 1)
Screenshot: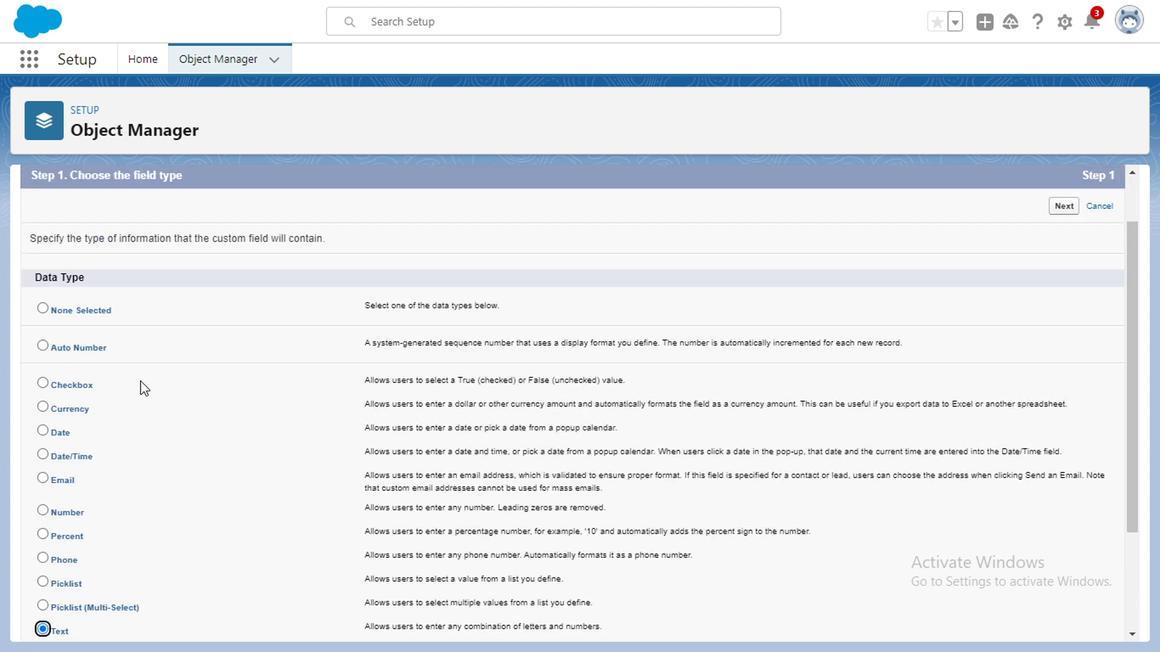 
Action: Mouse scrolled (138, 383) with delta (0, 1)
Screenshot: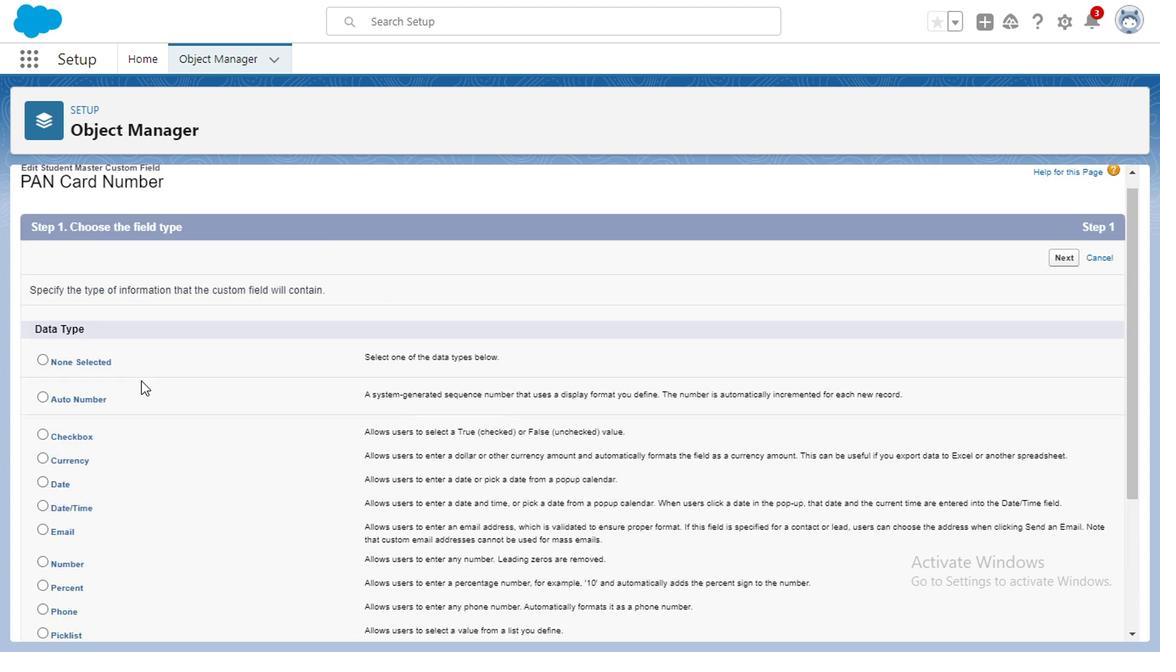
Action: Mouse scrolled (138, 383) with delta (0, 1)
Screenshot: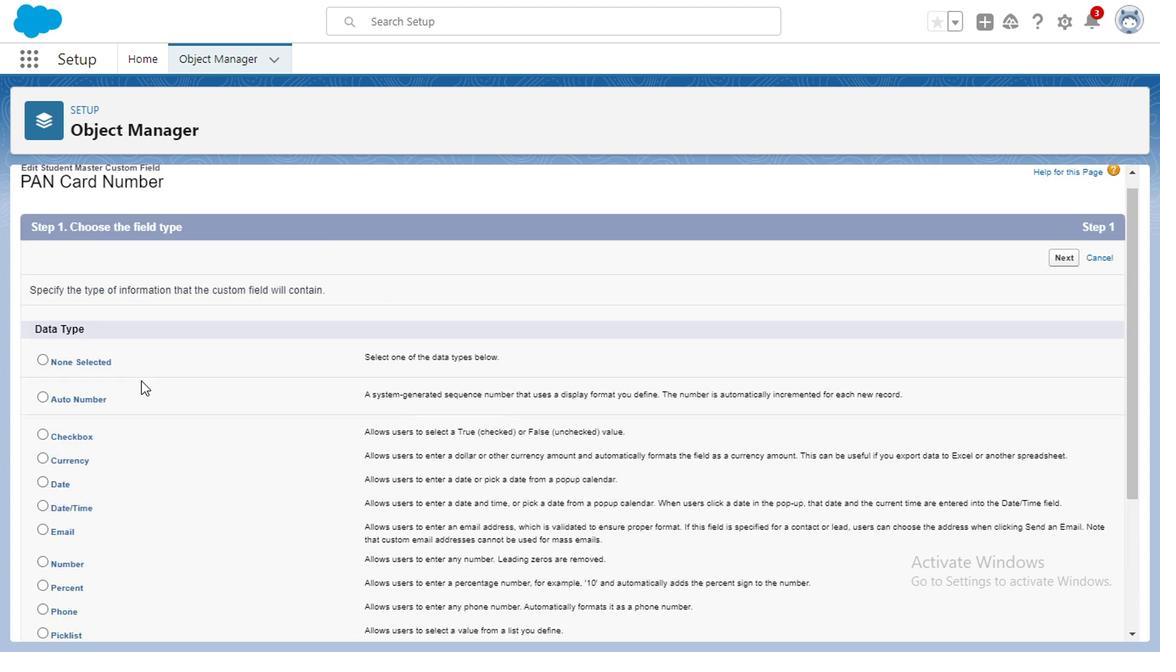 
Action: Mouse moved to (138, 381)
Screenshot: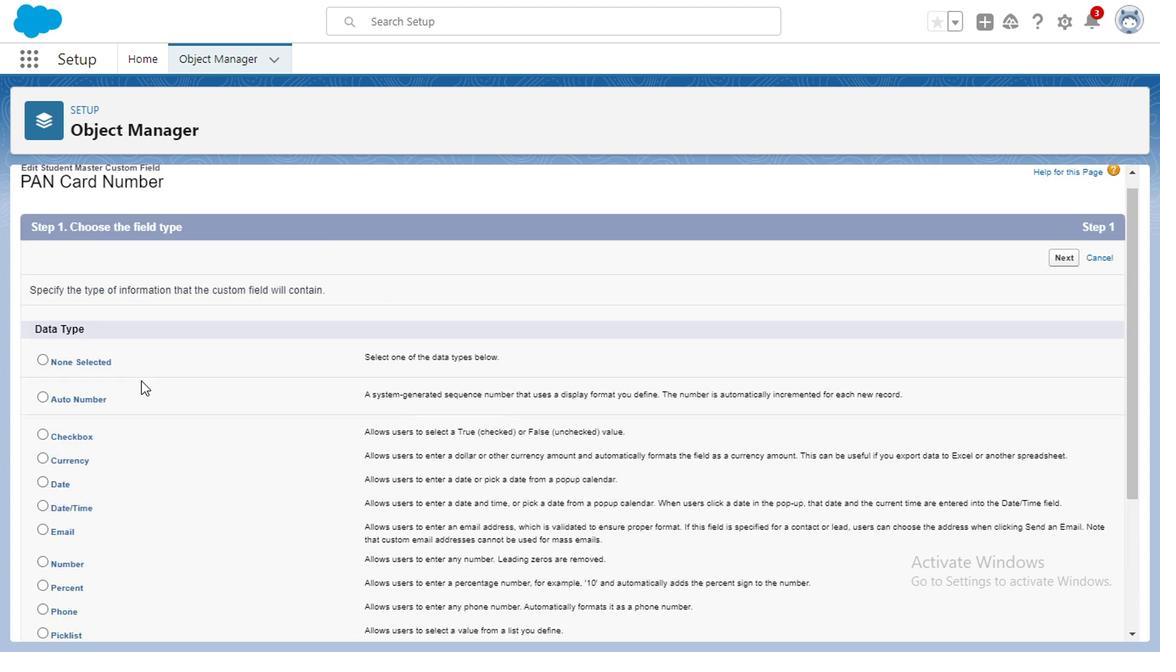 
Action: Mouse scrolled (138, 383) with delta (0, 1)
Screenshot: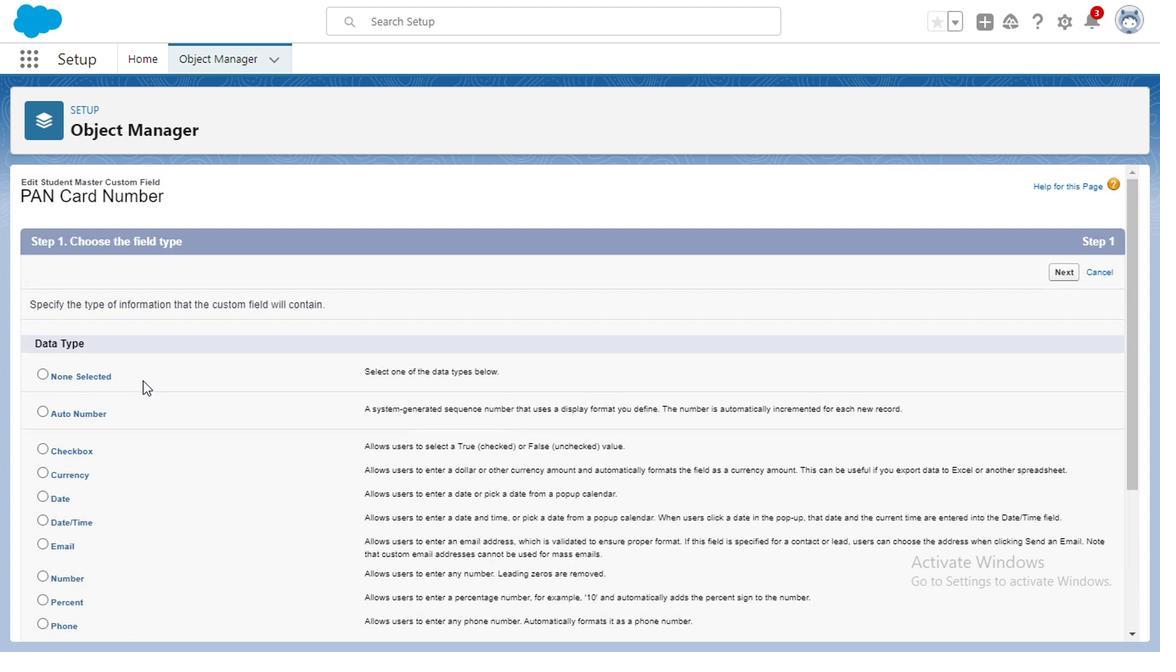 
Action: Mouse moved to (1093, 271)
Screenshot: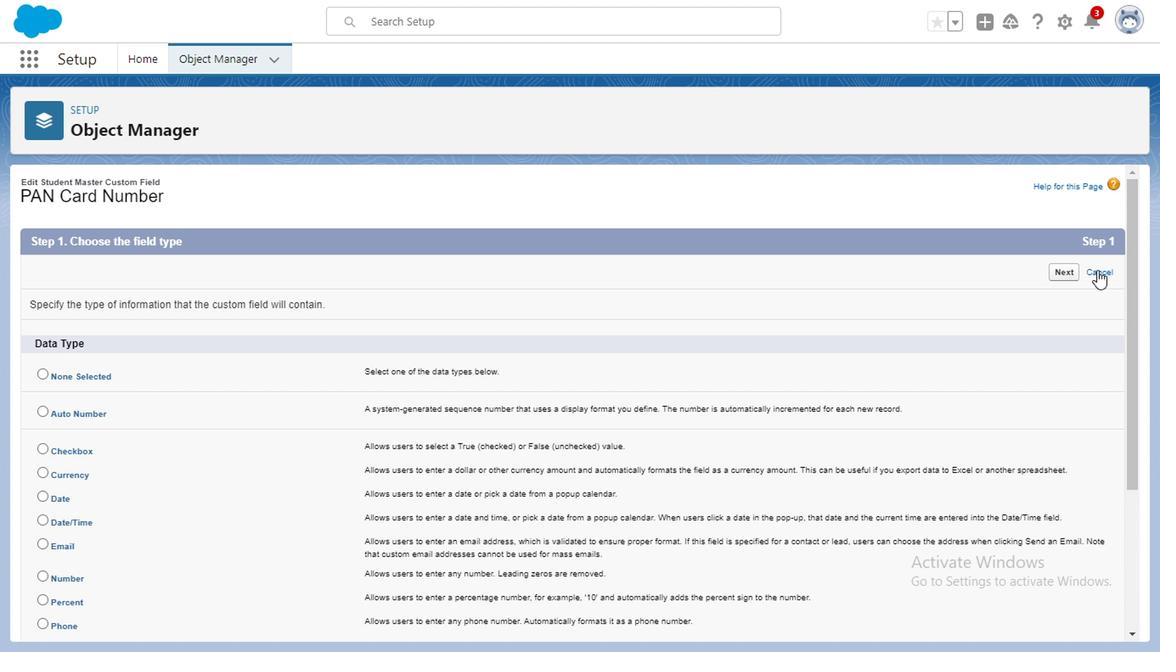 
Action: Mouse pressed left at (1093, 271)
Screenshot: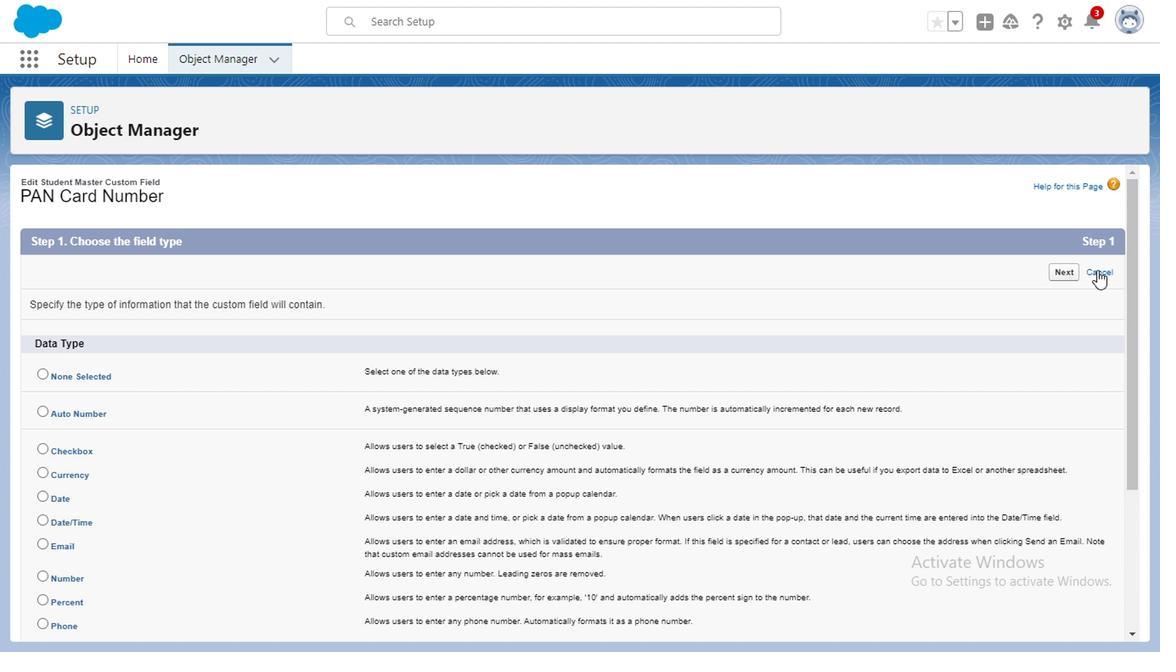 
Action: Mouse moved to (244, 407)
Screenshot: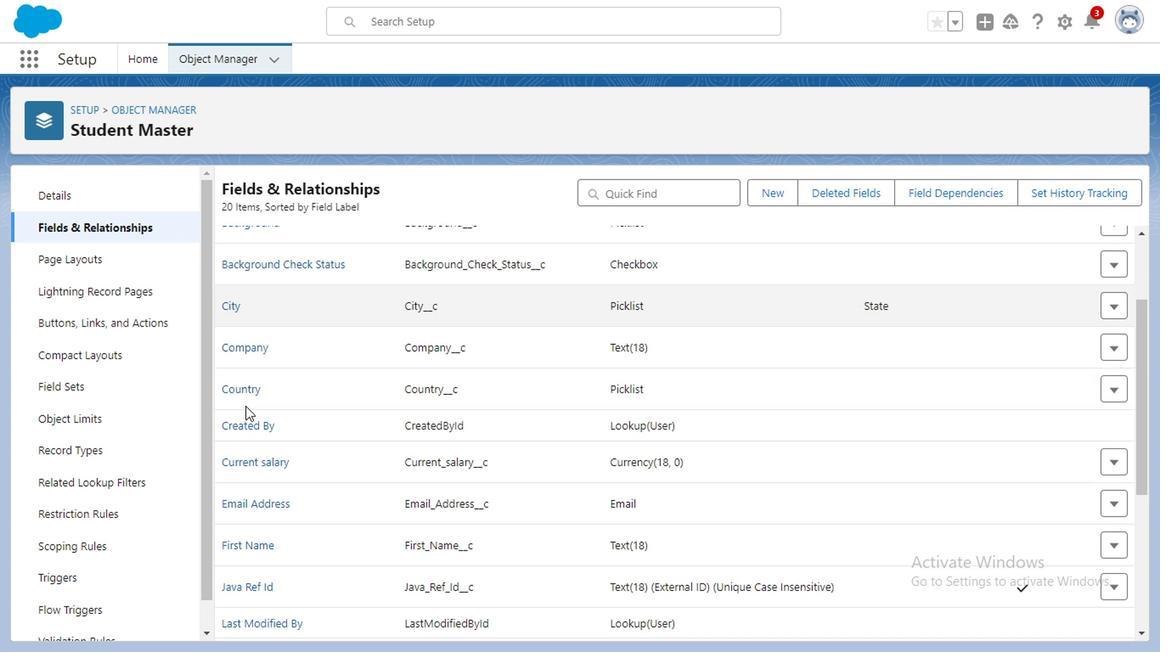 
Action: Mouse scrolled (244, 406) with delta (0, 0)
Screenshot: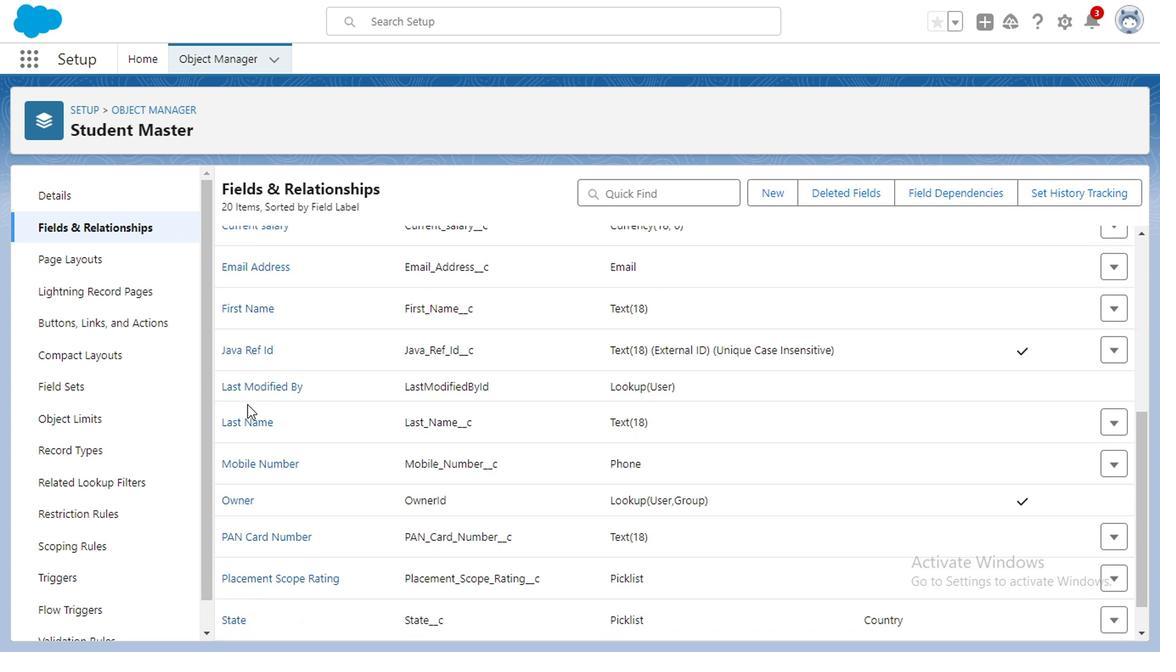 
Action: Mouse moved to (1108, 498)
Screenshot: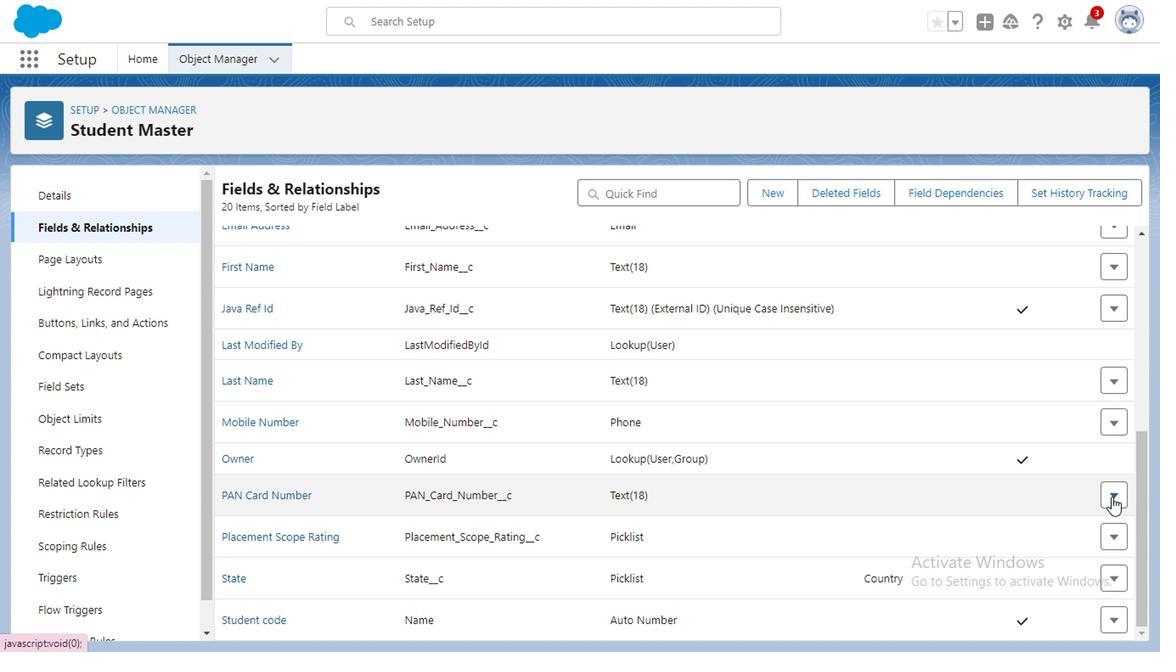 
Action: Mouse pressed left at (1108, 498)
Screenshot: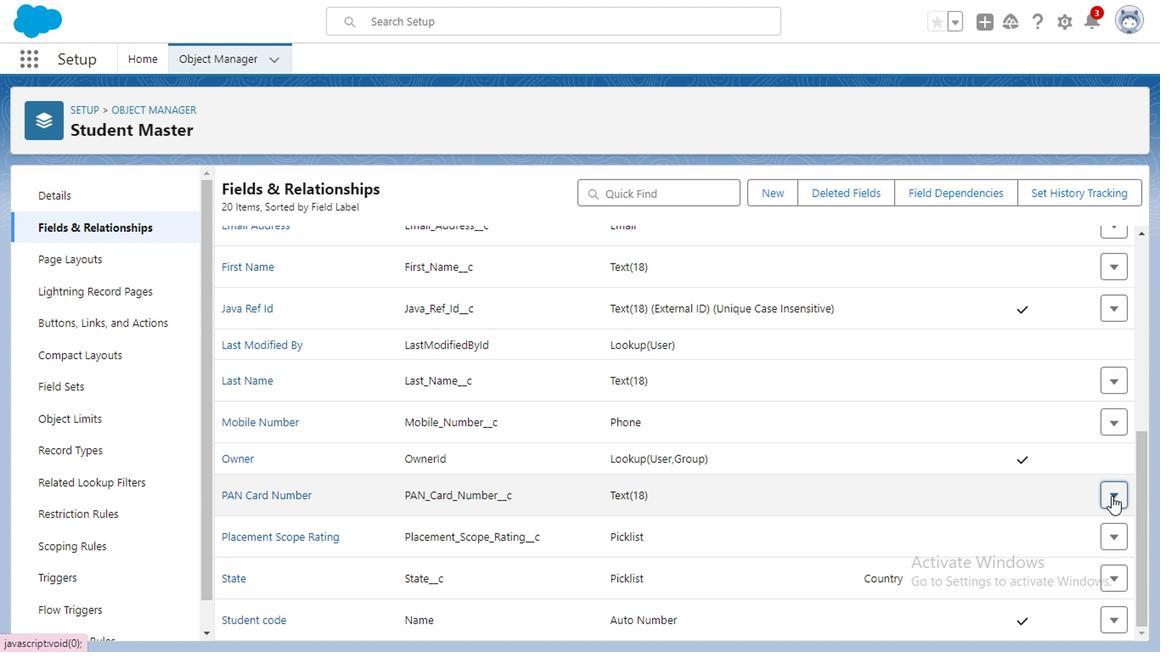 
Action: Mouse moved to (1064, 567)
Screenshot: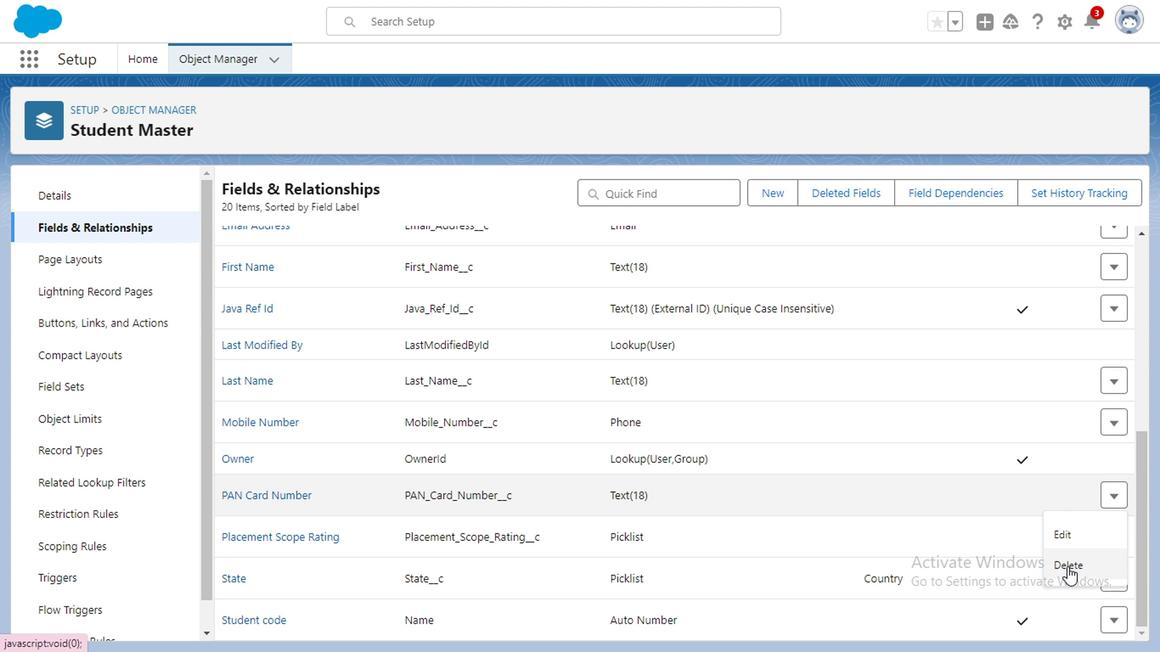 
Action: Mouse pressed left at (1064, 567)
Screenshot: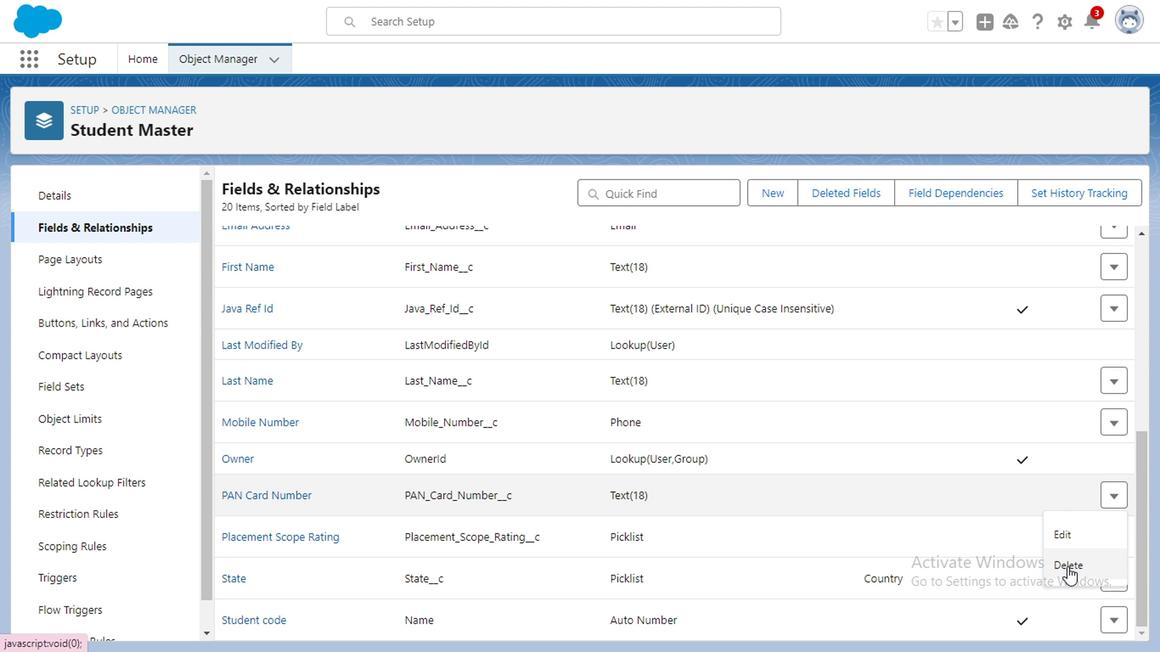 
Action: Mouse moved to (791, 444)
Screenshot: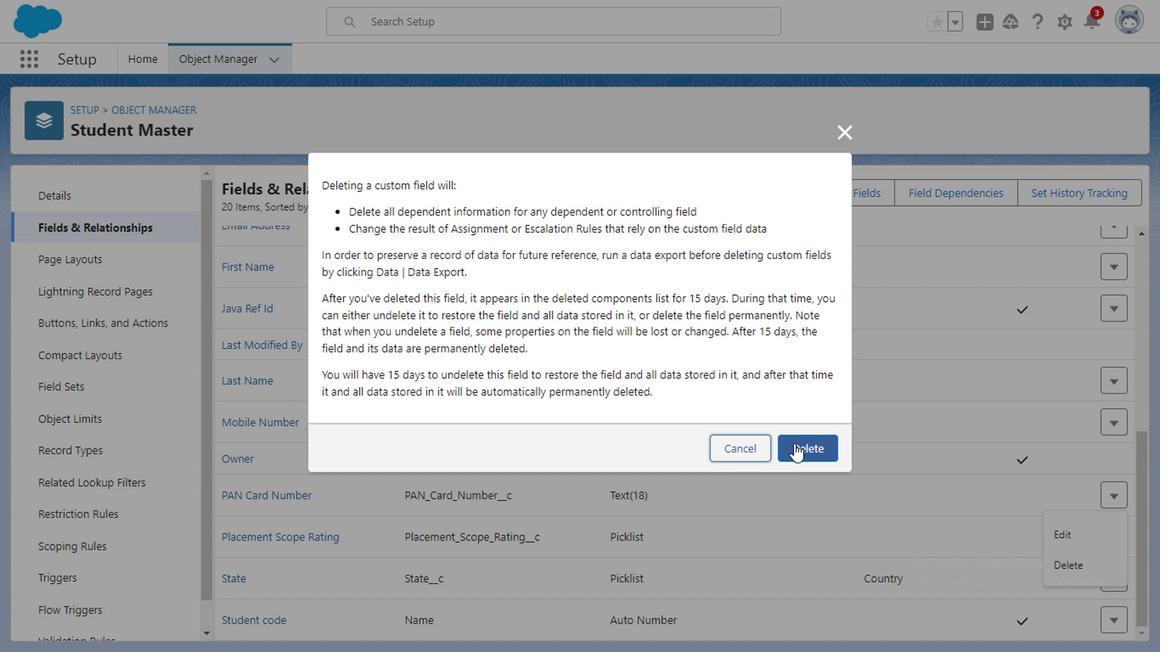 
Action: Mouse pressed left at (791, 444)
Screenshot: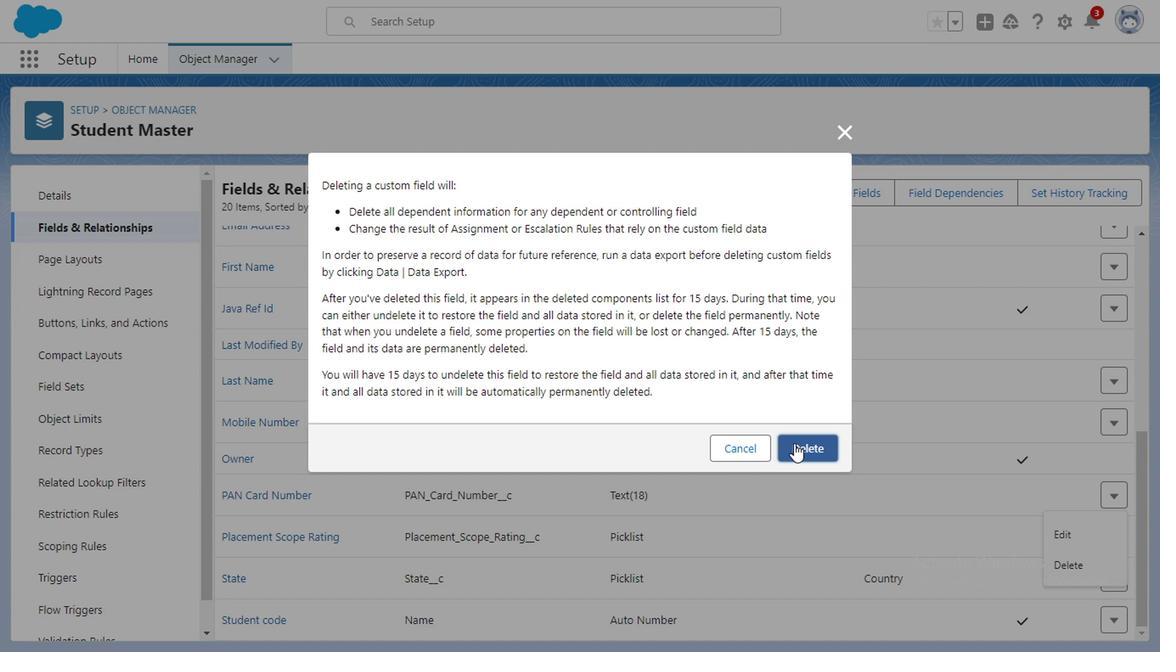 
Action: Mouse moved to (771, 192)
Screenshot: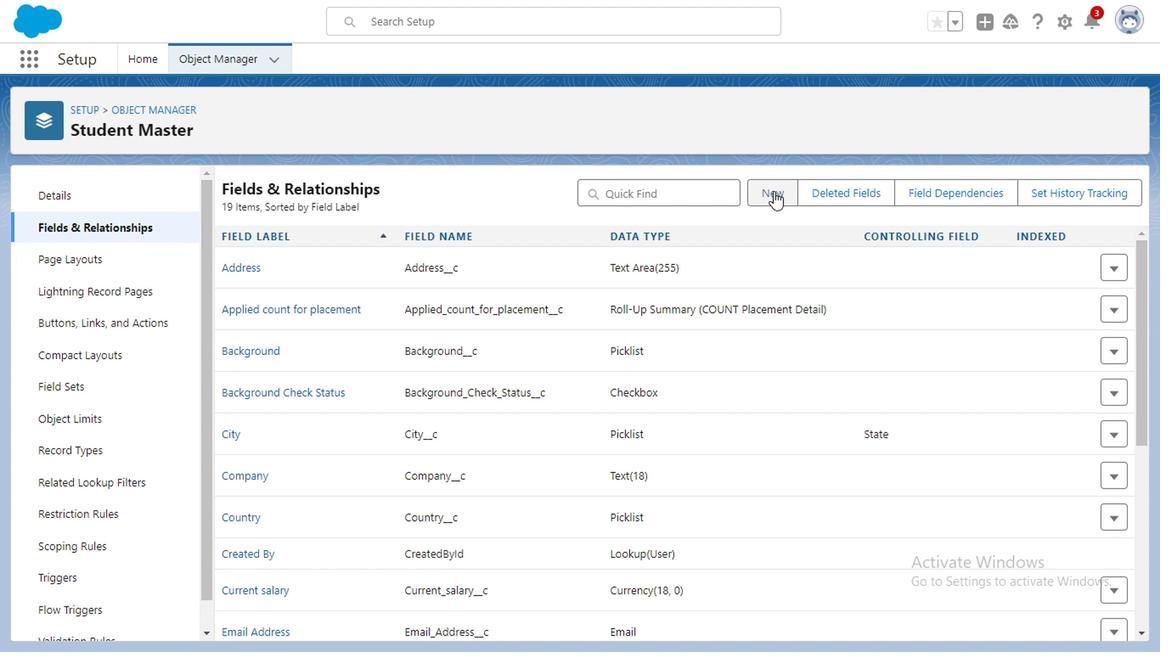 
Action: Mouse pressed left at (771, 192)
Screenshot: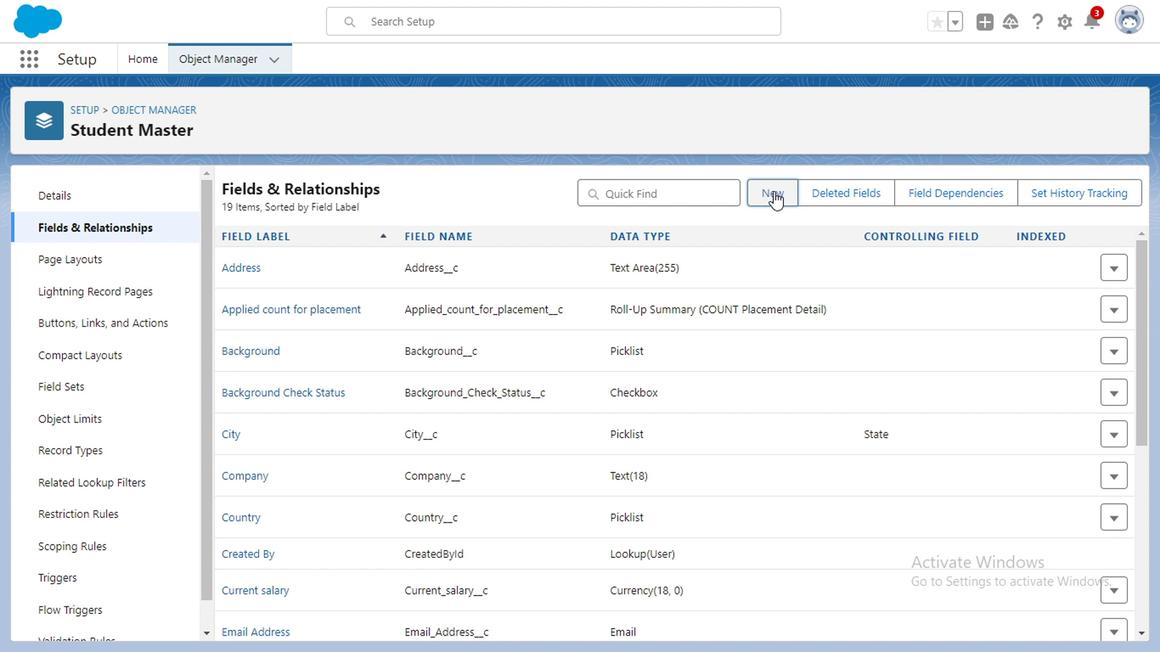 
Action: Mouse moved to (271, 462)
Screenshot: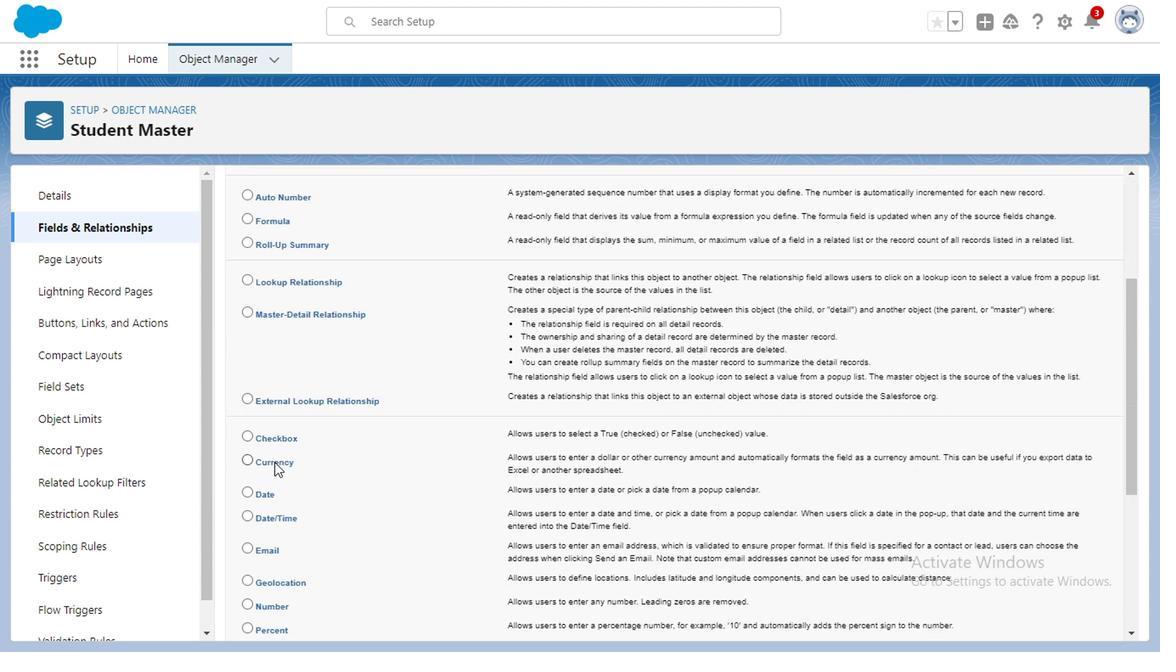 
Action: Mouse scrolled (271, 461) with delta (0, -1)
Screenshot: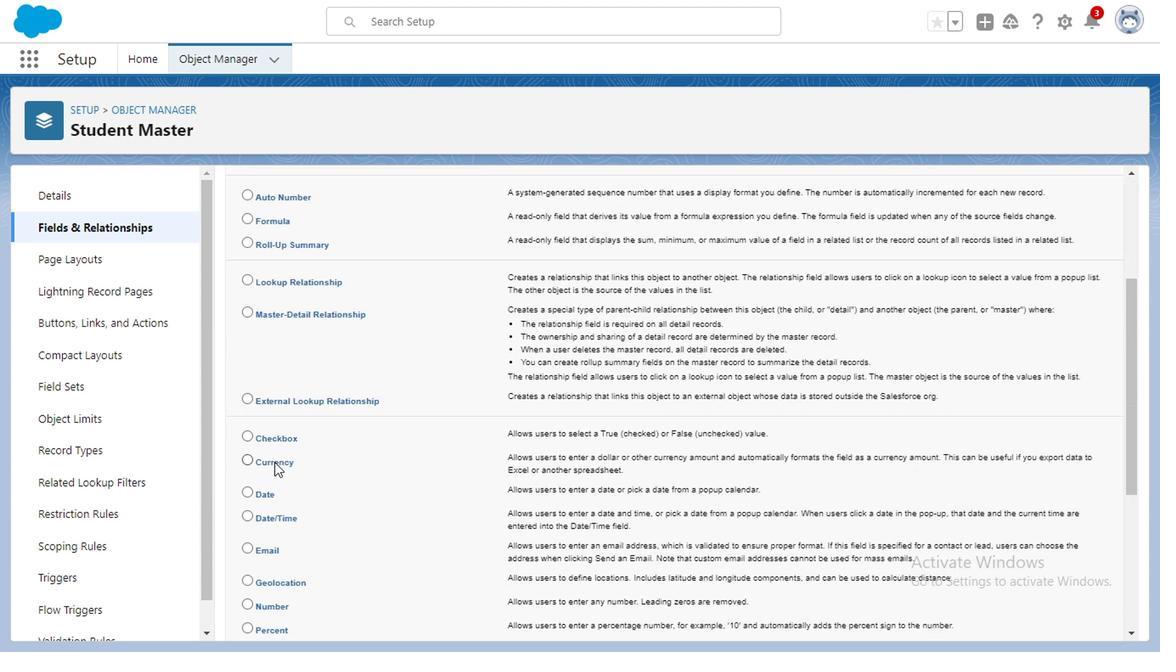 
Action: Mouse moved to (442, 446)
Screenshot: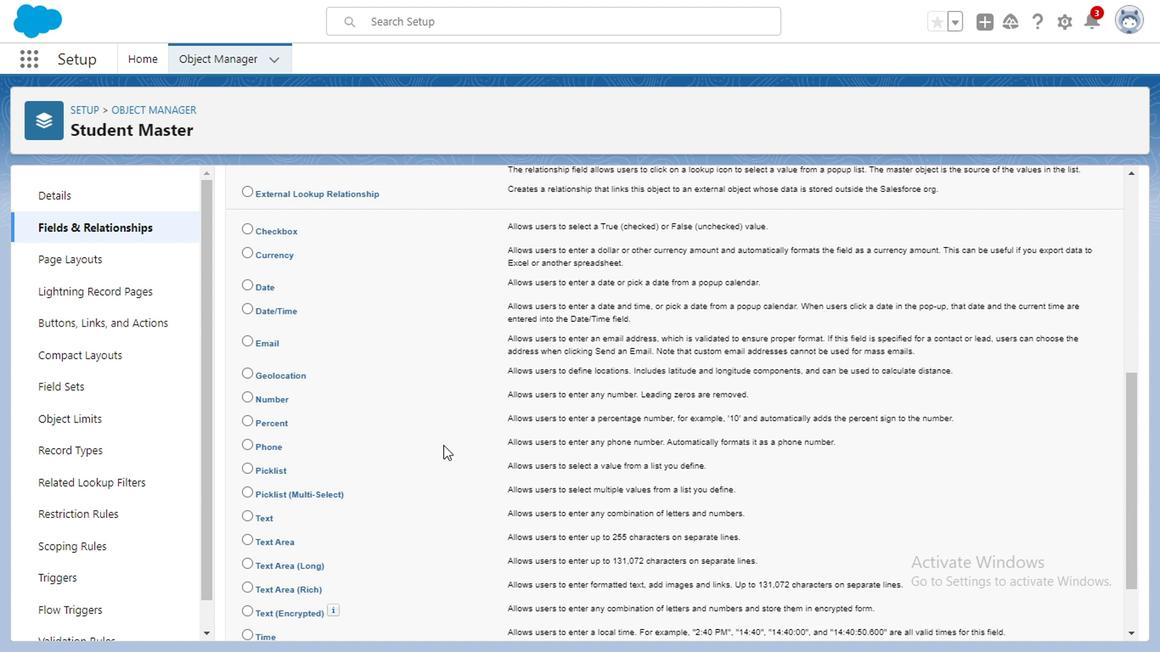 
Action: Mouse scrolled (442, 445) with delta (0, 0)
Screenshot: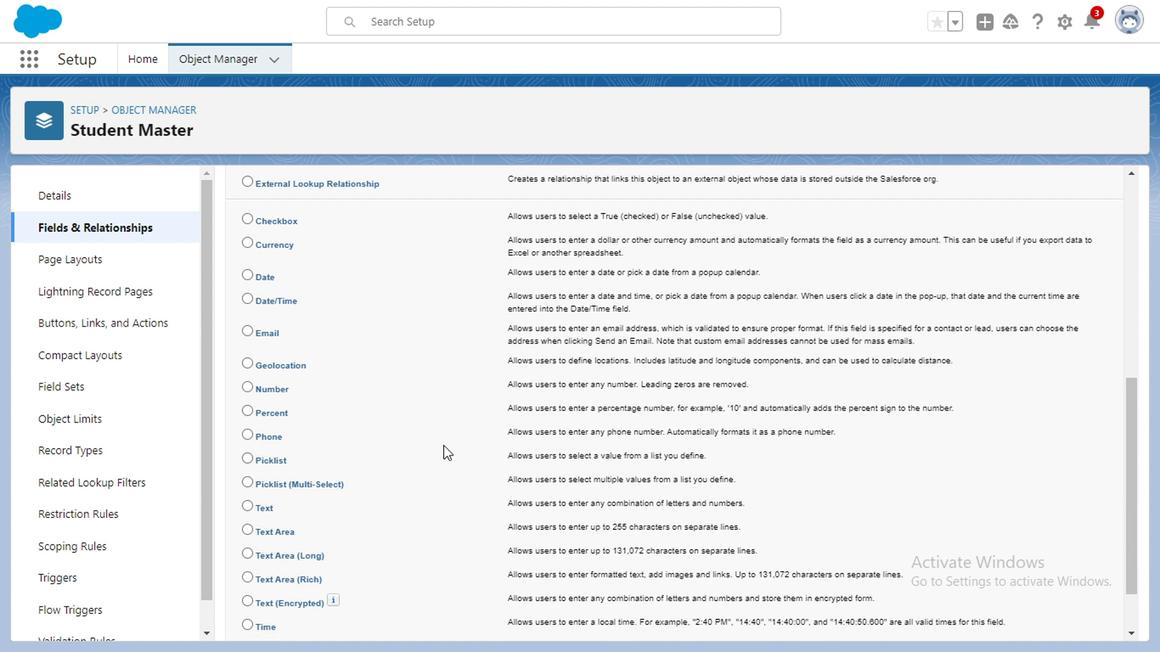
Action: Mouse moved to (442, 446)
Screenshot: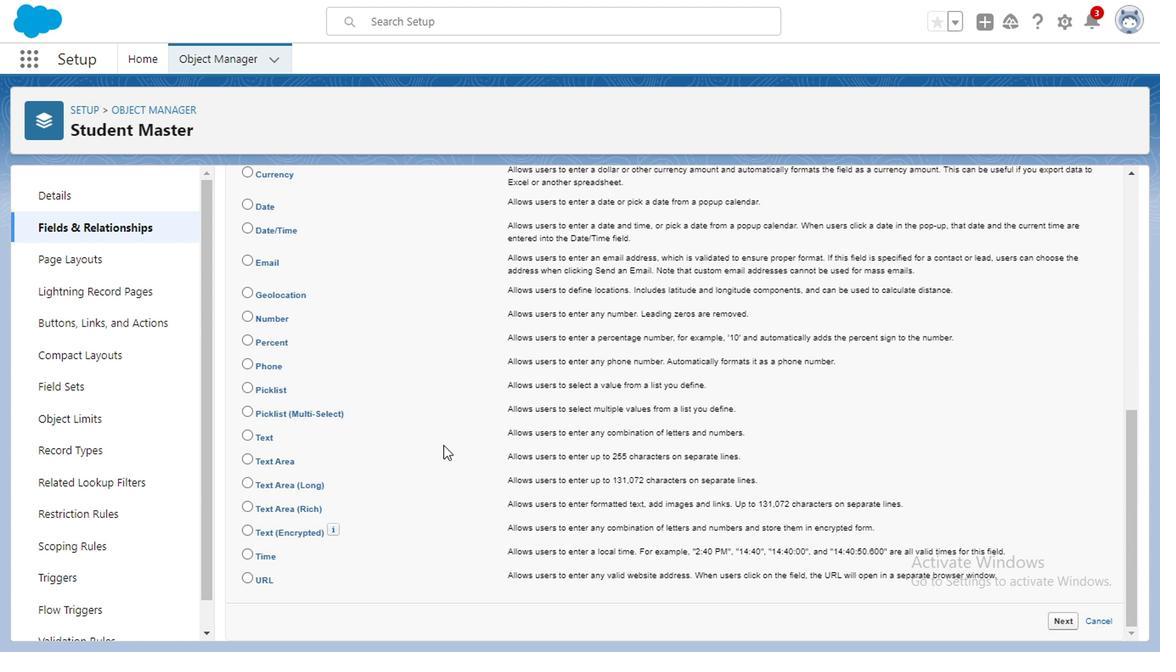 
Action: Mouse scrolled (442, 445) with delta (0, 0)
Screenshot: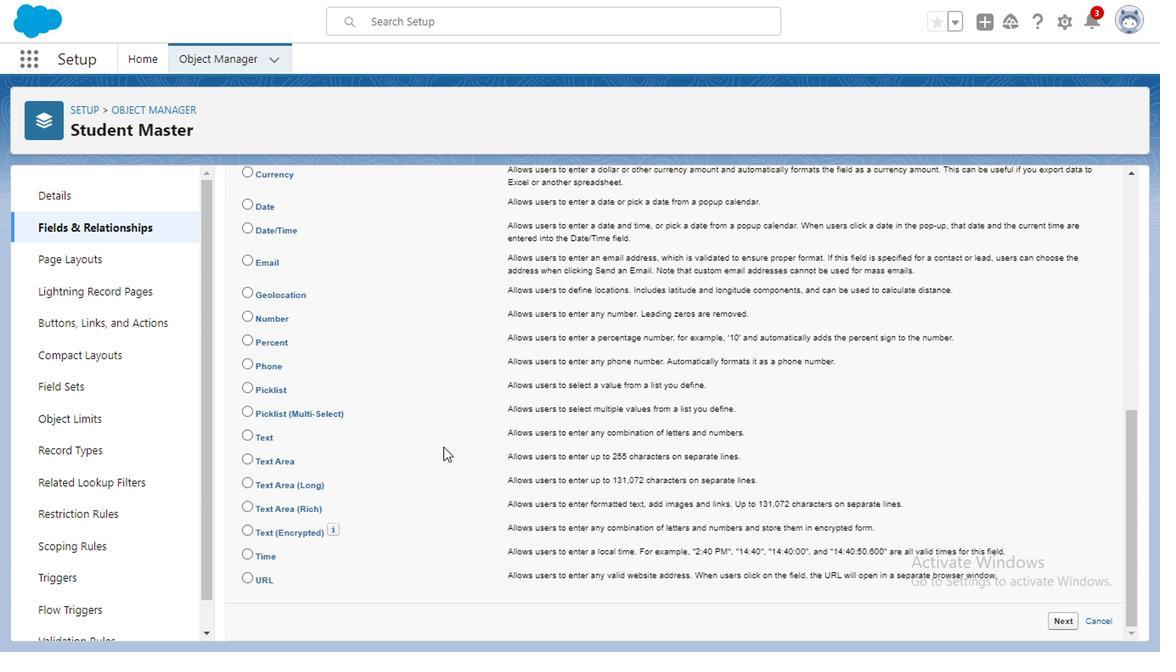 
Action: Mouse moved to (442, 447)
Screenshot: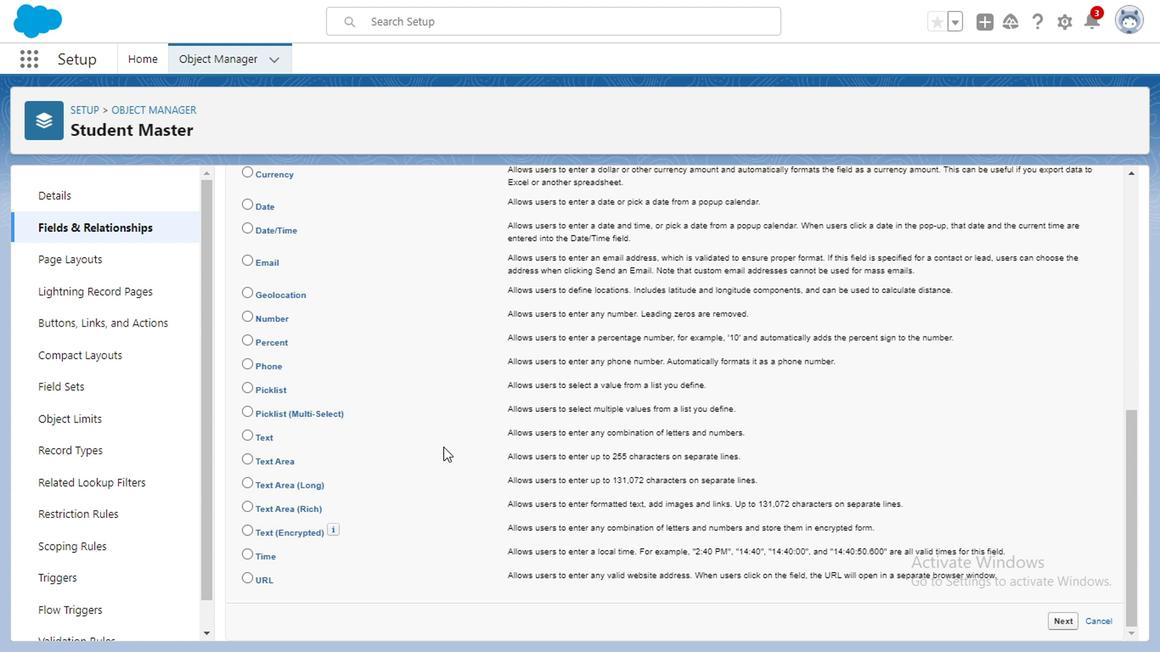 
Action: Mouse scrolled (442, 446) with delta (0, 0)
Screenshot: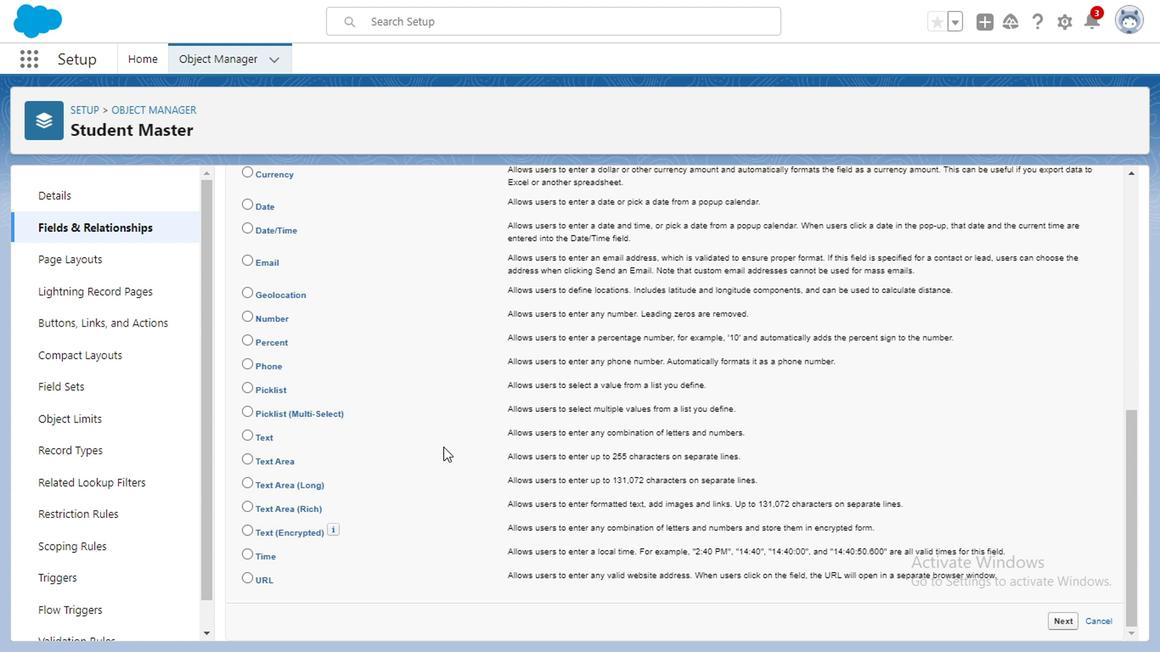 
Action: Mouse moved to (1123, 531)
Screenshot: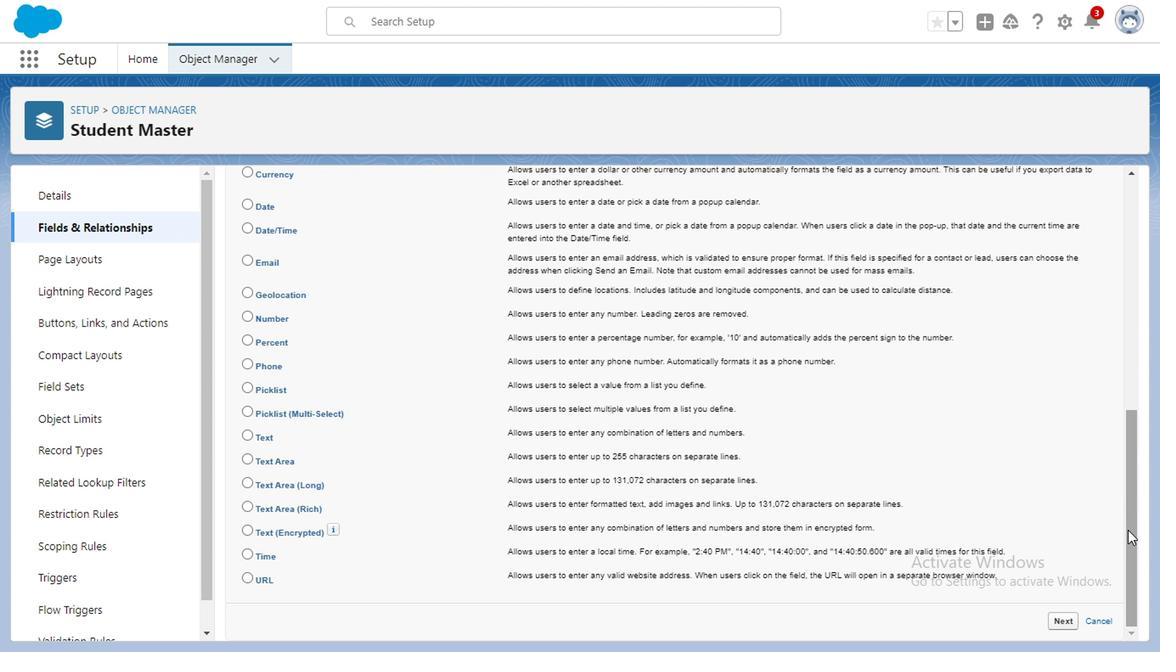 
Action: Mouse pressed left at (1123, 531)
Screenshot: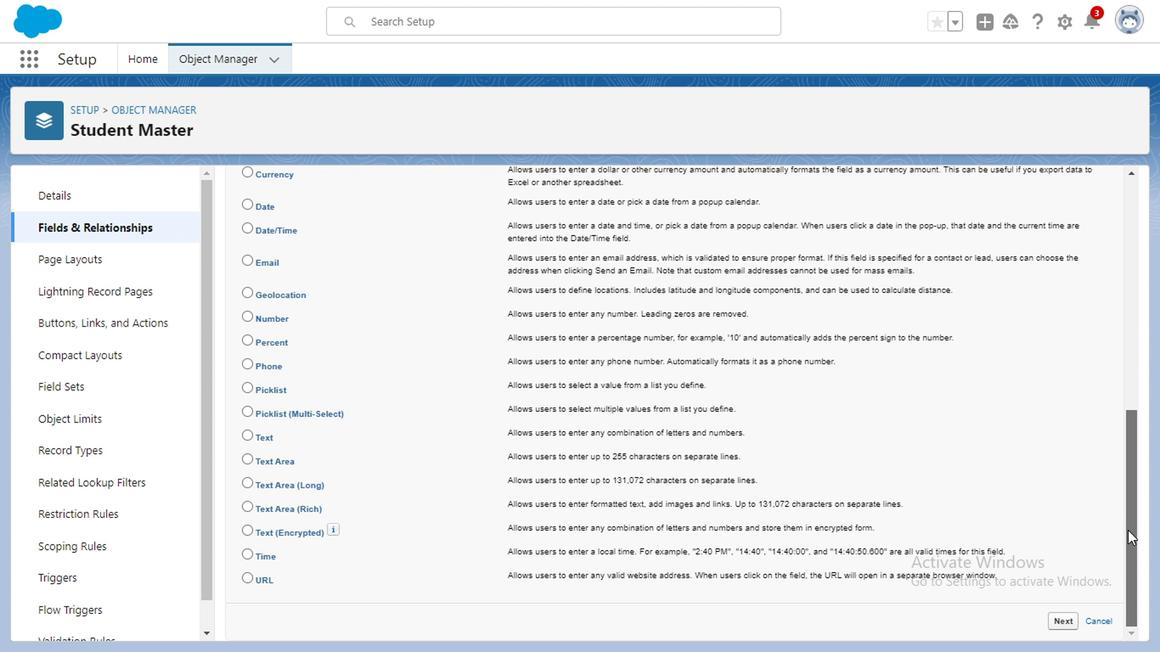 
Action: Mouse moved to (247, 553)
Screenshot: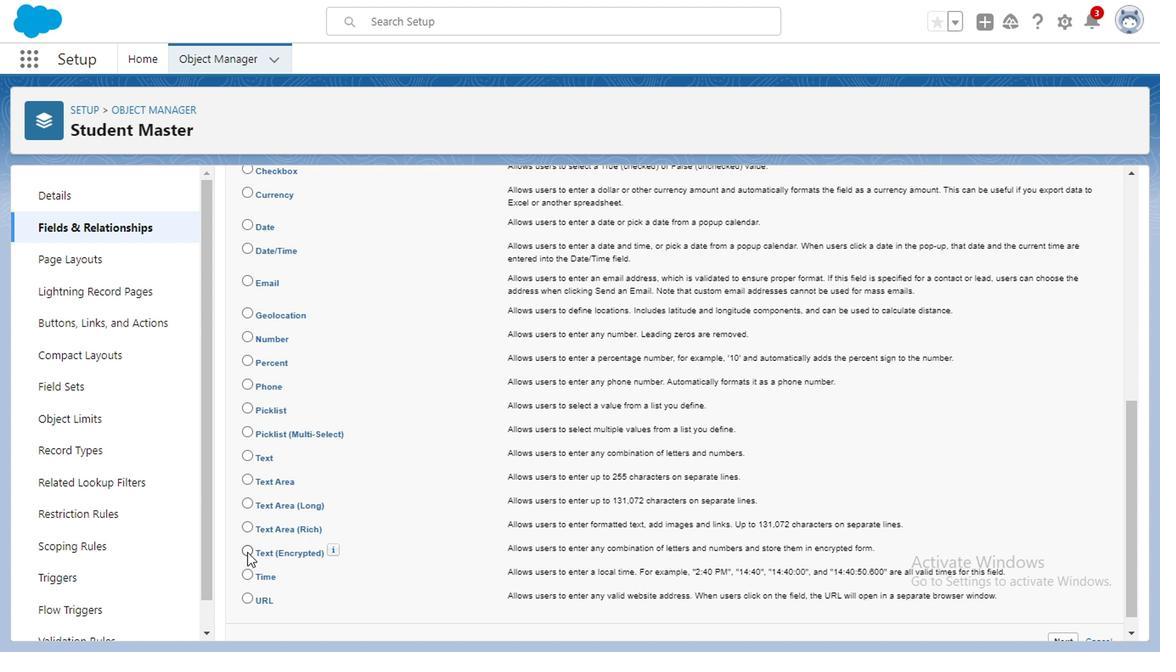 
Action: Mouse pressed left at (247, 553)
Screenshot: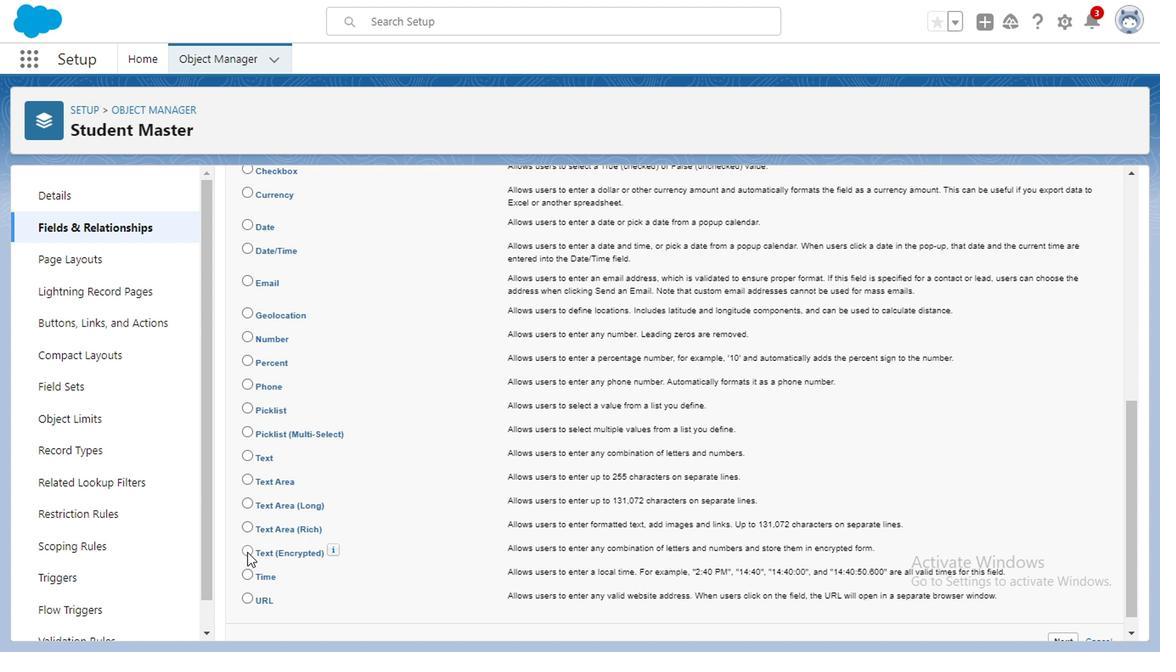 
Action: Mouse moved to (737, 565)
Screenshot: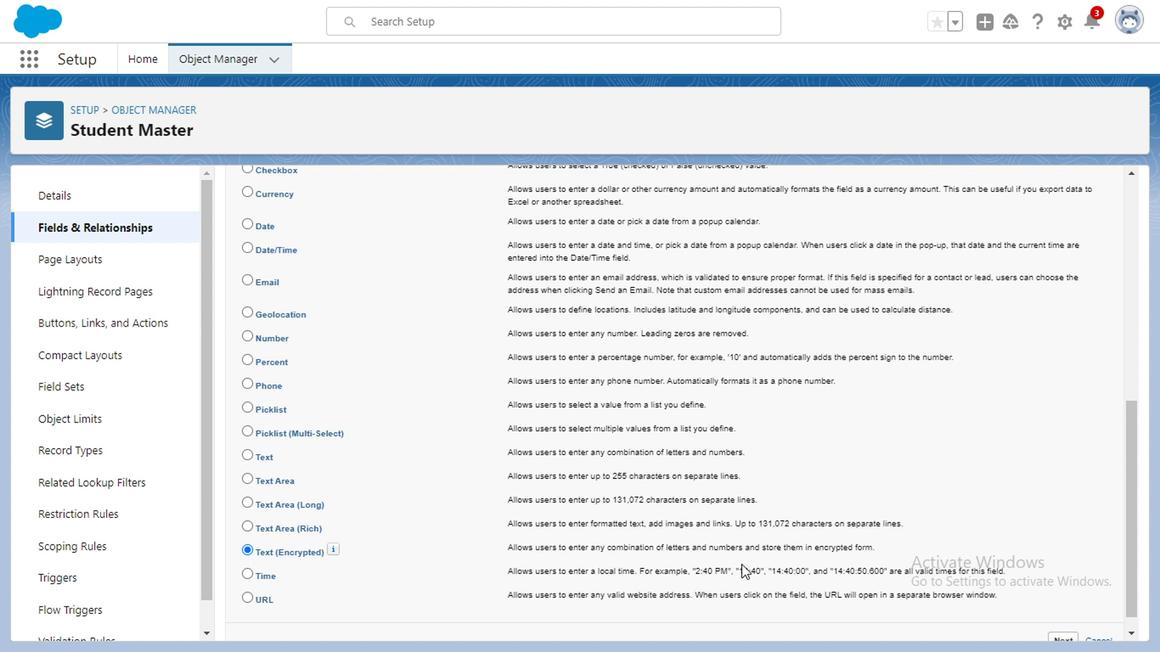 
Action: Mouse scrolled (737, 564) with delta (0, -1)
Screenshot: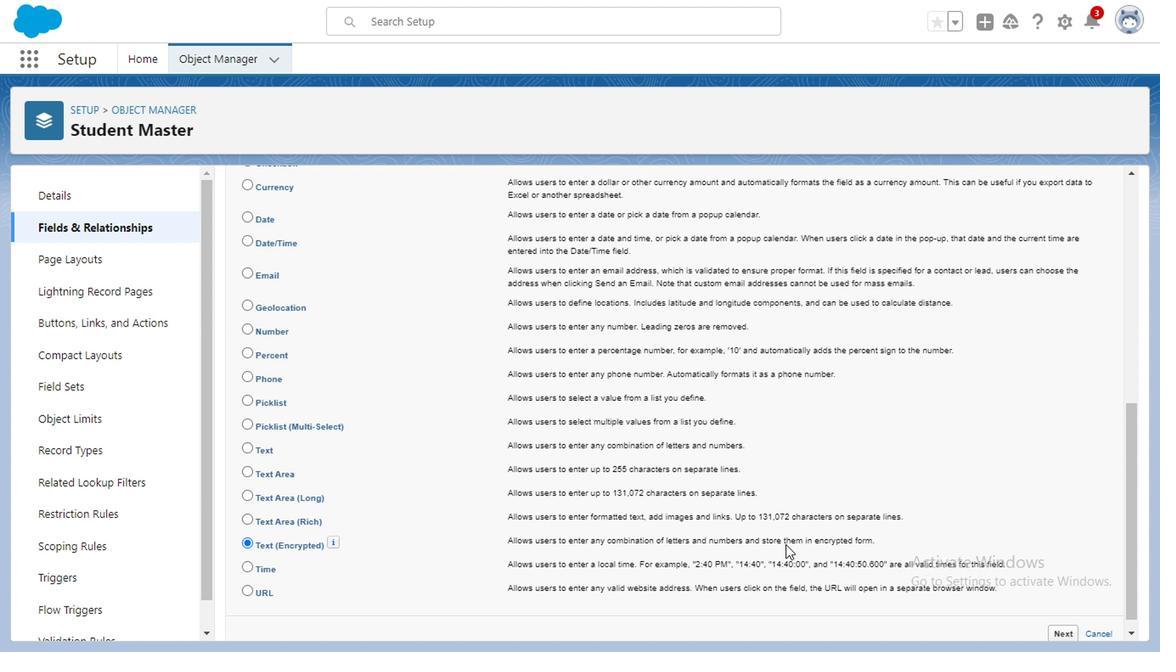
Action: Mouse moved to (737, 565)
Screenshot: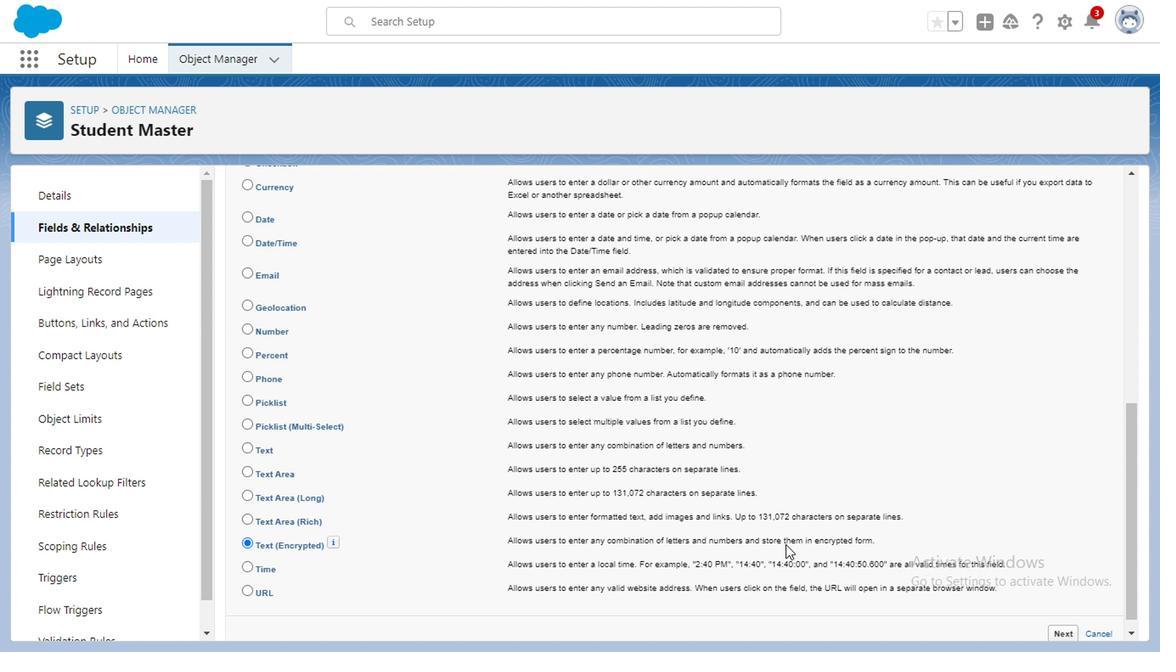 
Action: Mouse scrolled (737, 564) with delta (0, -1)
Screenshot: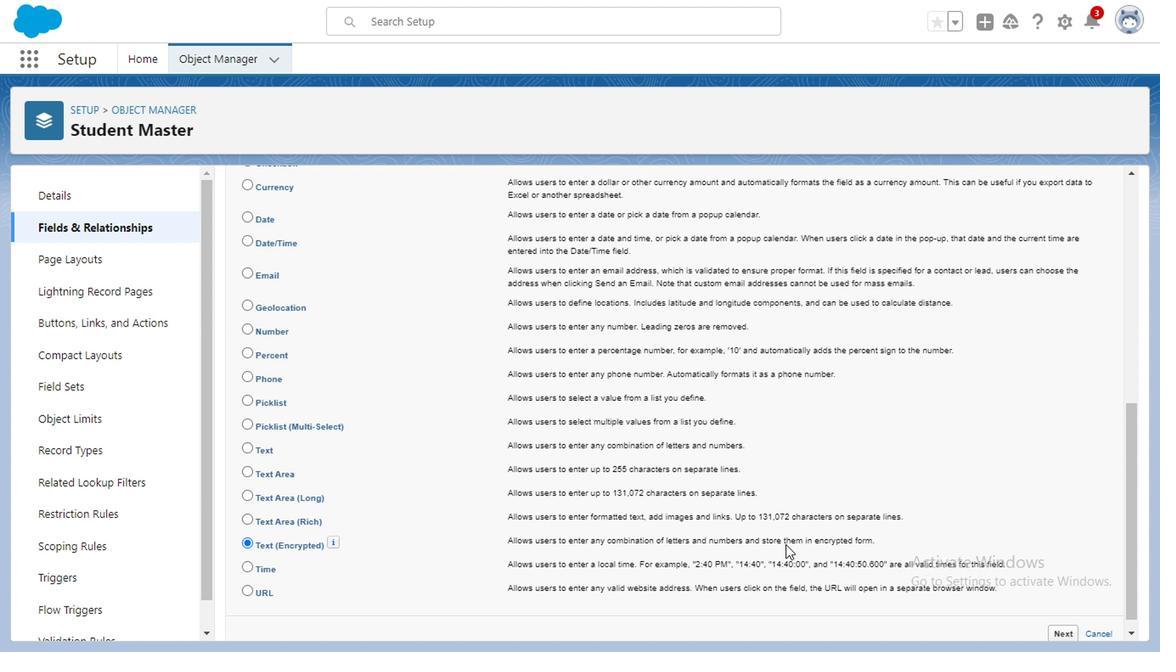 
Action: Mouse moved to (738, 565)
Screenshot: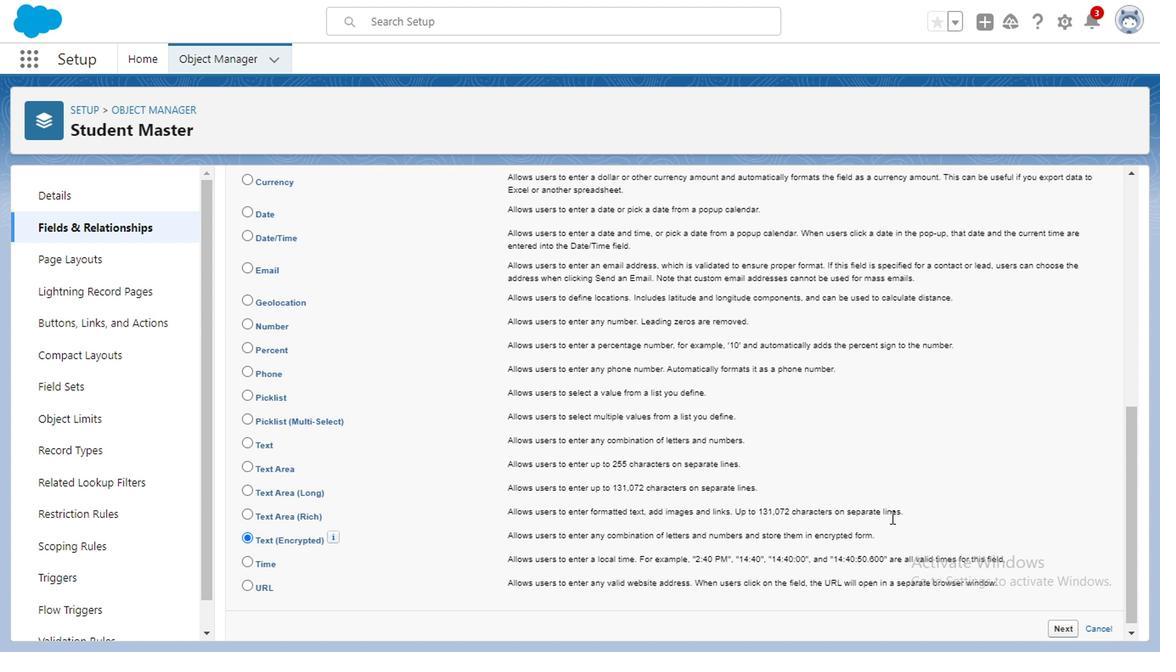 
Action: Mouse scrolled (738, 564) with delta (0, -1)
Screenshot: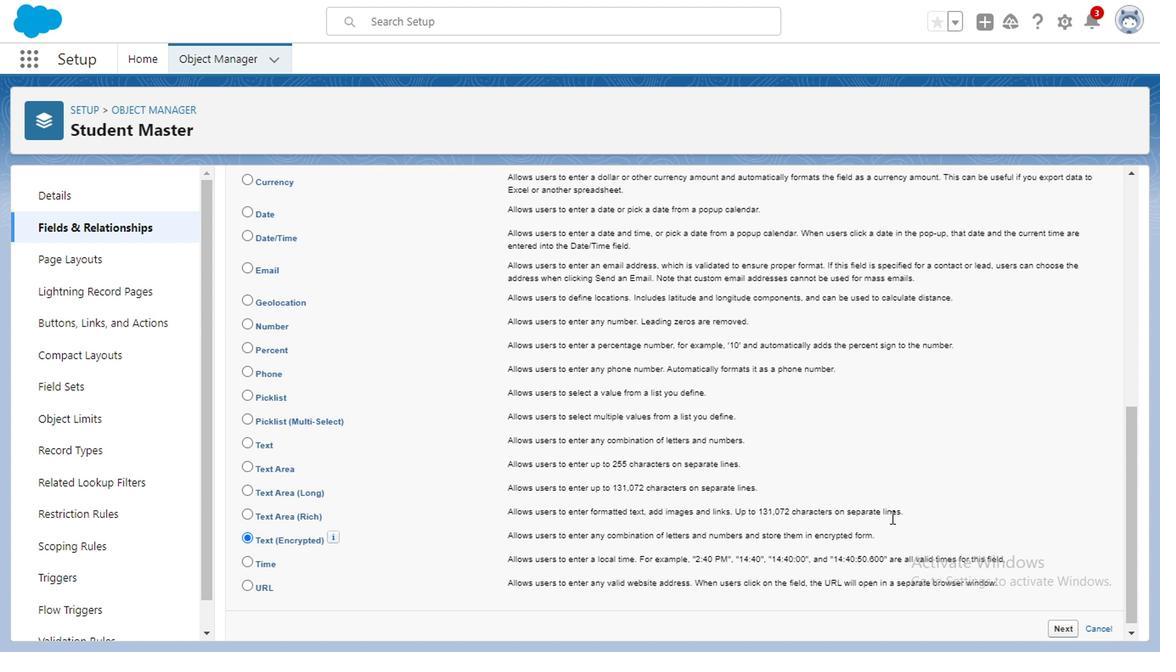 
Action: Mouse moved to (741, 565)
Screenshot: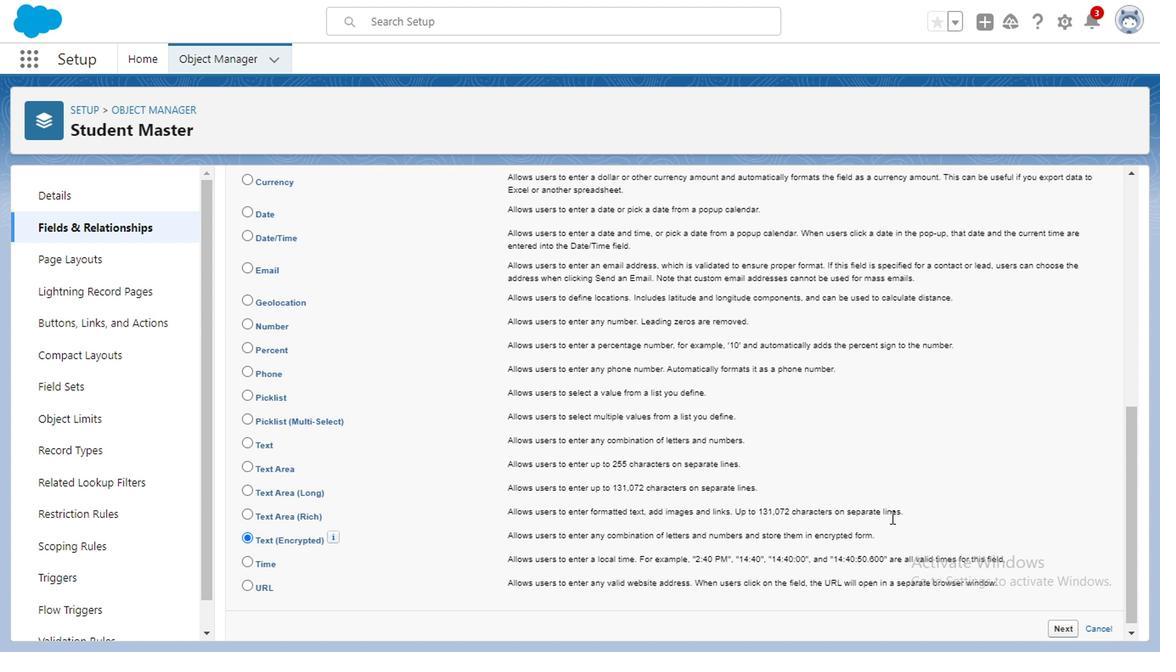 
Action: Mouse scrolled (741, 564) with delta (0, -1)
Screenshot: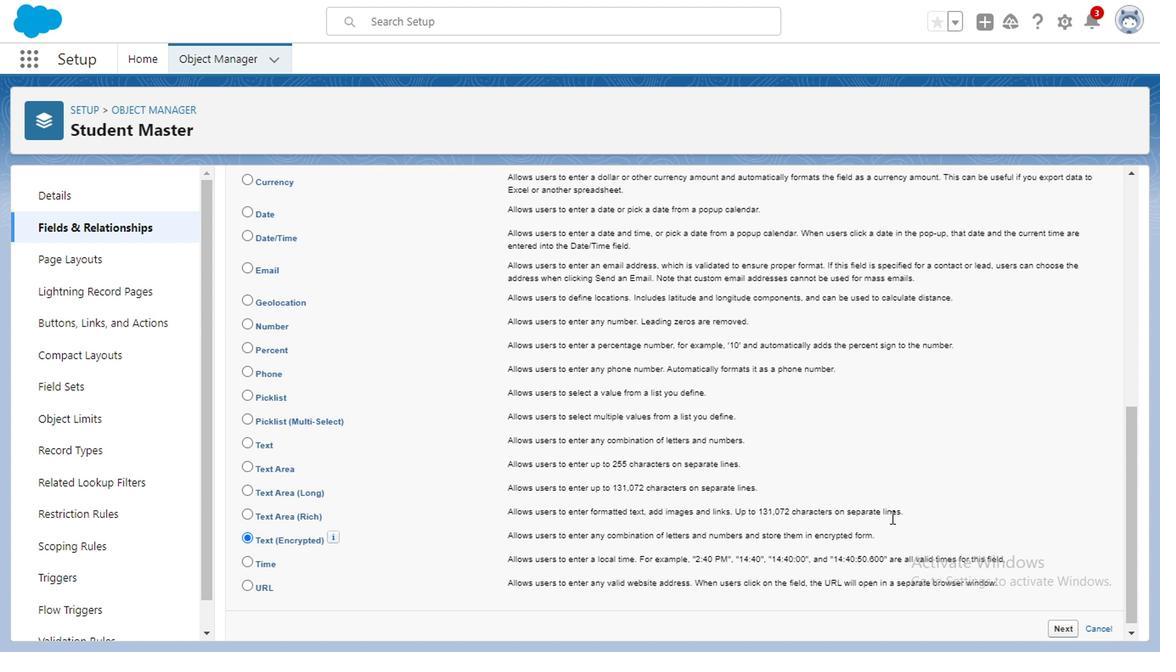 
Action: Mouse moved to (751, 561)
Screenshot: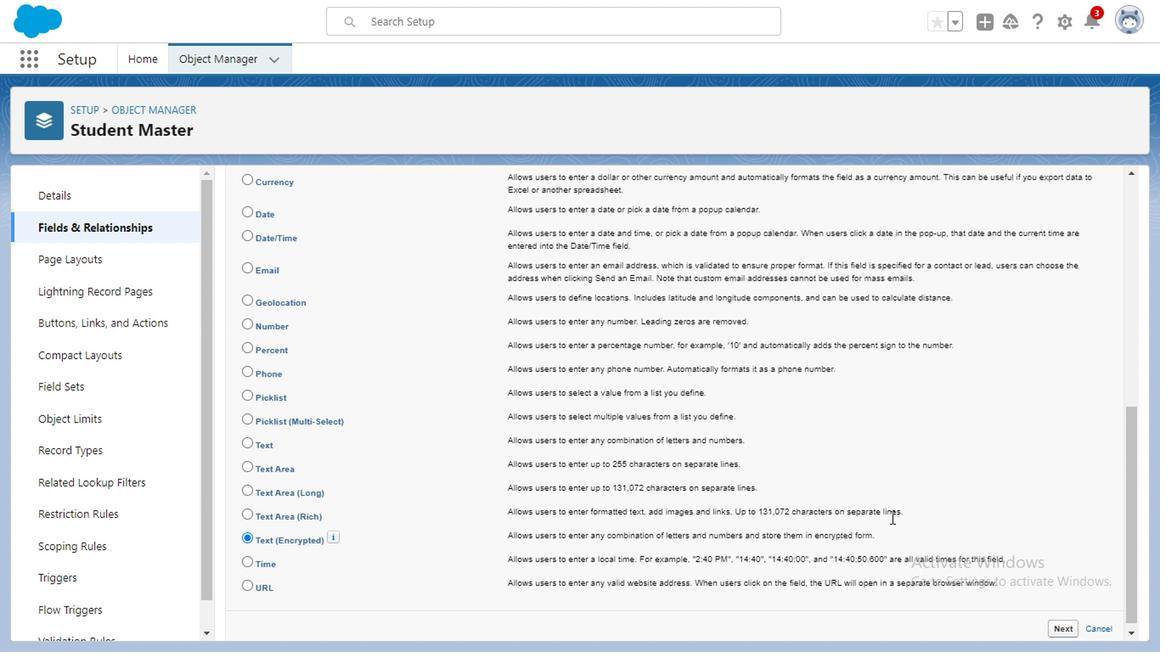 
Action: Mouse scrolled (751, 560) with delta (0, -1)
Screenshot: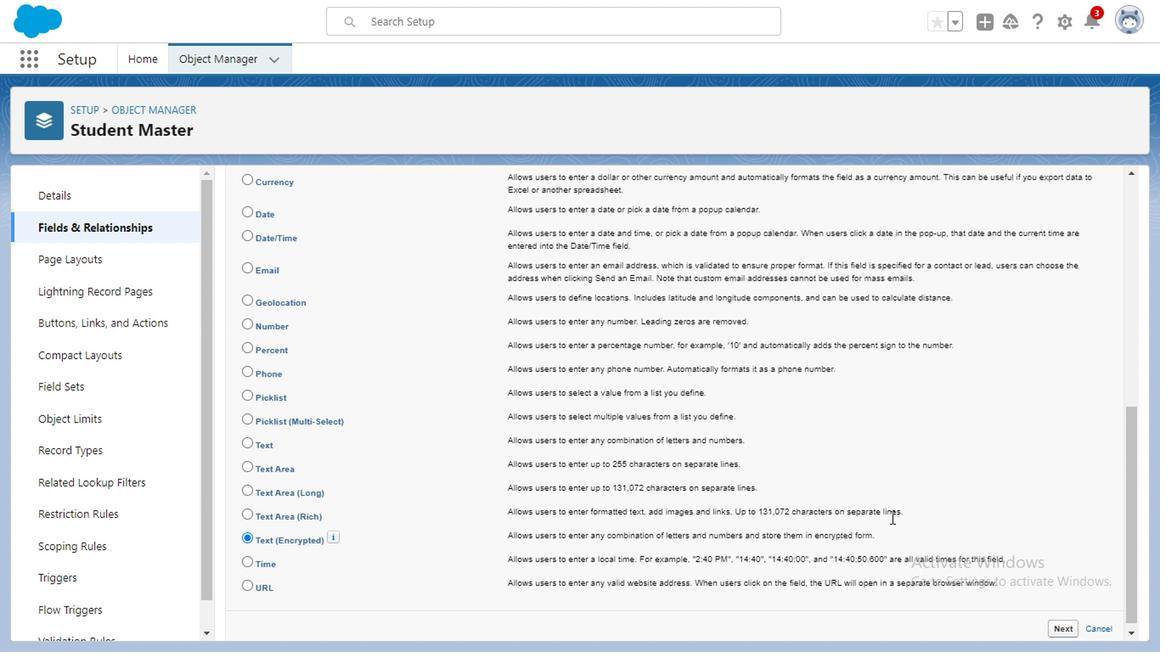 
Action: Mouse moved to (771, 552)
Screenshot: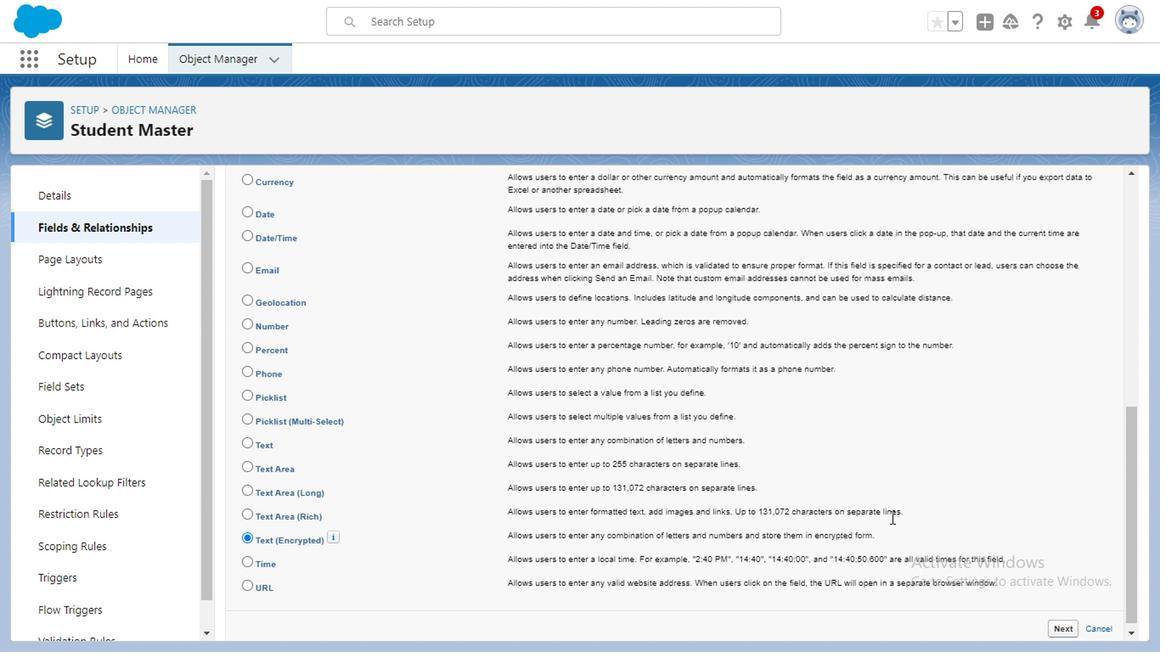 
Action: Mouse scrolled (771, 551) with delta (0, -1)
Screenshot: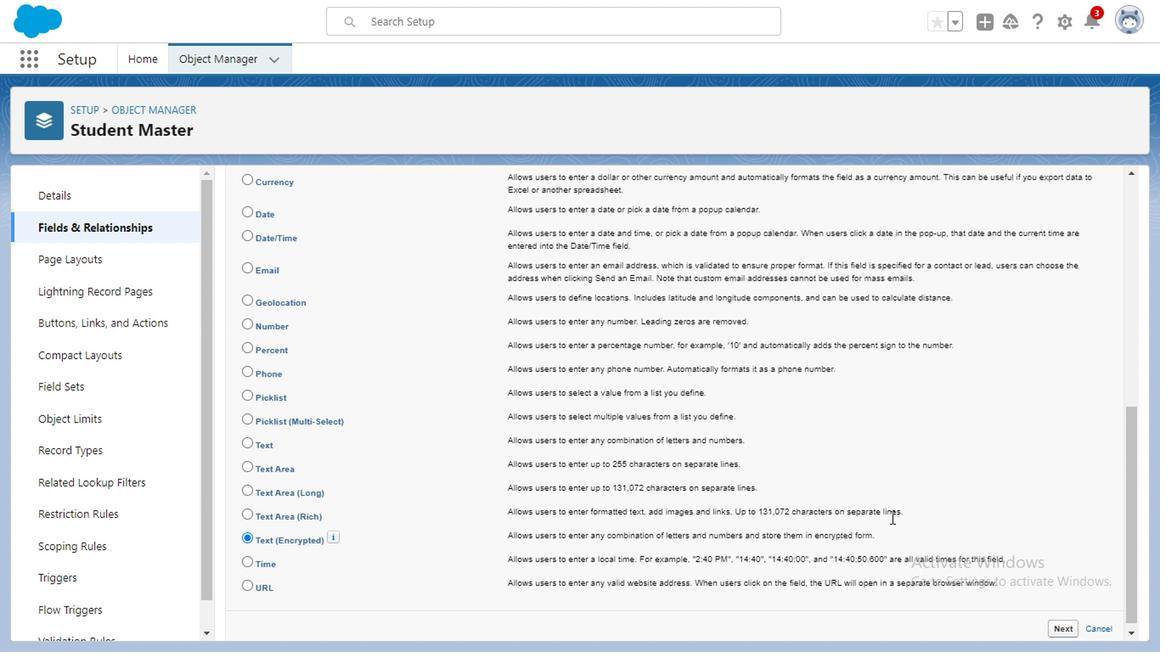 
Action: Mouse moved to (821, 532)
Screenshot: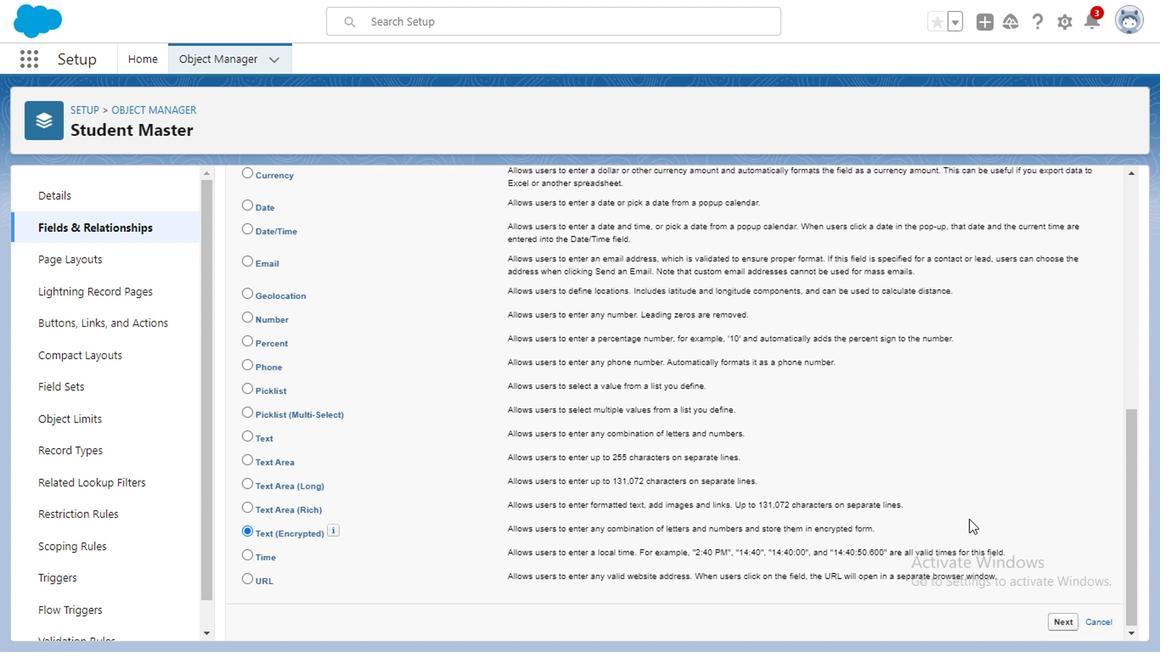 
Action: Mouse scrolled (821, 531) with delta (0, -1)
Screenshot: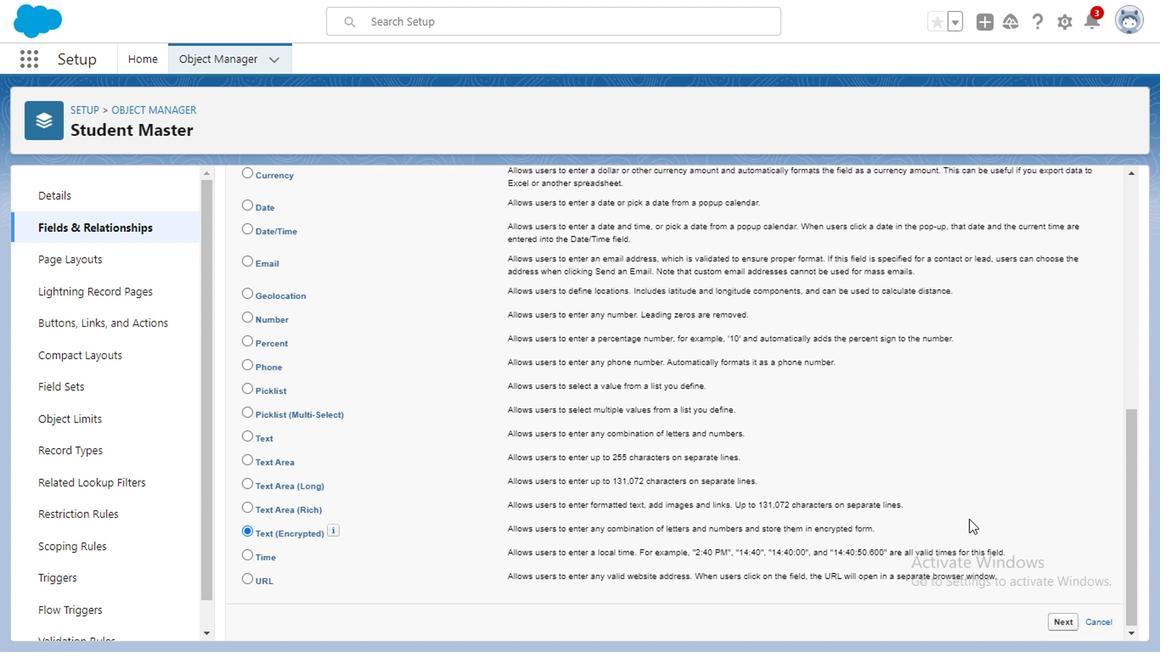 
Action: Mouse moved to (1053, 624)
Screenshot: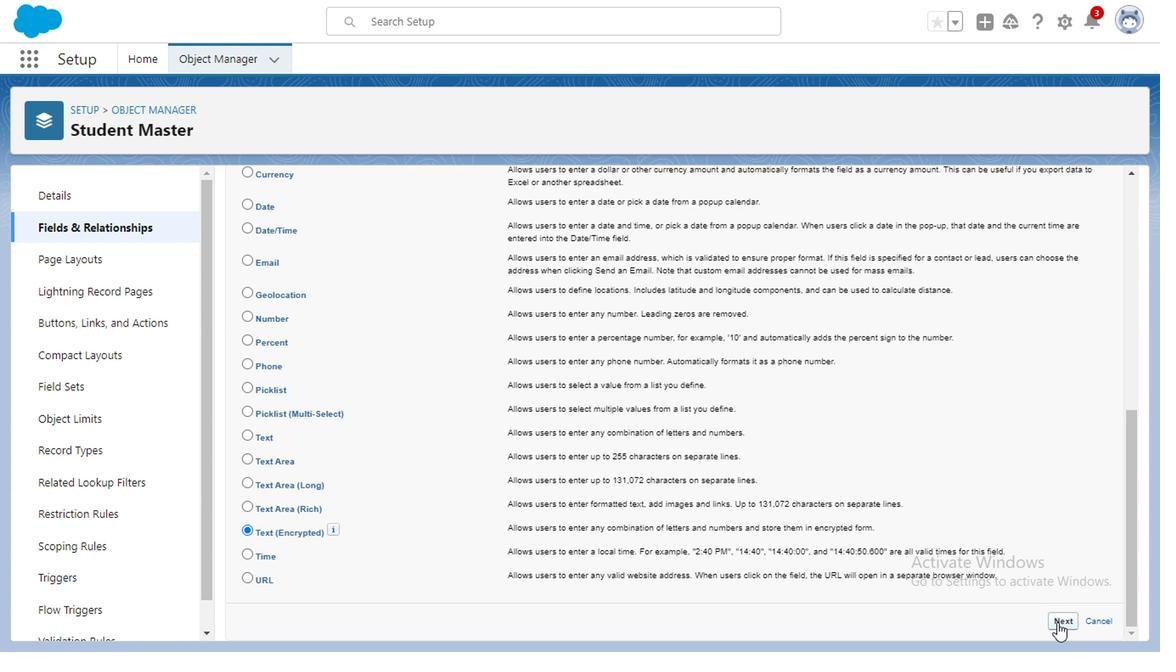 
Action: Mouse pressed left at (1053, 624)
Screenshot: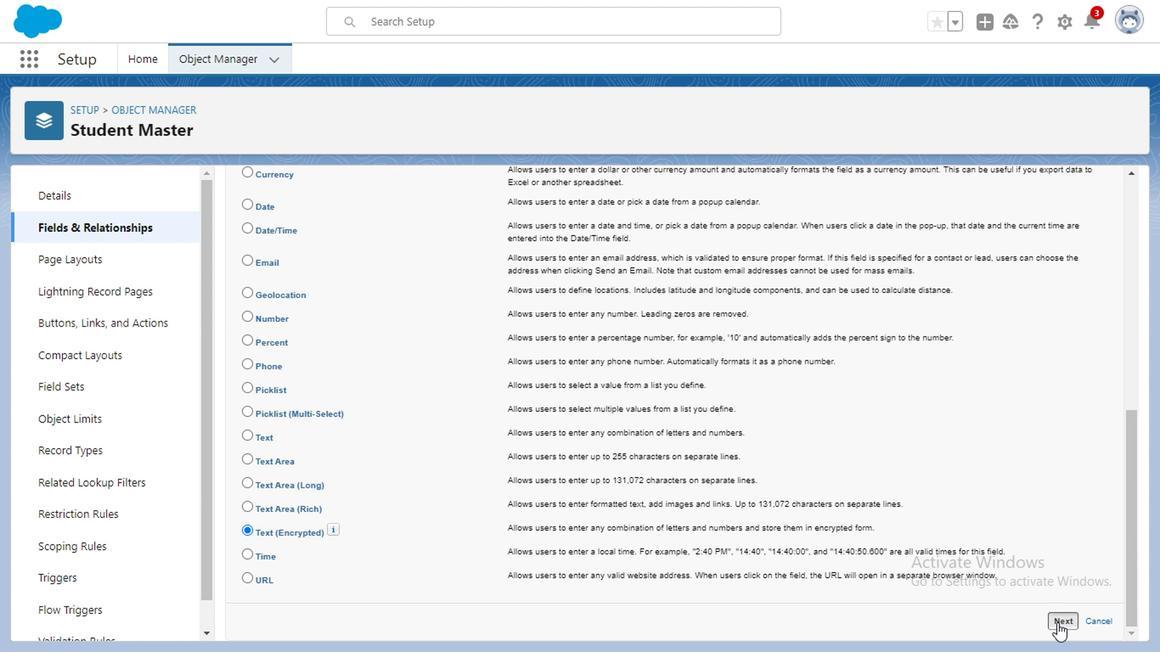 
Action: Mouse moved to (430, 309)
Screenshot: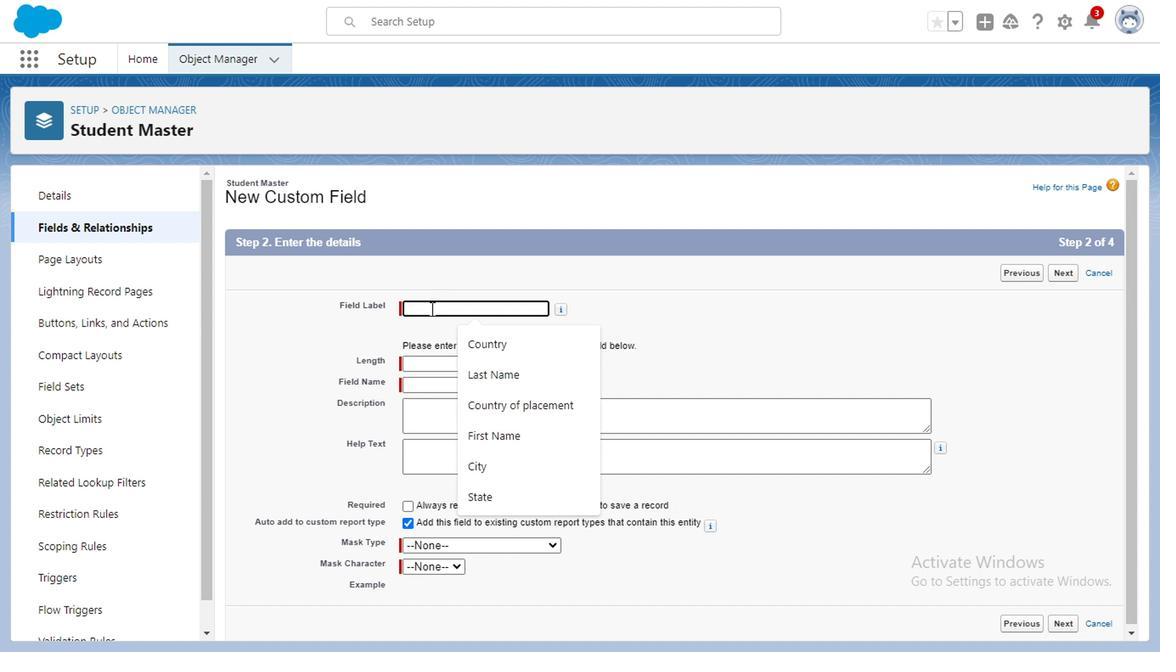 
Action: Mouse pressed left at (430, 309)
Screenshot: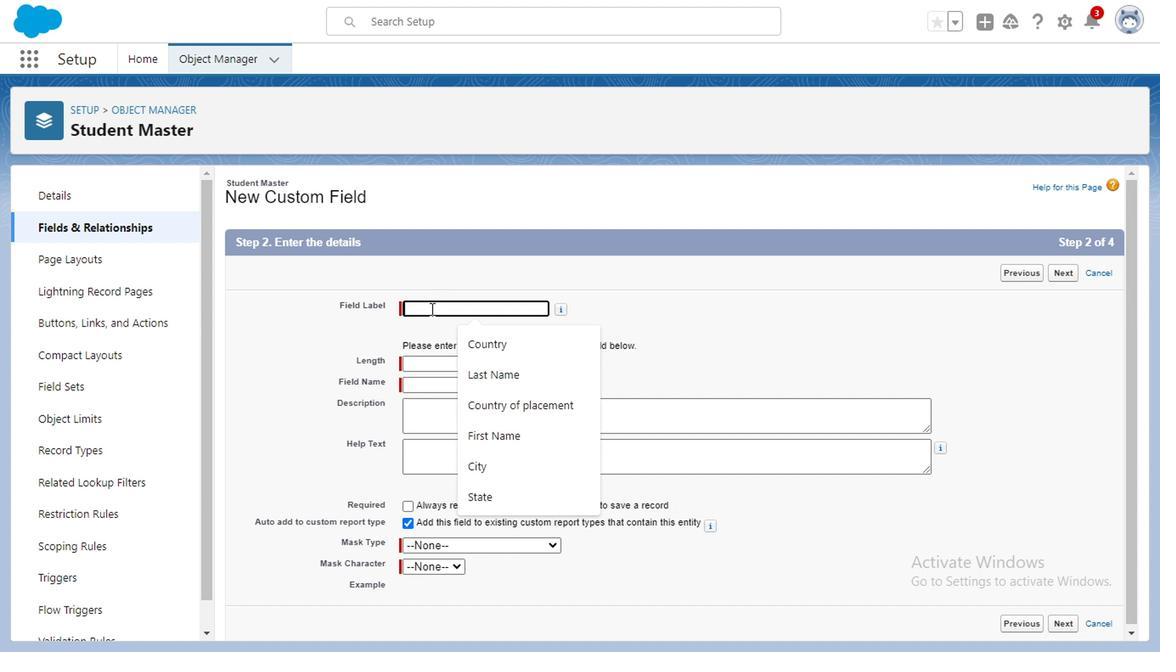 
Action: Mouse moved to (430, 310)
Screenshot: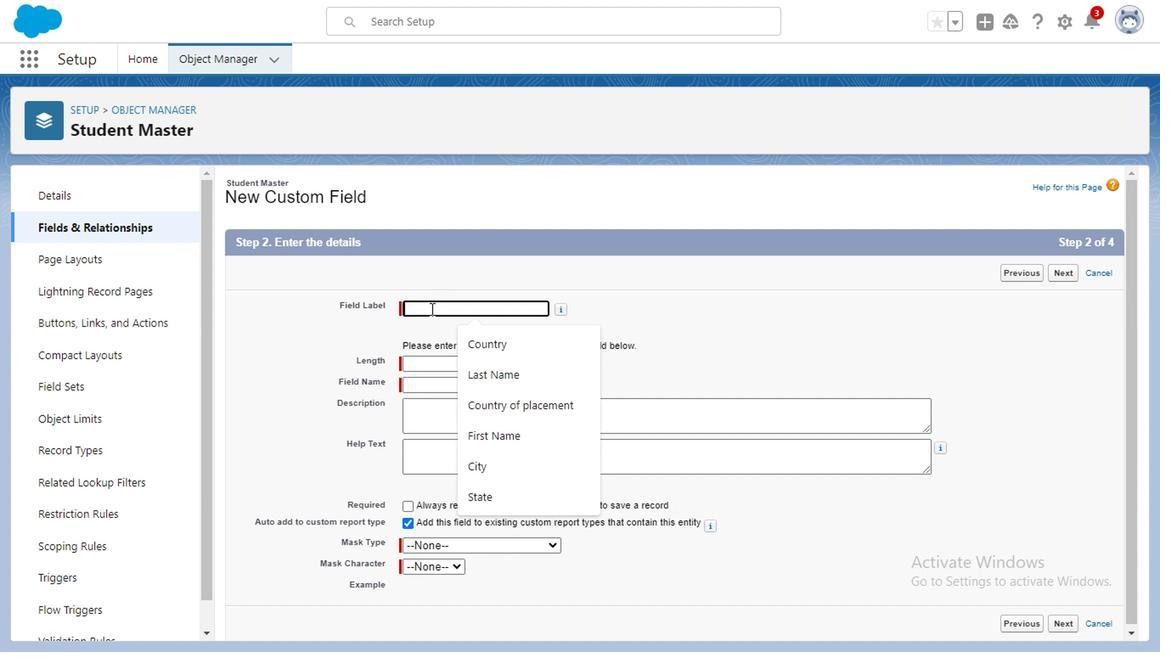 
Action: Key pressed <Key.caps_lock>pan<Key.space>c<Key.caps_lock>ARD<Key.space><Key.caps_lock>n<Key.caps_lock>UMBER
Screenshot: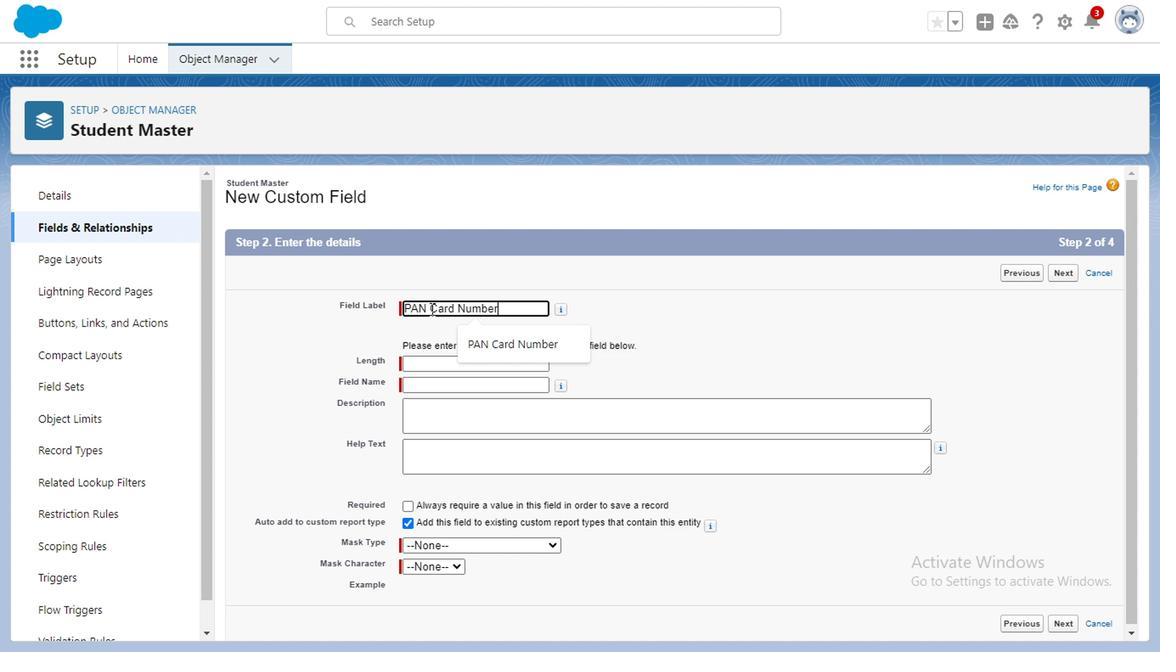 
Action: Mouse moved to (419, 369)
Screenshot: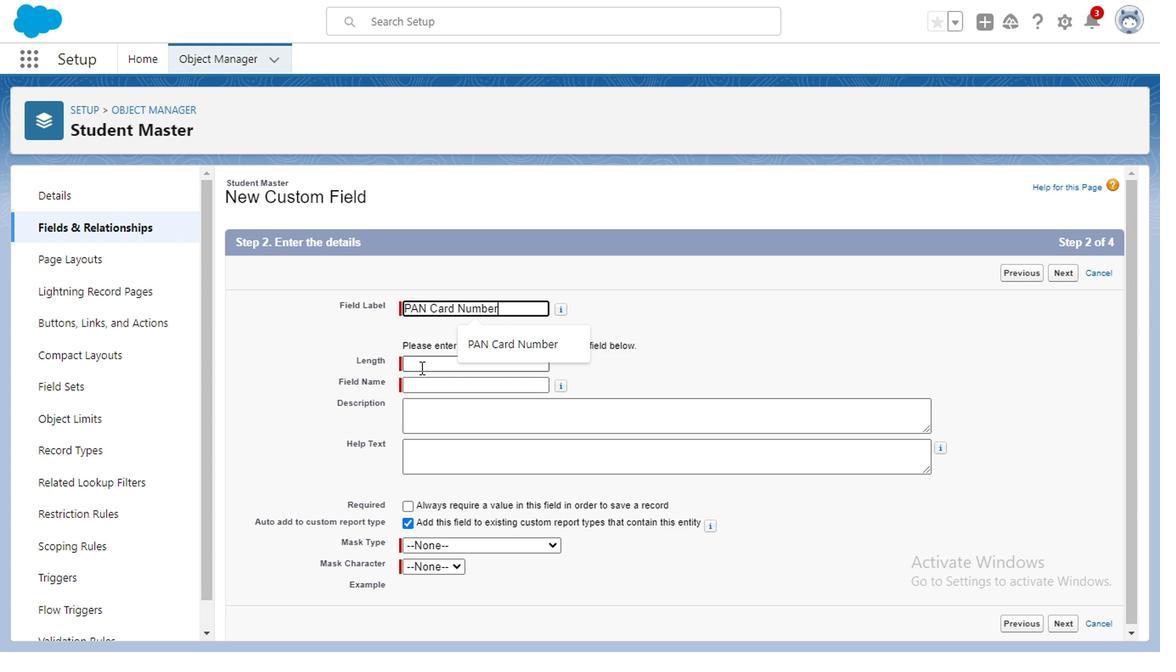 
Action: Mouse pressed left at (419, 369)
Screenshot: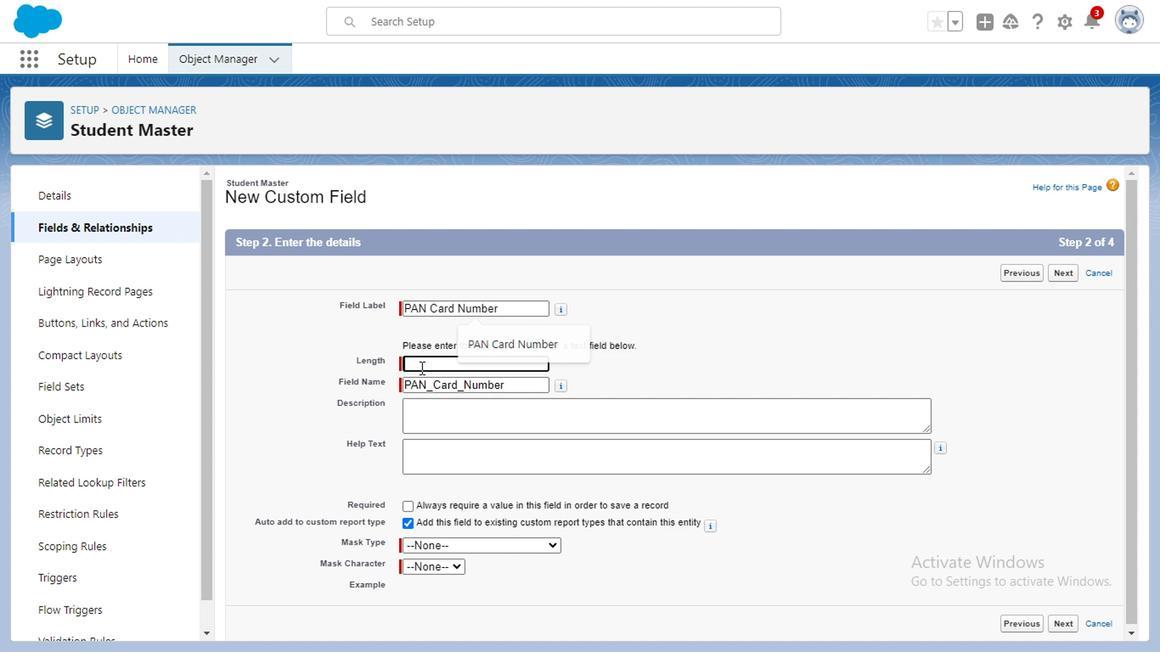 
Action: Mouse moved to (477, 403)
Screenshot: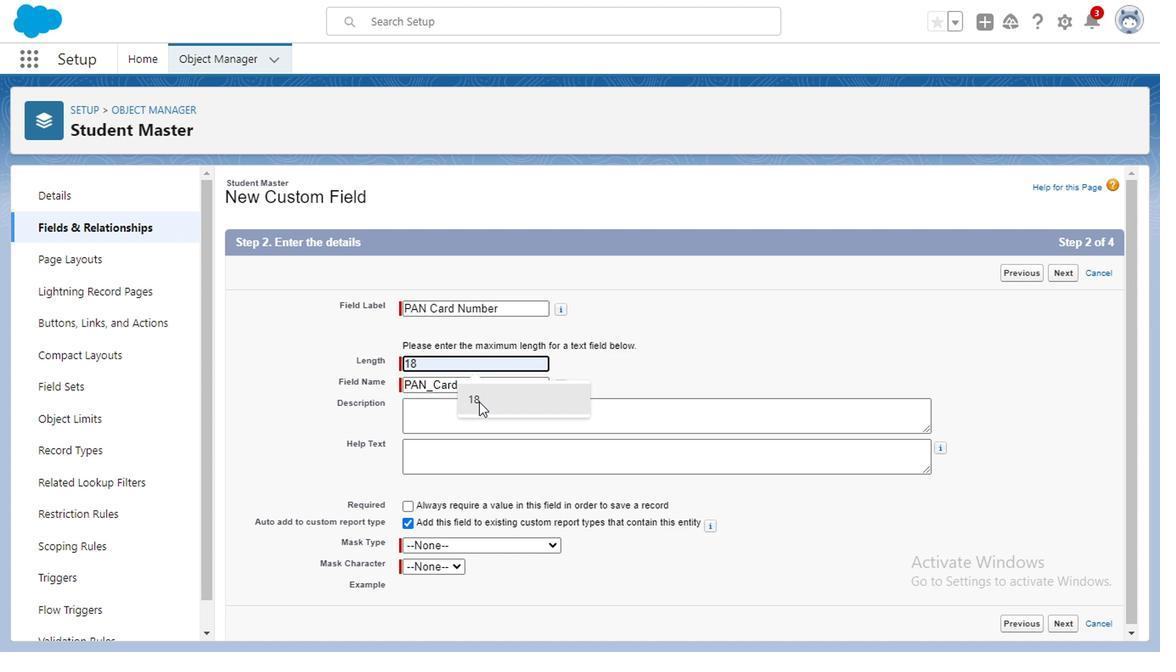 
Action: Mouse pressed left at (477, 403)
Screenshot: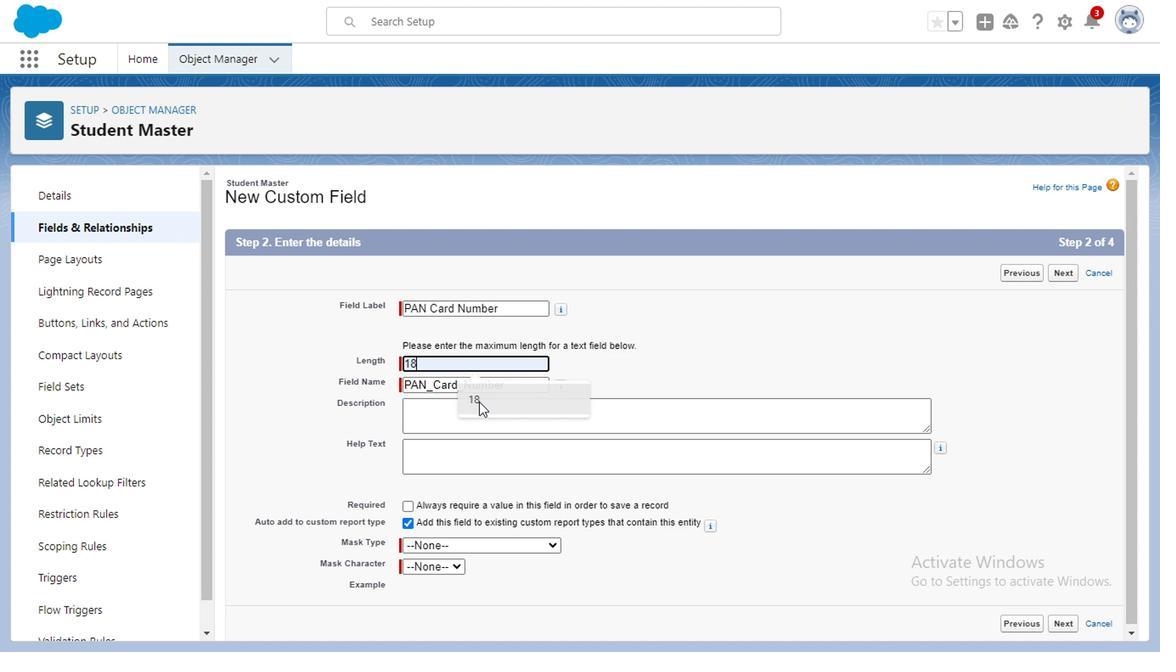 
Action: Mouse moved to (447, 421)
Screenshot: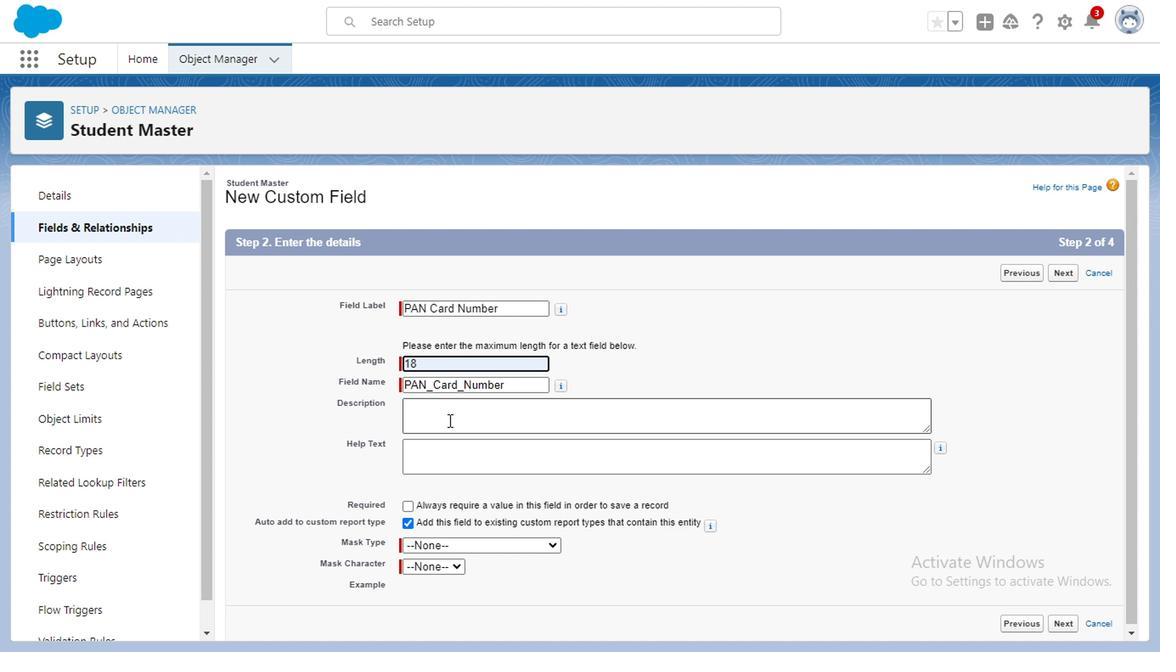 
Action: Mouse pressed left at (447, 421)
Screenshot: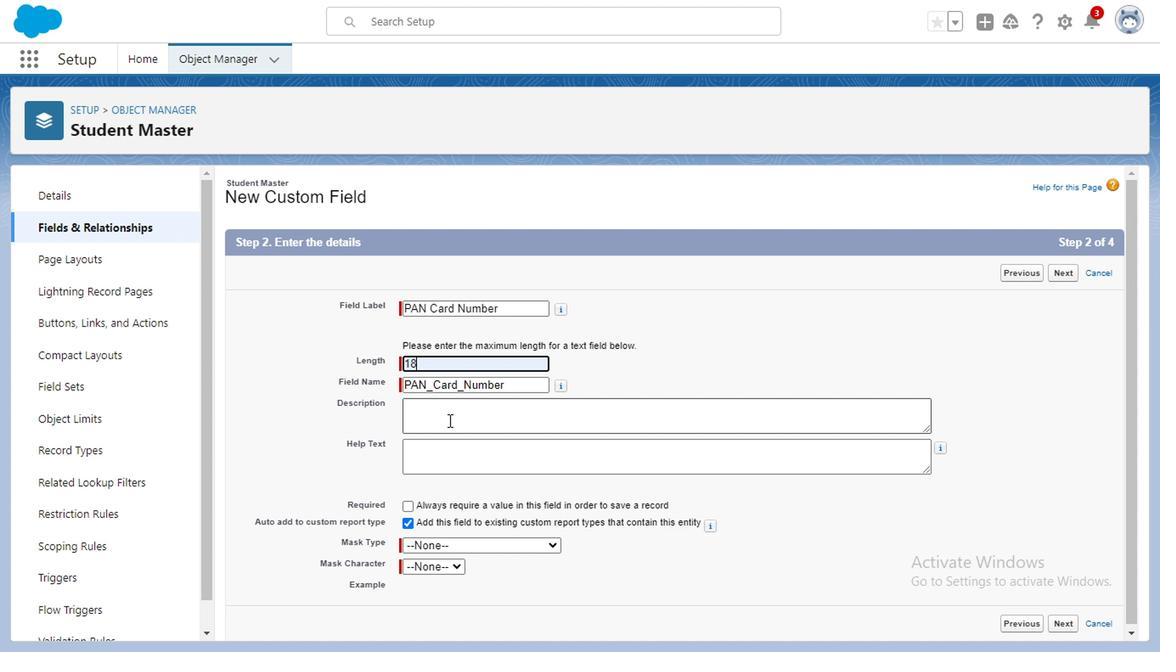 
Action: Mouse moved to (1155, 31)
Screenshot: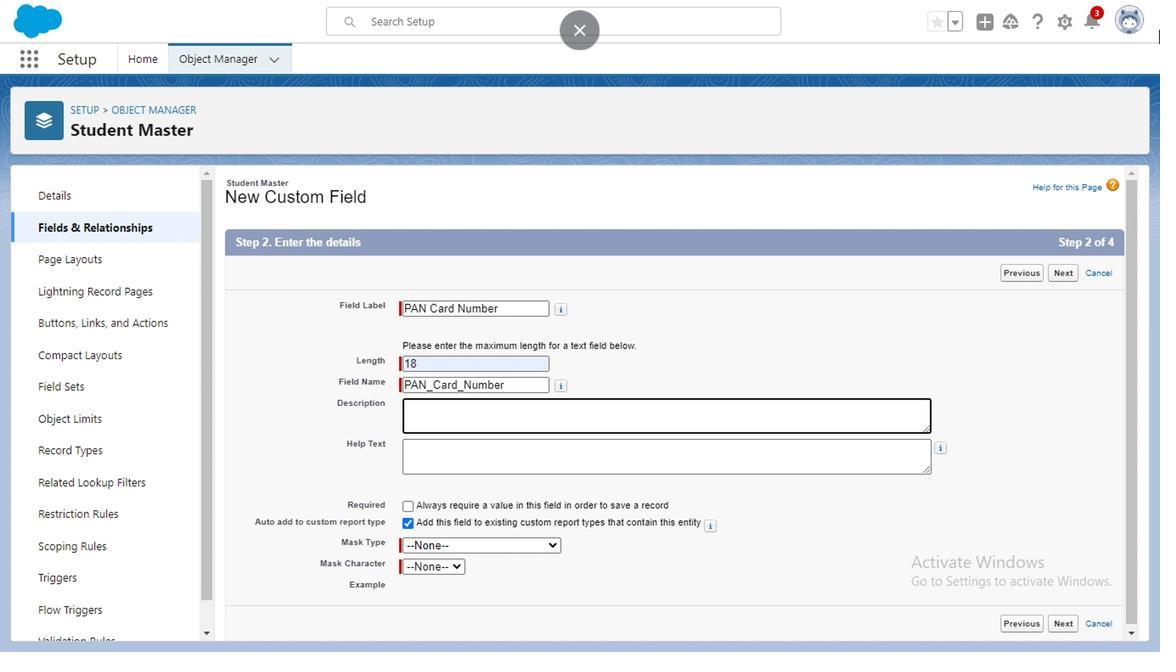 
Action: Key pressed <Key.caps_lock>w<Key.caps_lock>HENEVER<Key.space>STUDENT<Key.space>DATA<Key.space>WILLENTERED<Key.backspace><Key.backspace><Key.backspace><Key.backspace><Key.backspace><Key.backspace><Key.backspace><Key.space>ENTRED<Key.space>FOR<Key.space>EVERY<Key.space>USERS<Key.space>EXCEPT<Key.space>
Screenshot: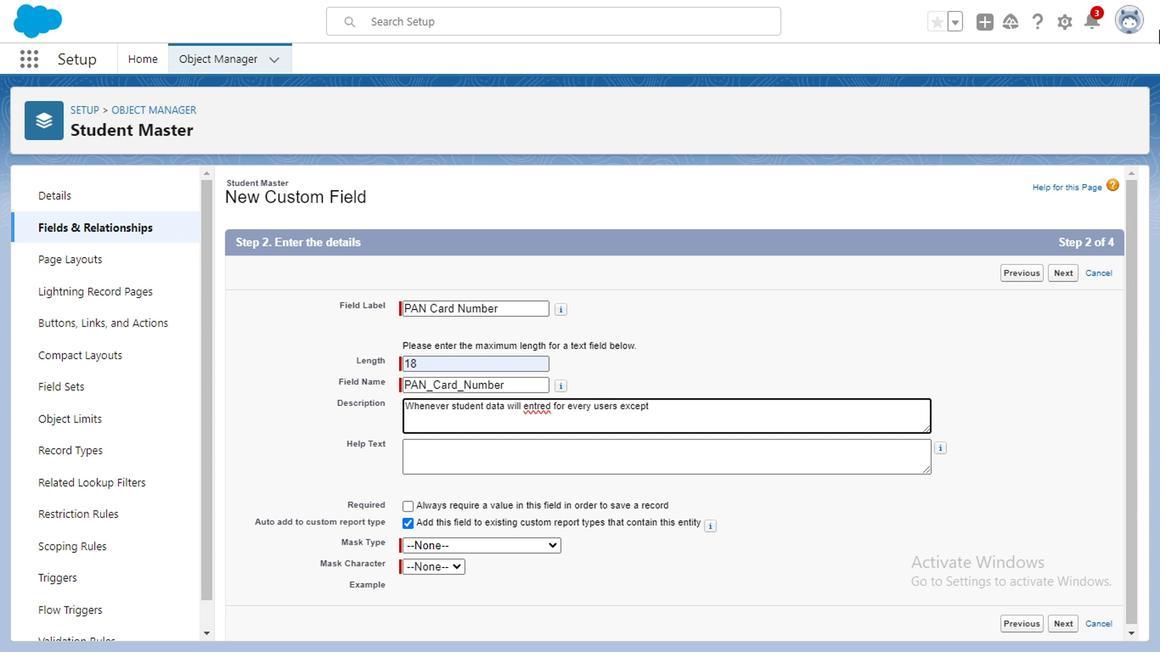 
Action: Mouse moved to (536, 410)
Screenshot: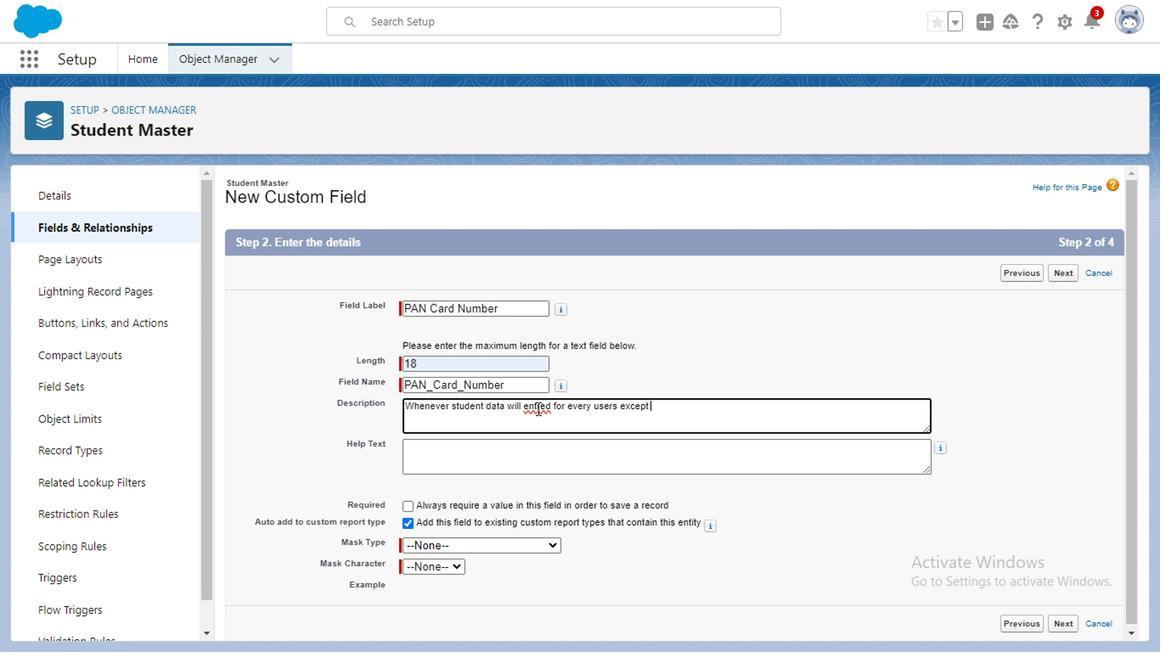
Action: Mouse pressed right at (536, 410)
Screenshot: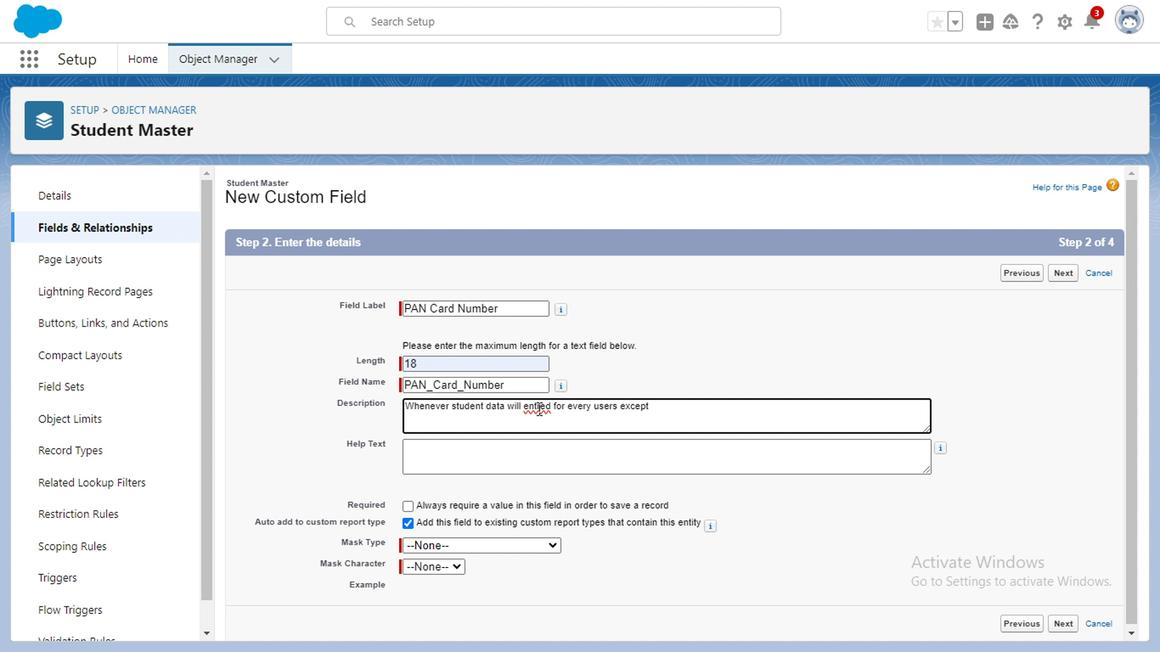 
Action: Mouse moved to (584, 167)
Screenshot: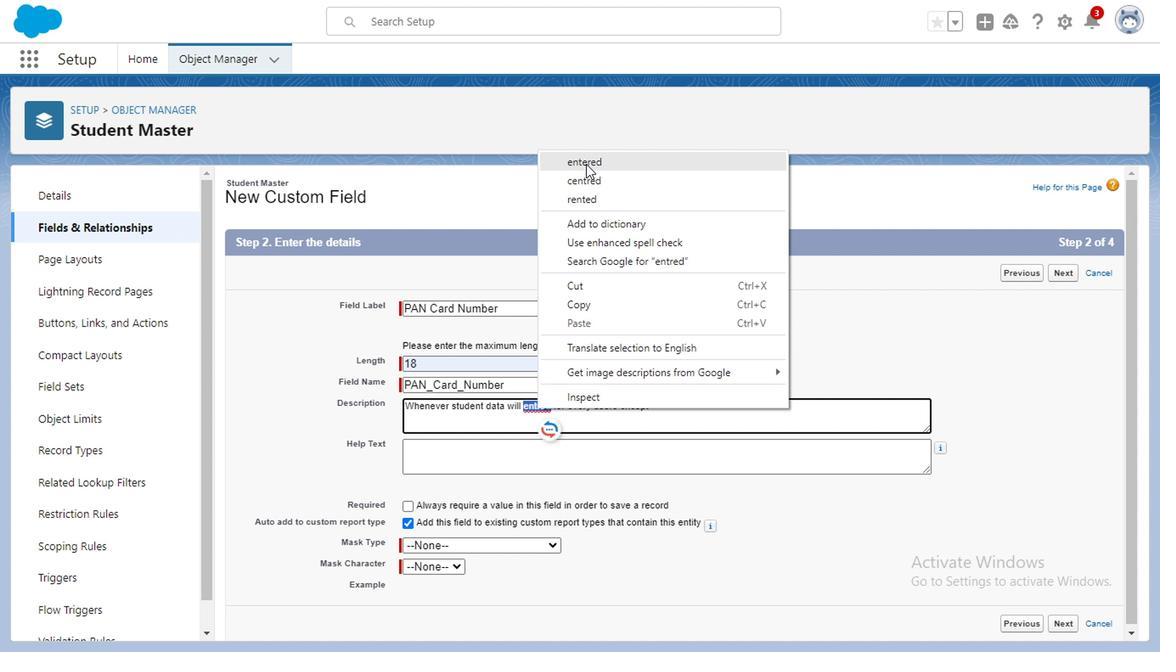 
Action: Mouse pressed left at (584, 167)
Screenshot: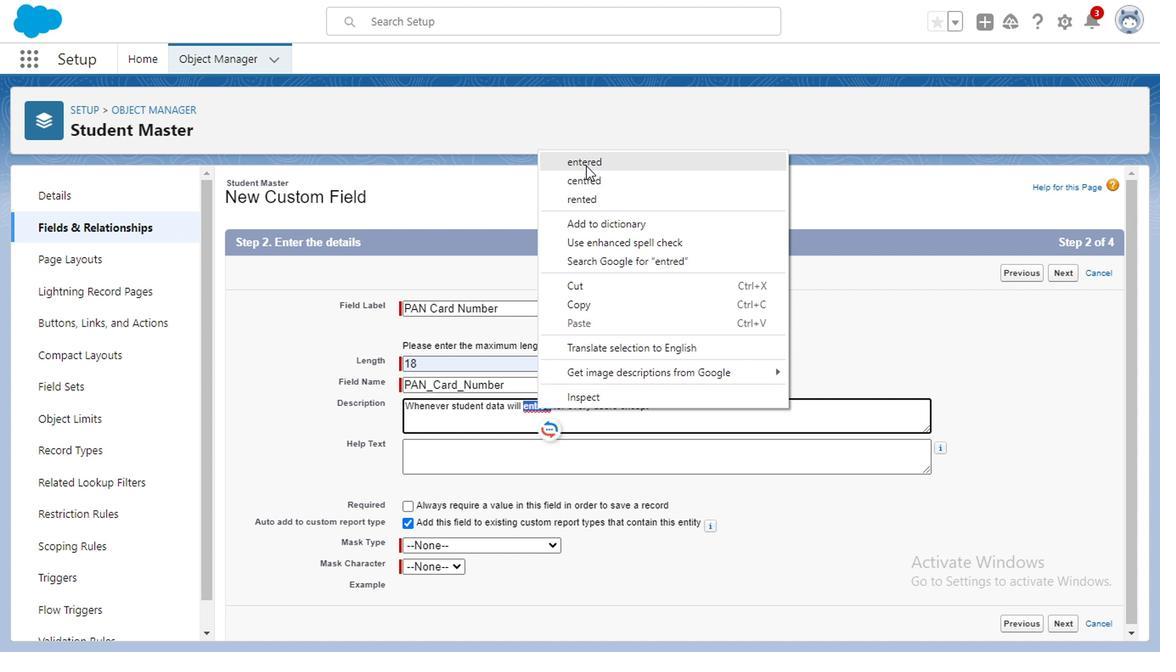 
Action: Mouse moved to (684, 417)
Screenshot: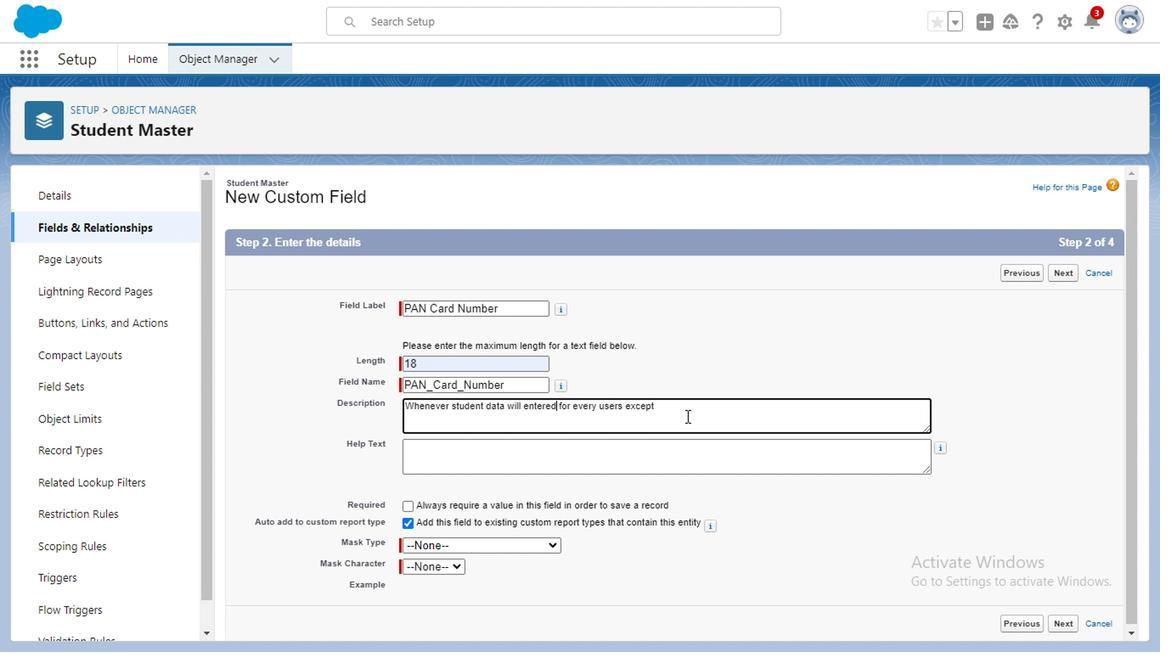 
Action: Key pressed <Key.space>MANAGER<Key.space><Key.backspace><Key.backspace><Key.backspace><Key.backspace><Key.backspace><Key.backspace><Key.backspace><Key.backspace>
Screenshot: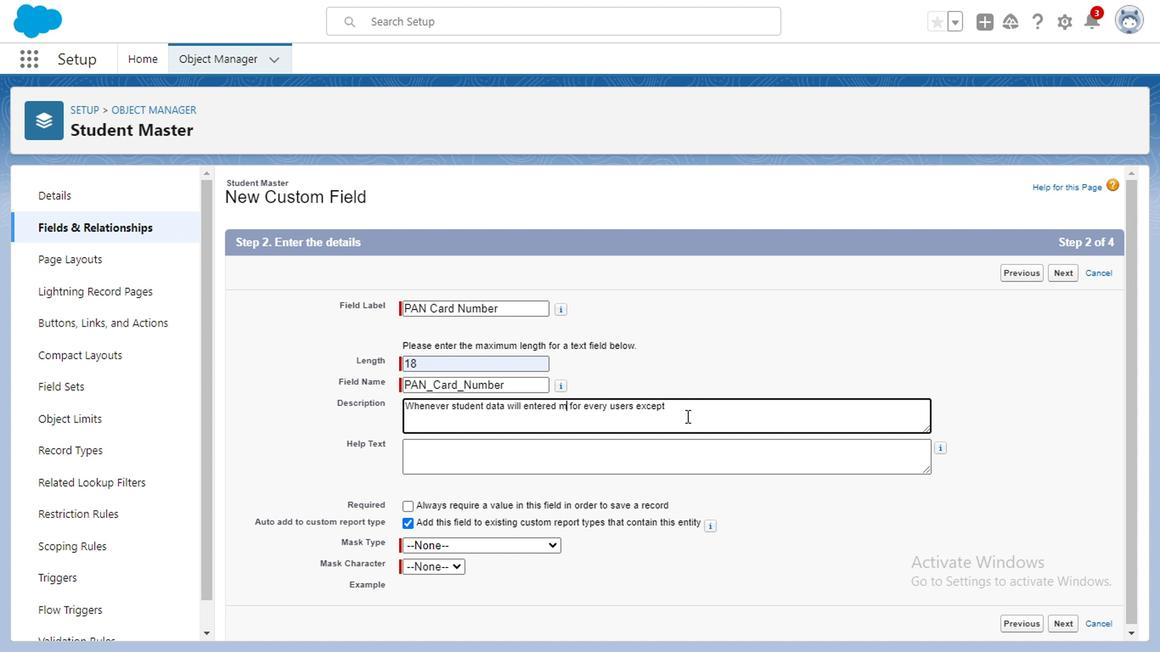 
Action: Mouse moved to (678, 406)
Screenshot: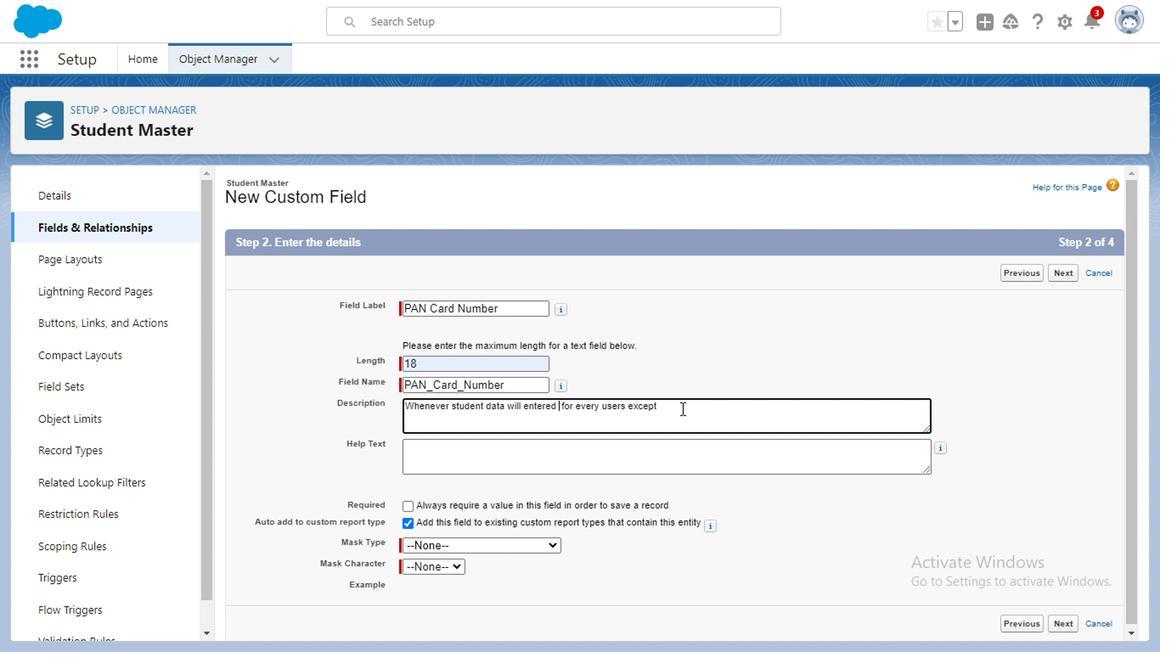 
Action: Mouse pressed left at (678, 406)
Screenshot: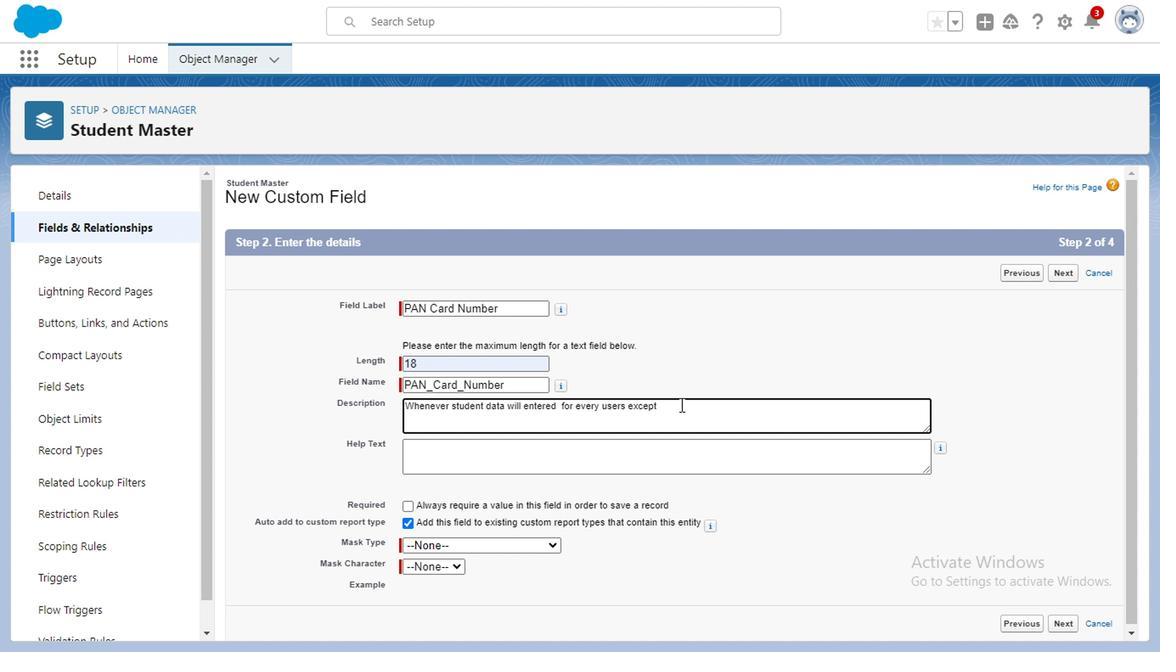 
Action: Key pressed MANAGER<Key.space>CAN<Key.space>SEE<Key.space>ONLY<Key.space>LAST<Key.space>4<Key.space>DIGT<Key.space>WE<Key.space>WILL<Key.space>SEE<Key.space>
Screenshot: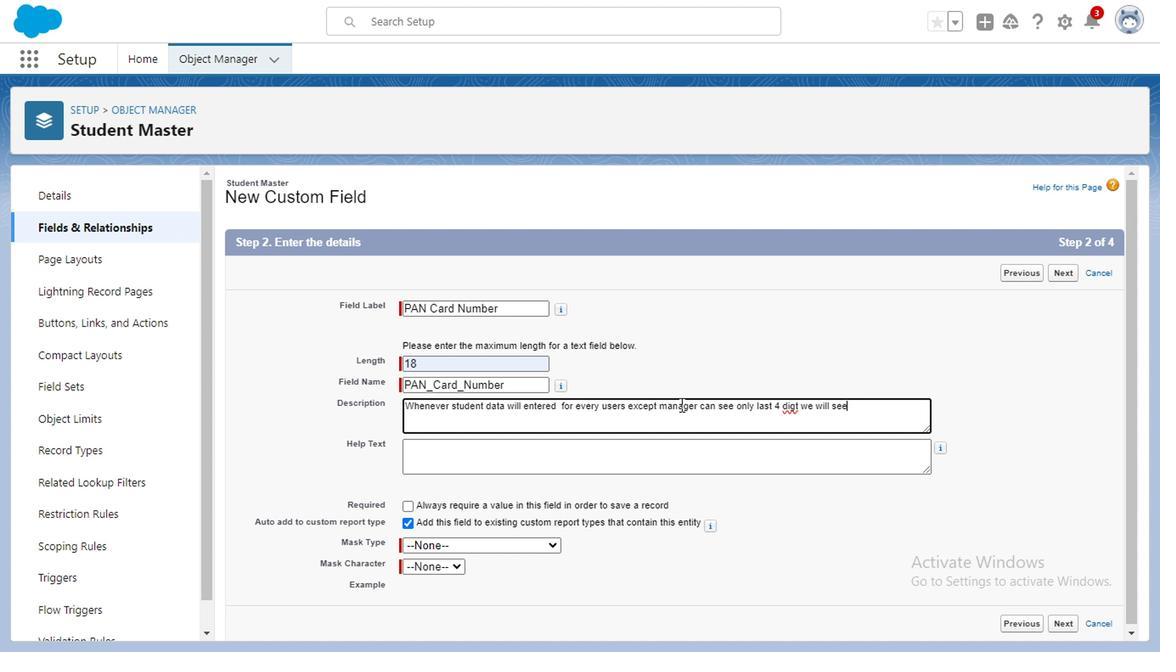 
Action: Mouse moved to (538, 545)
Screenshot: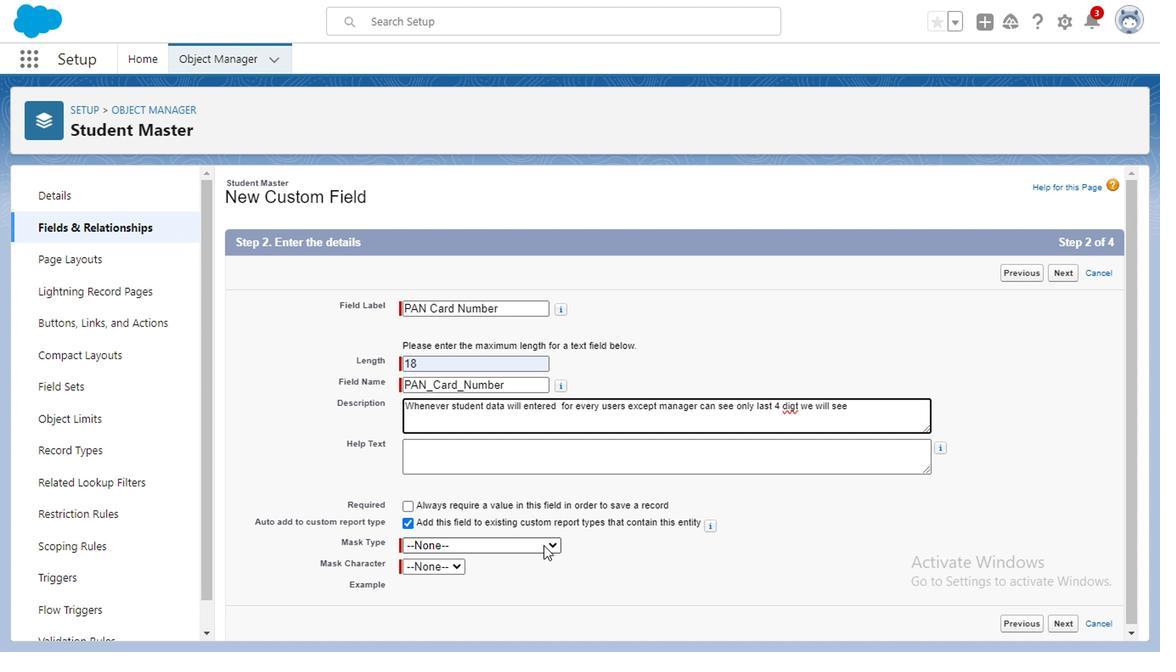 
Action: Mouse pressed left at (538, 545)
Screenshot: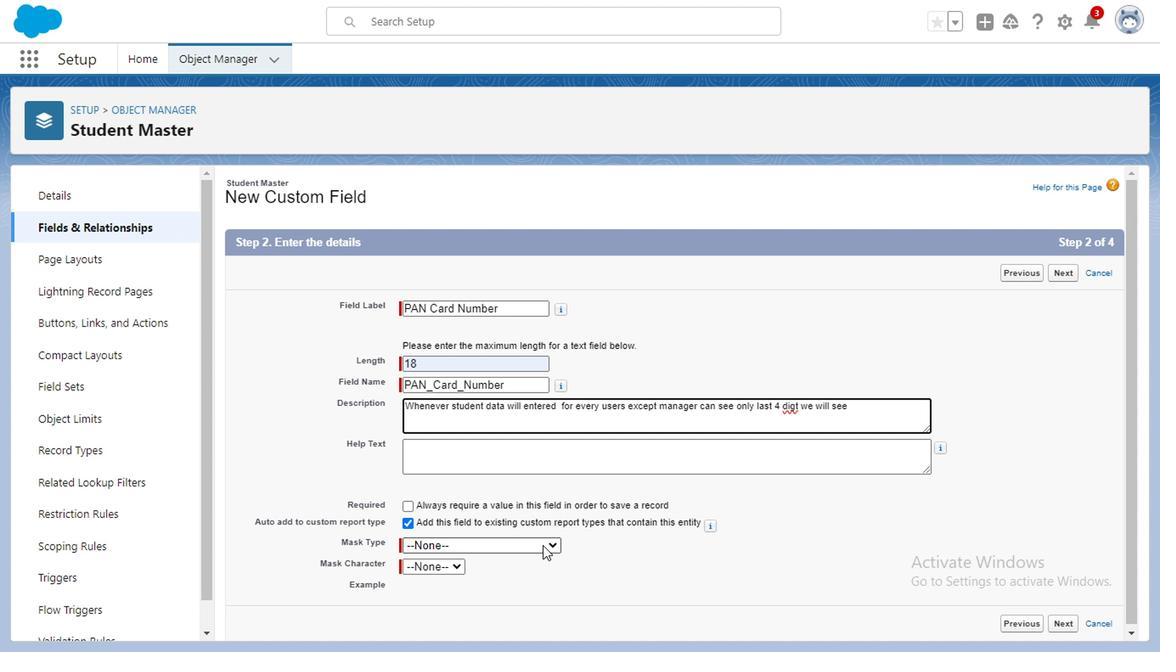 
Action: Mouse moved to (436, 568)
Screenshot: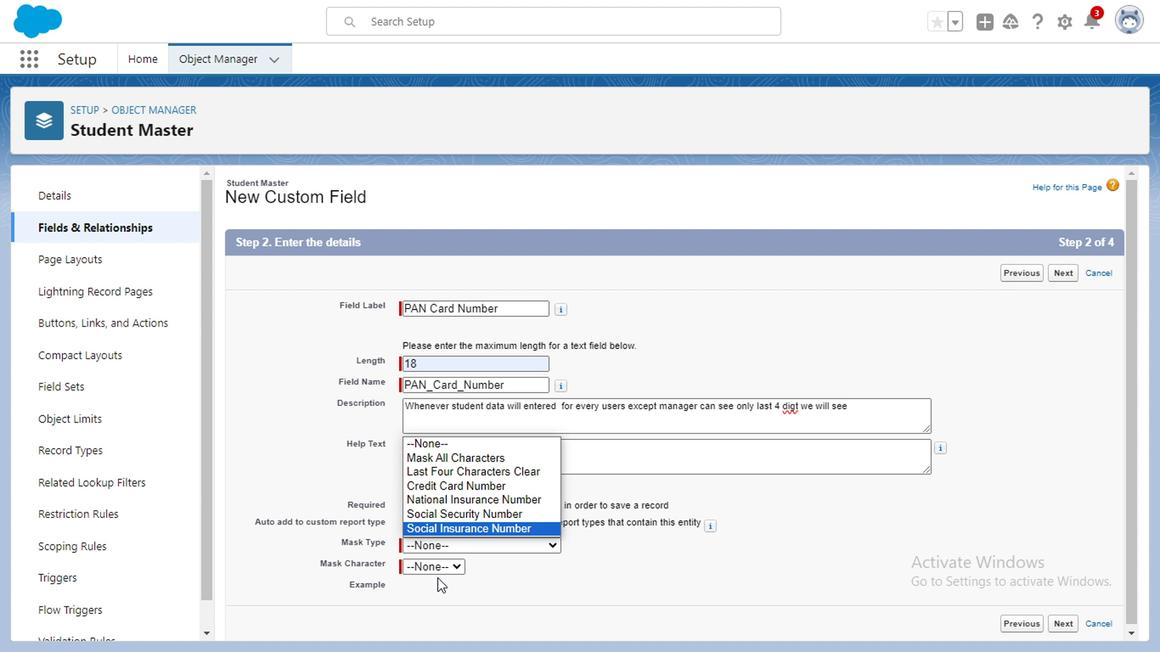 
Action: Mouse pressed left at (436, 568)
Screenshot: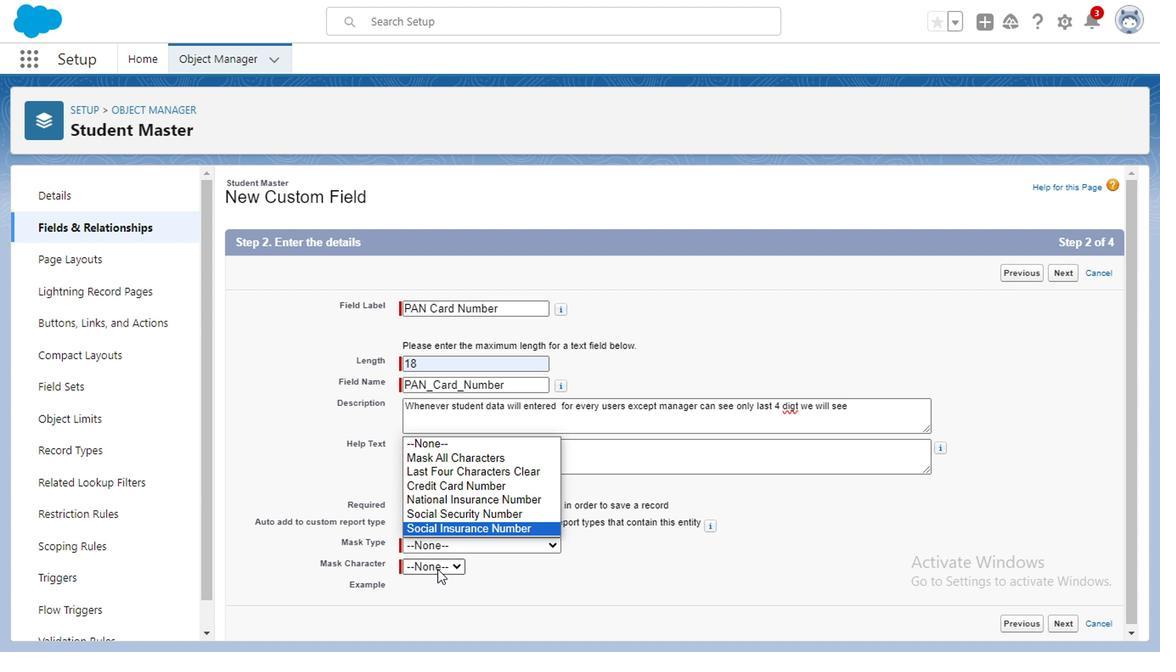 
Action: Mouse moved to (425, 551)
Screenshot: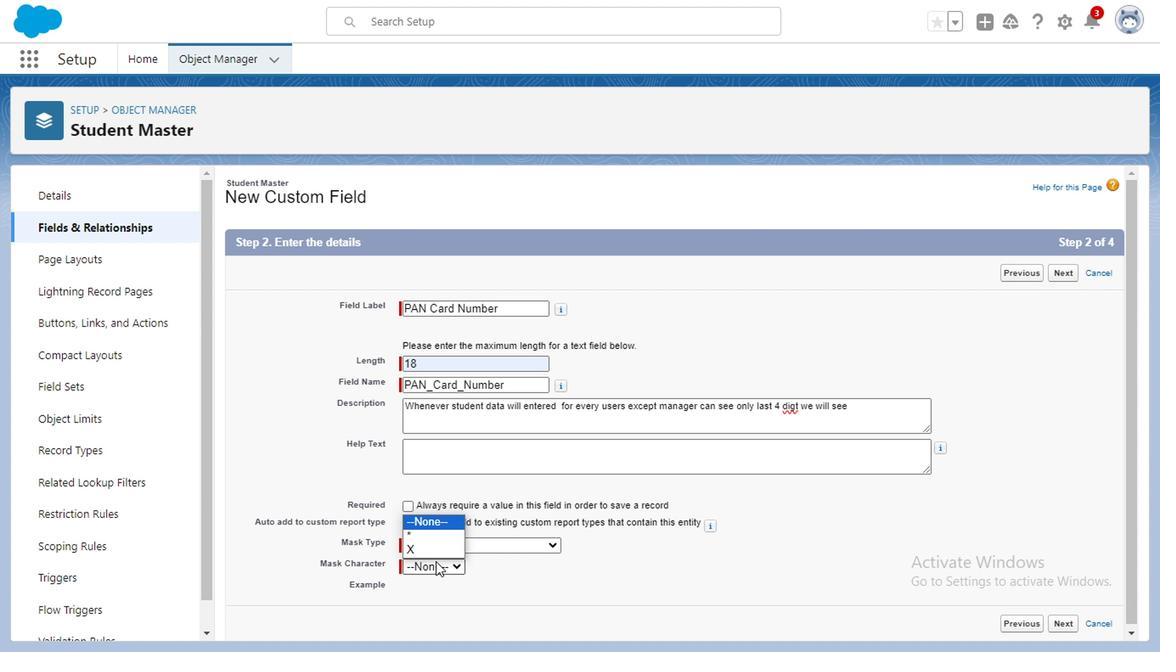 
Action: Mouse pressed left at (425, 551)
Screenshot: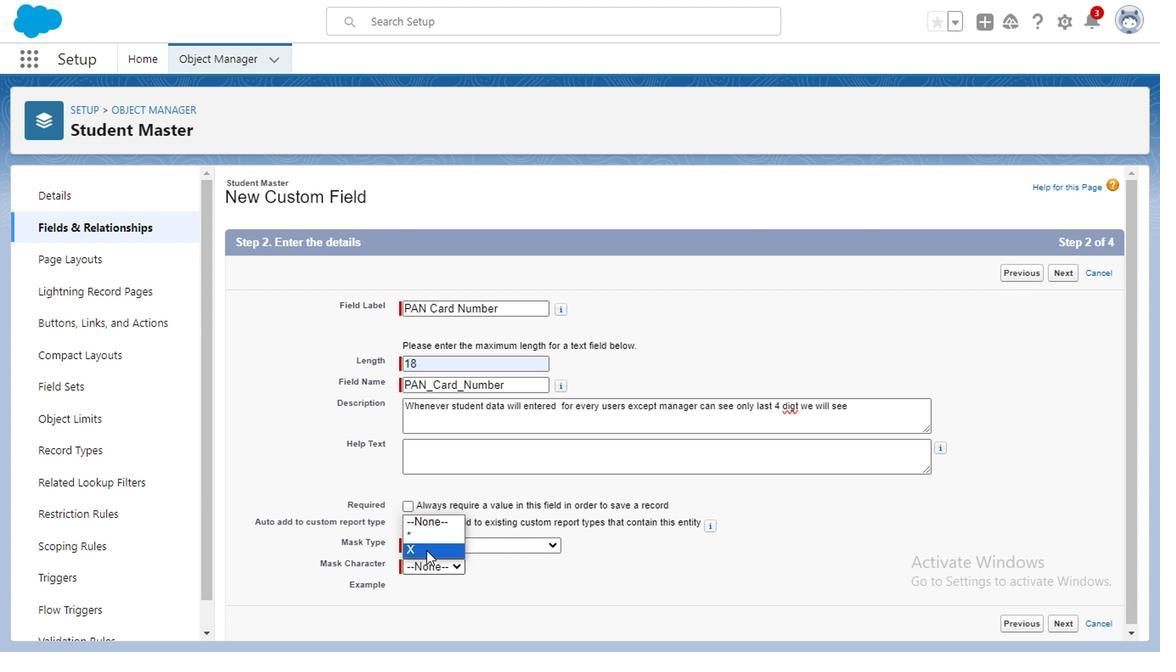
Action: Mouse moved to (437, 537)
Screenshot: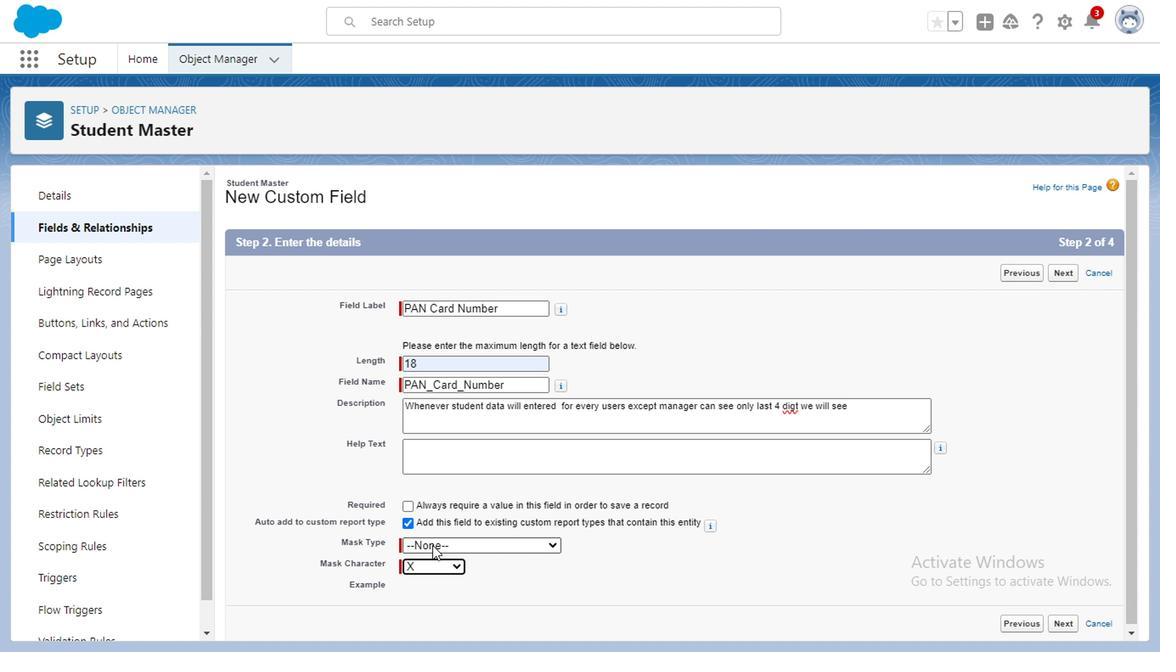 
Action: Mouse pressed left at (437, 537)
Screenshot: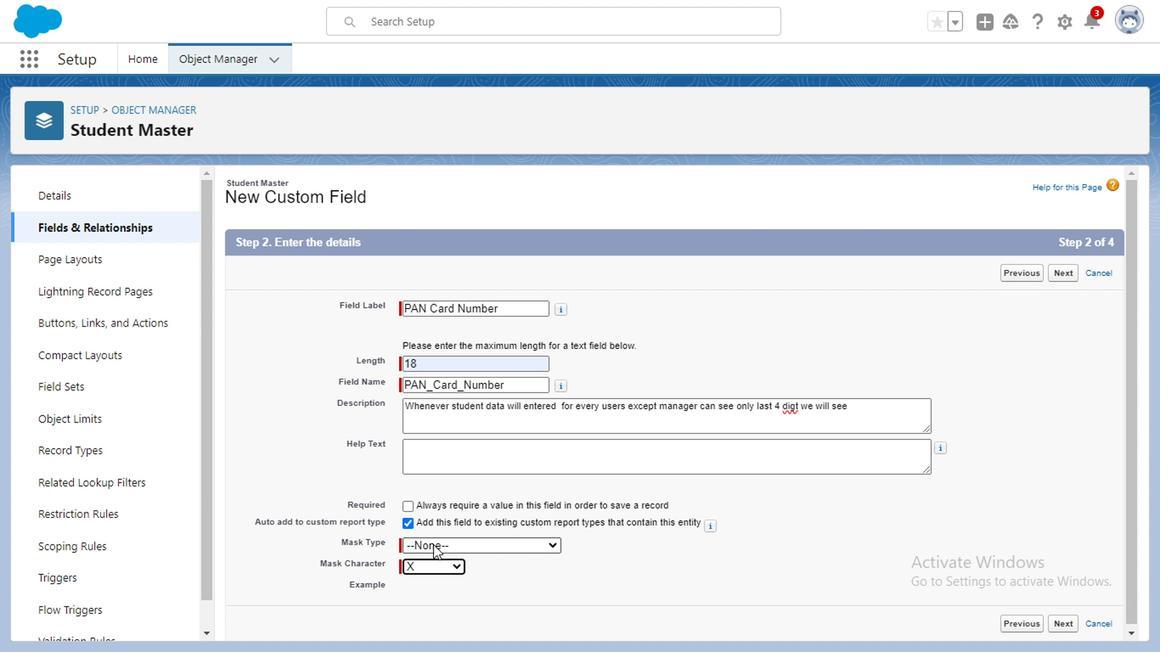 
Action: Mouse moved to (437, 547)
Screenshot: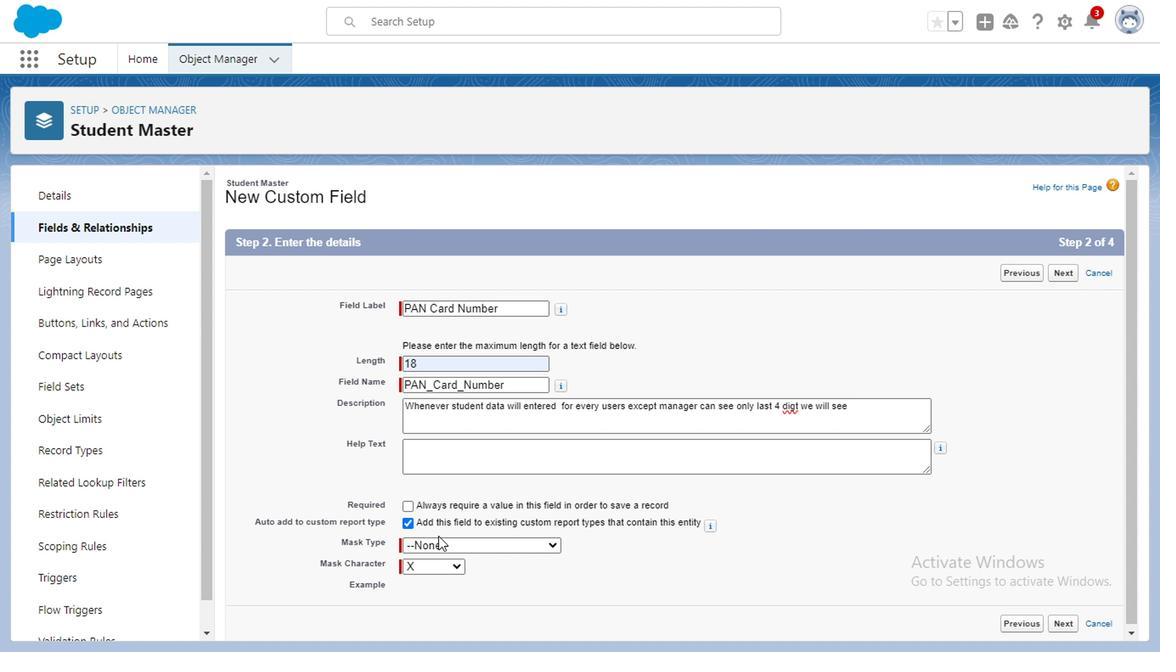 
Action: Mouse pressed left at (437, 547)
Screenshot: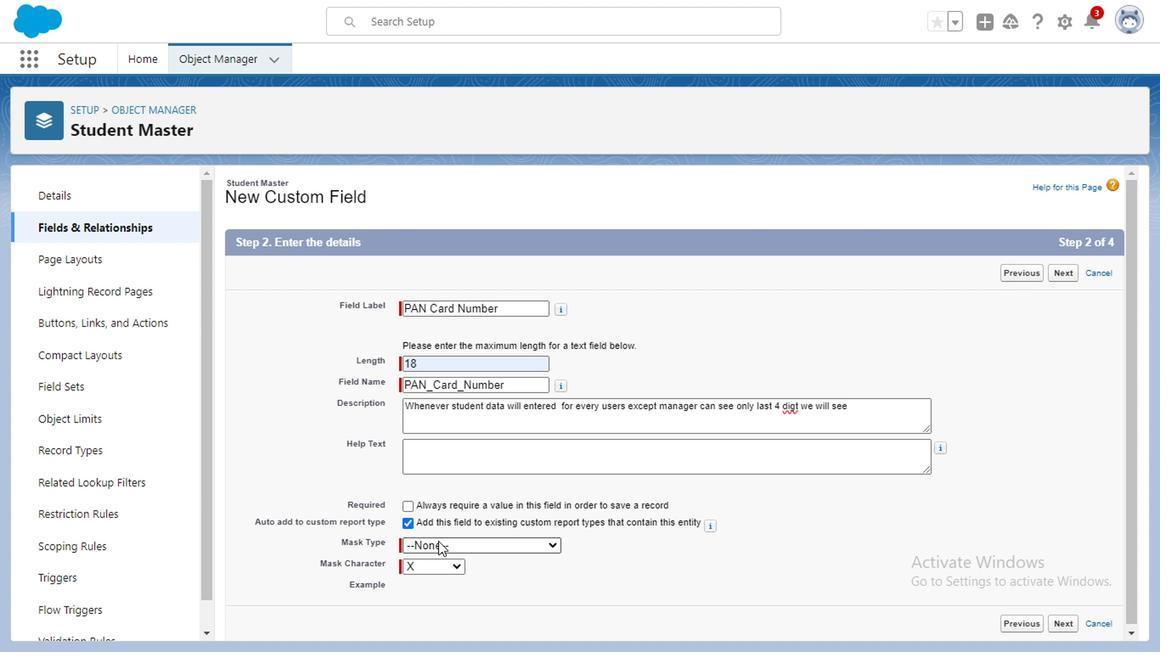 
Action: Mouse moved to (494, 469)
Screenshot: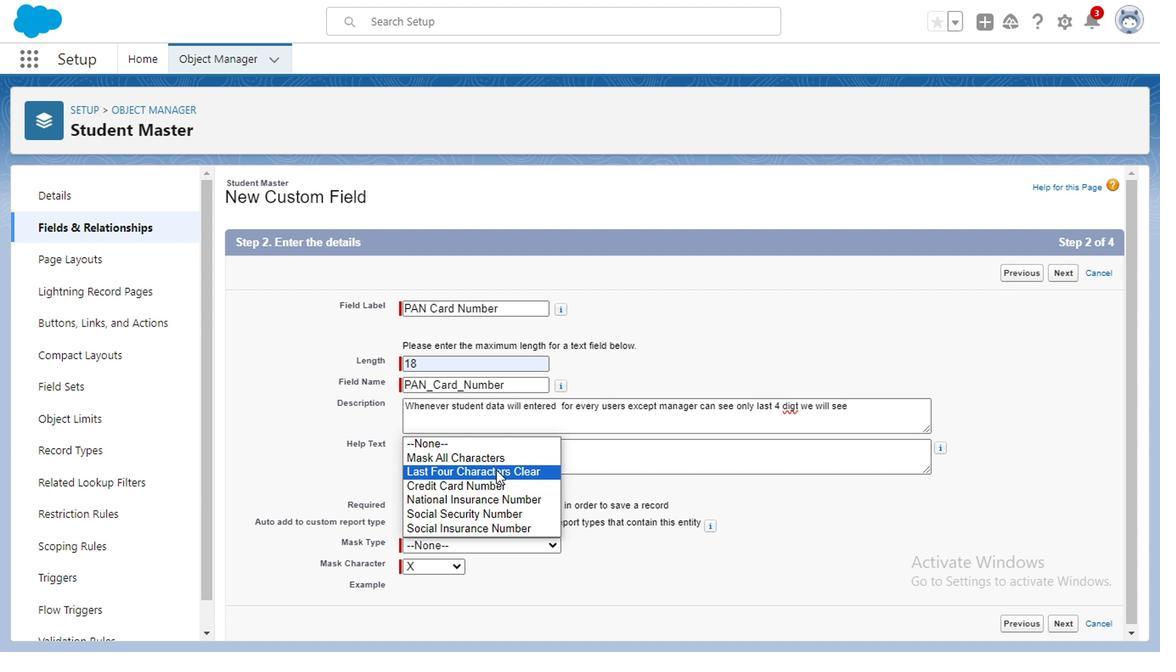 
Action: Mouse pressed left at (494, 469)
Screenshot: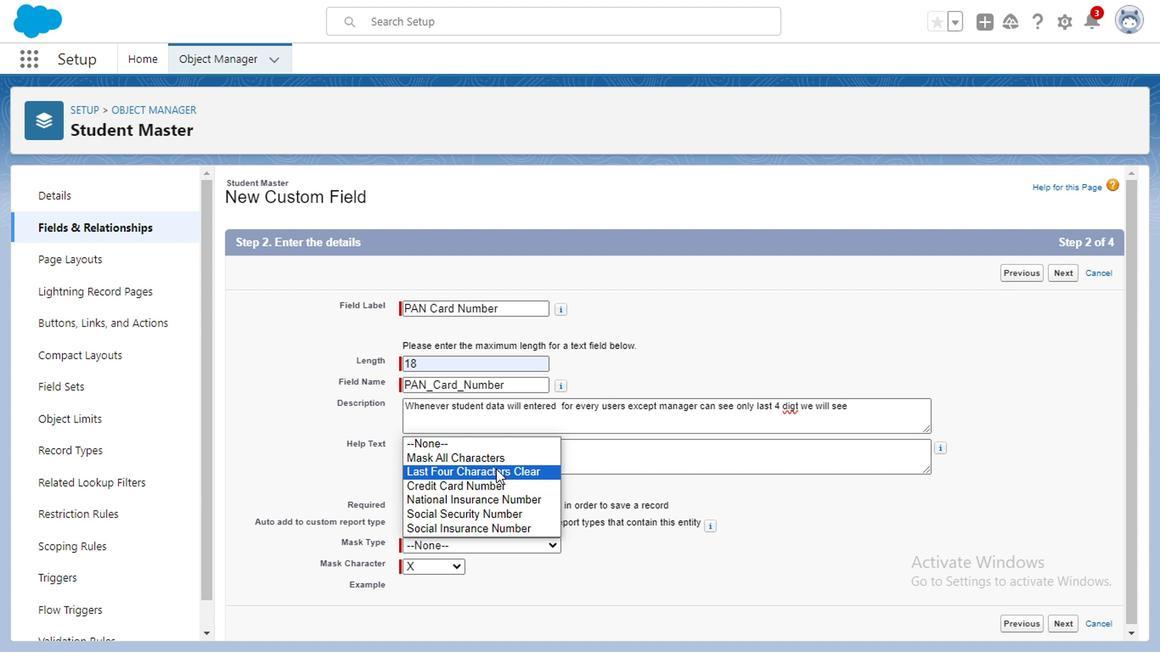 
Action: Mouse moved to (1054, 622)
Screenshot: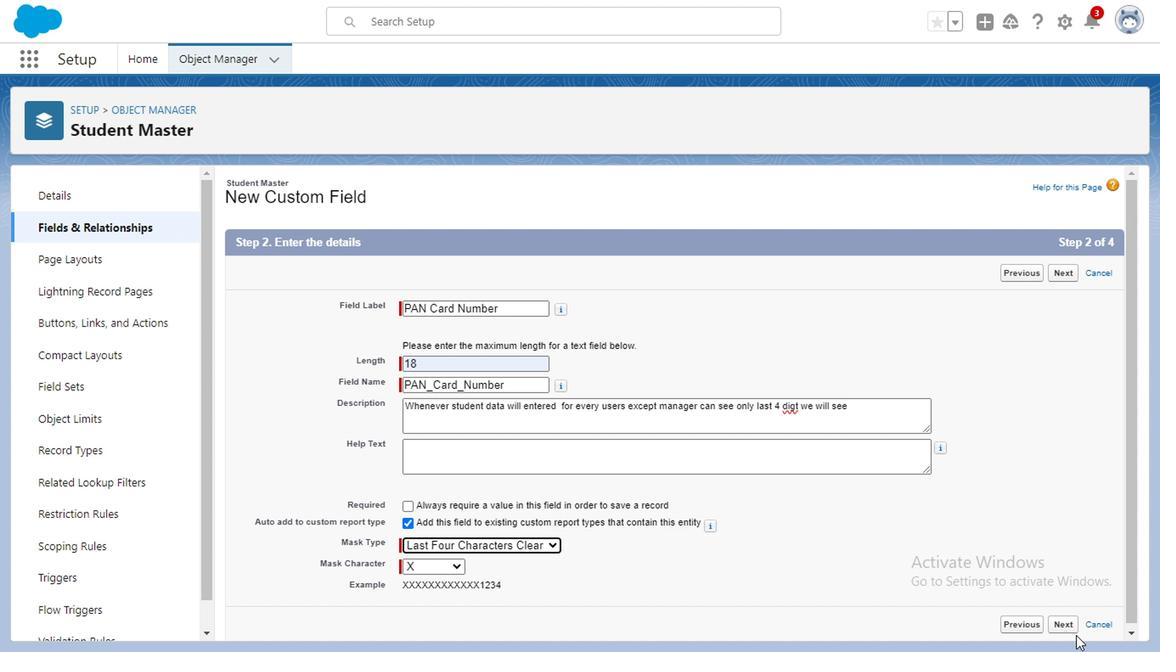 
Action: Mouse pressed left at (1054, 622)
Screenshot: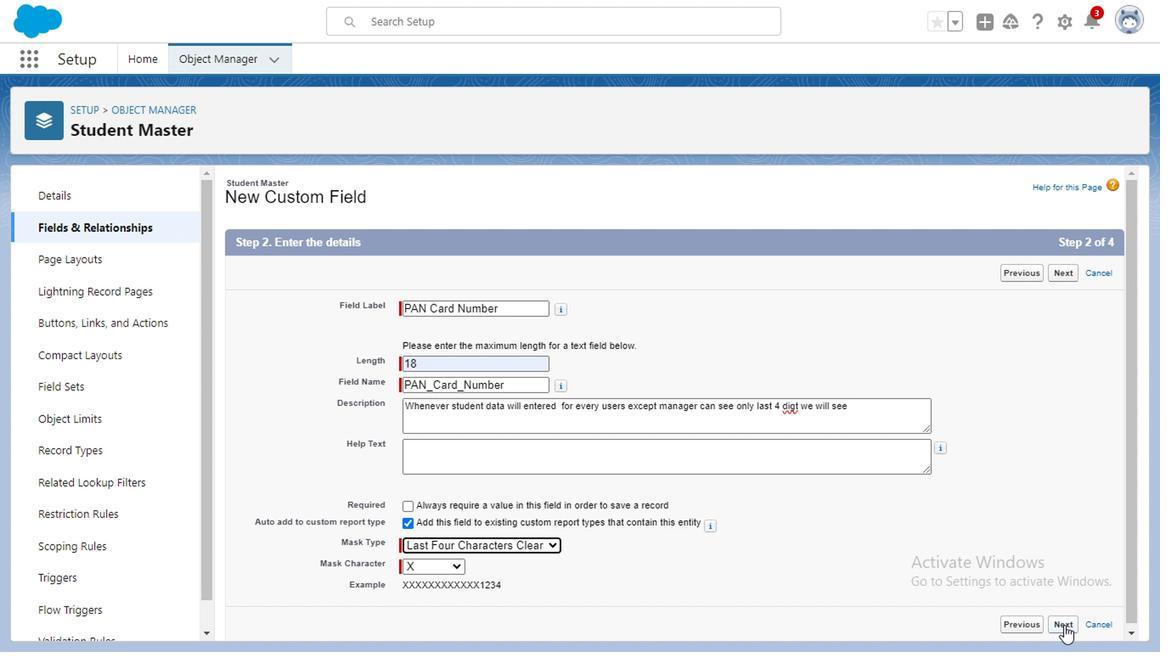 
Action: Mouse moved to (824, 442)
Screenshot: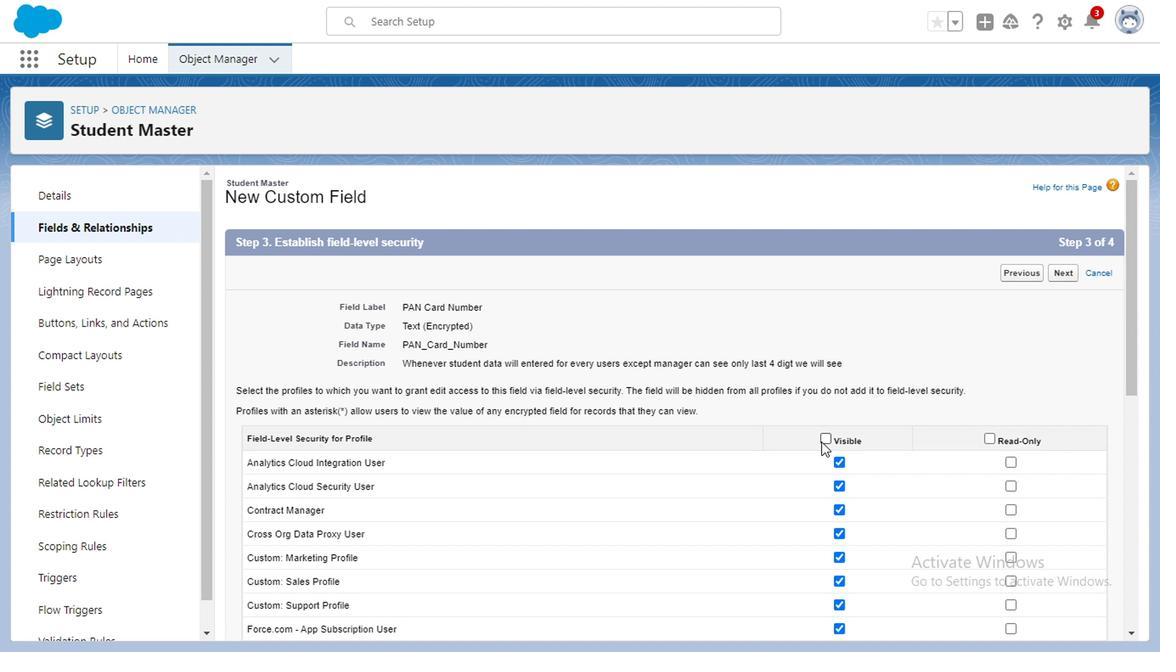 
Action: Mouse pressed left at (824, 442)
Screenshot: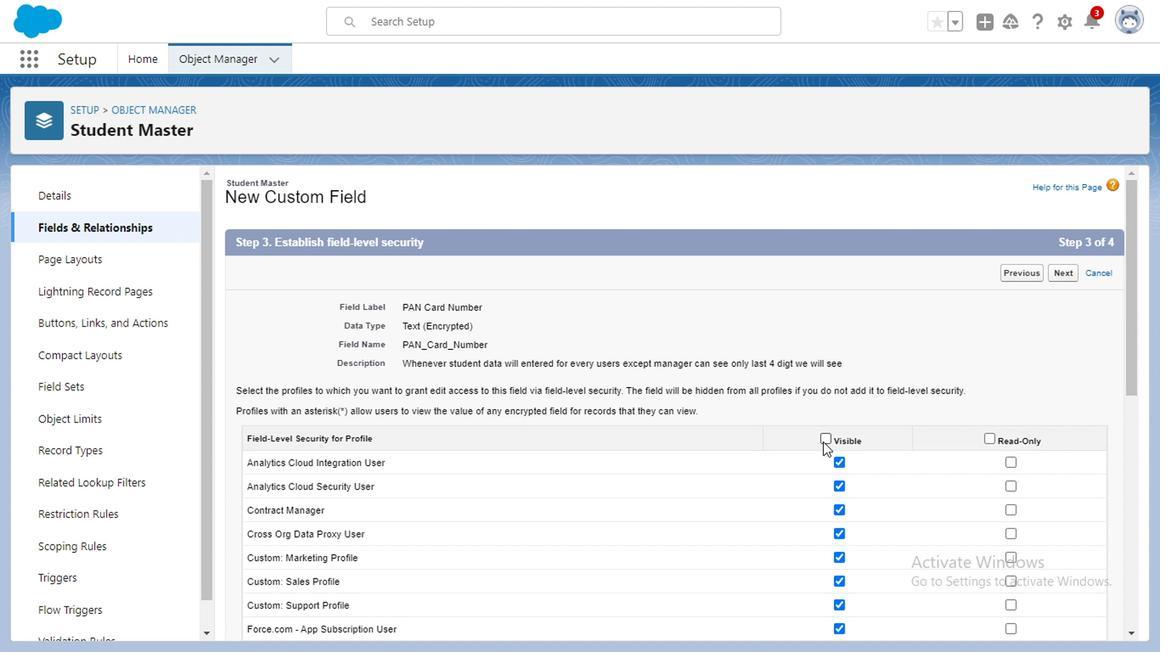 
Action: Mouse moved to (1061, 271)
Screenshot: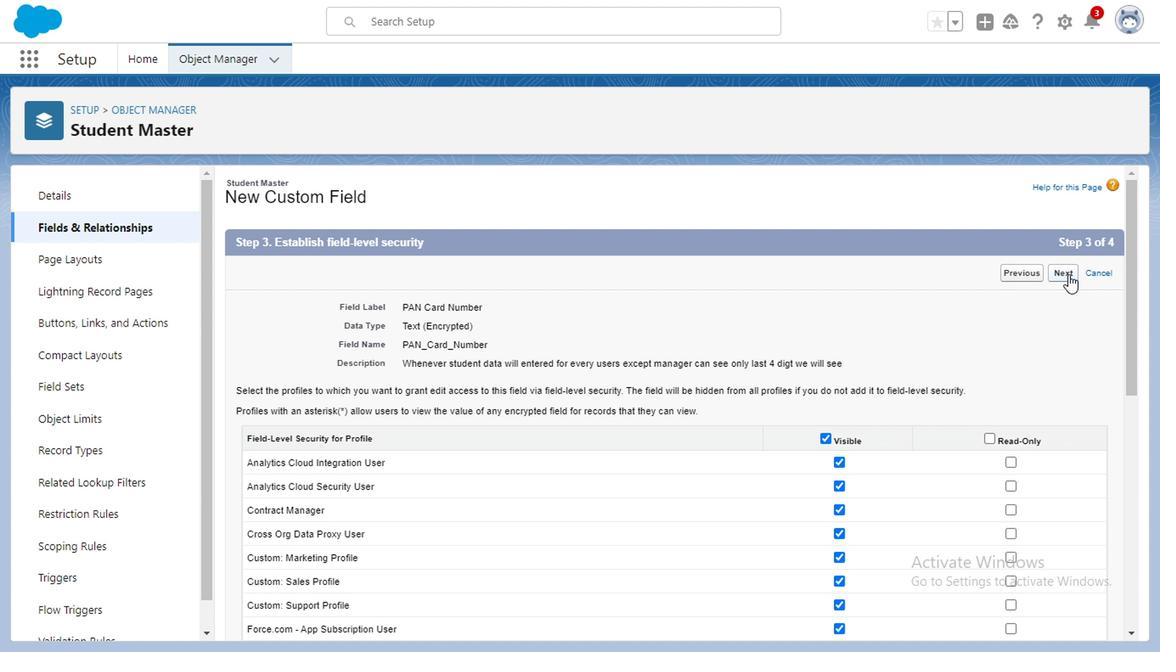 
Action: Mouse pressed left at (1061, 271)
Screenshot: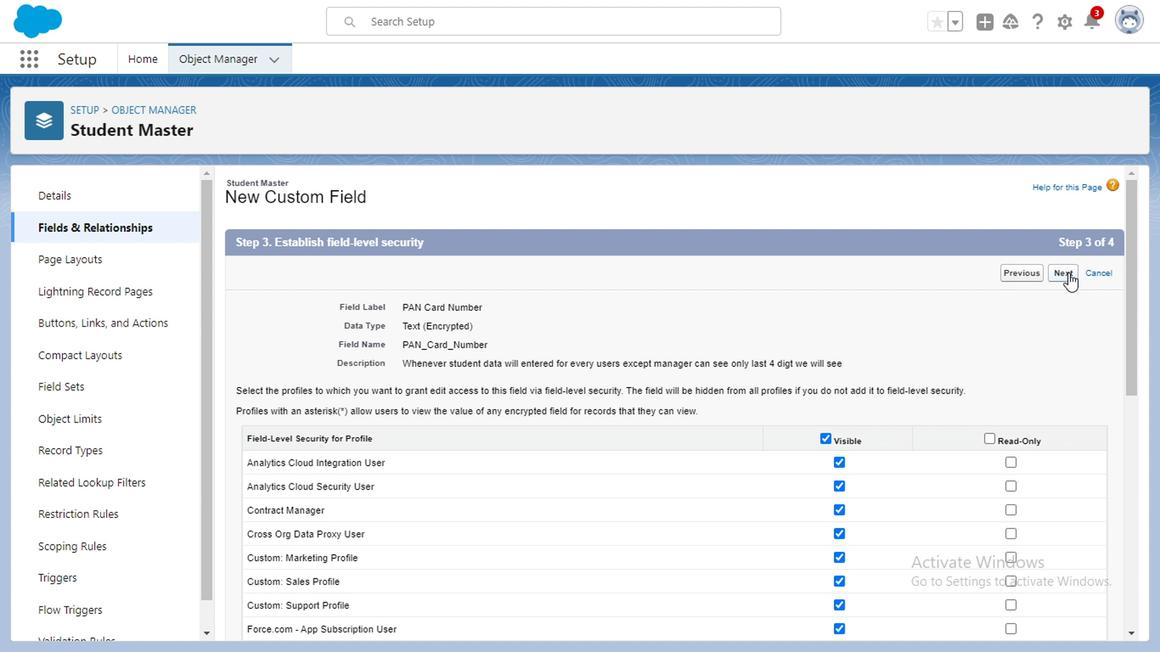 
Action: Mouse moved to (1066, 276)
Screenshot: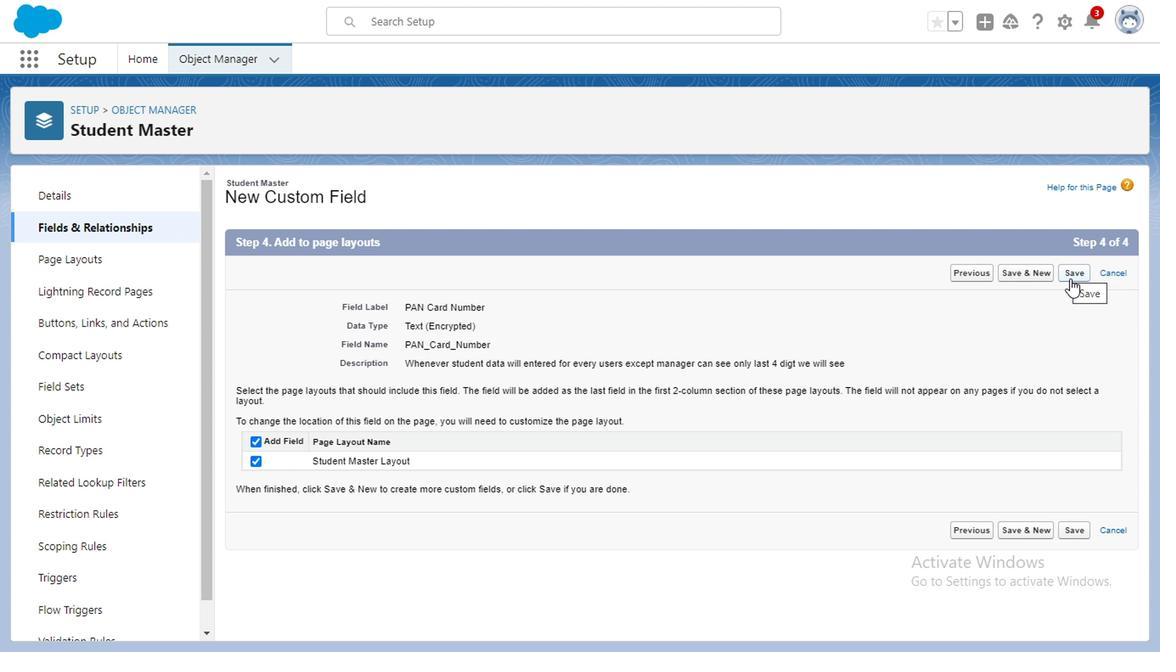 
Action: Mouse pressed left at (1066, 276)
Screenshot: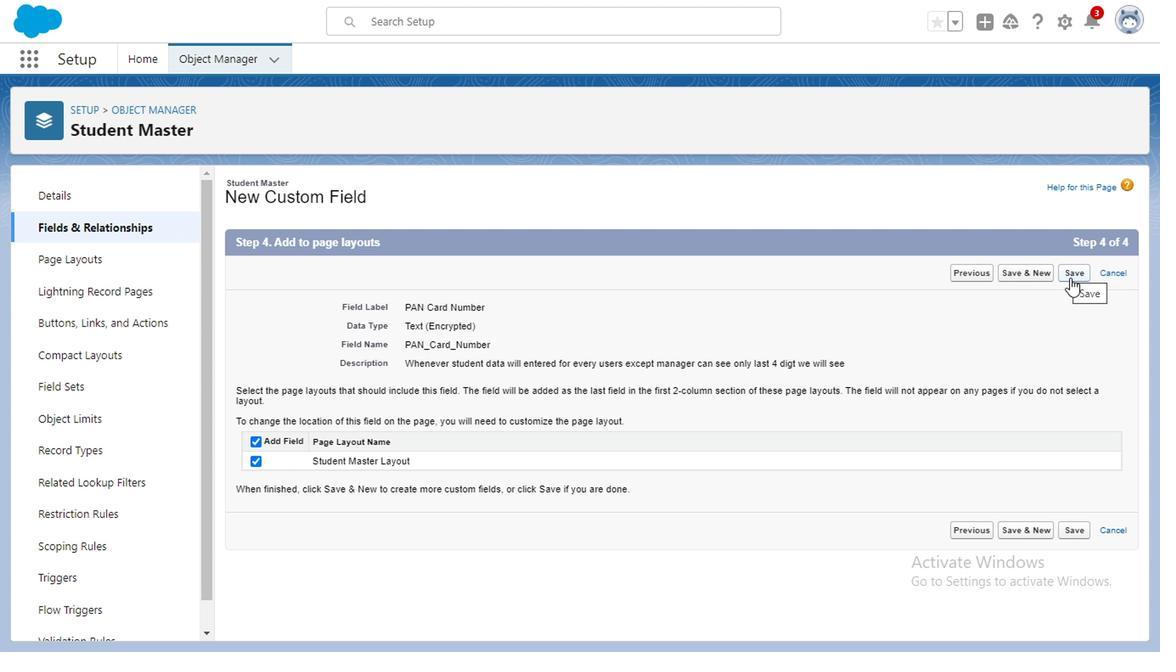 
Action: Mouse moved to (483, 465)
Screenshot: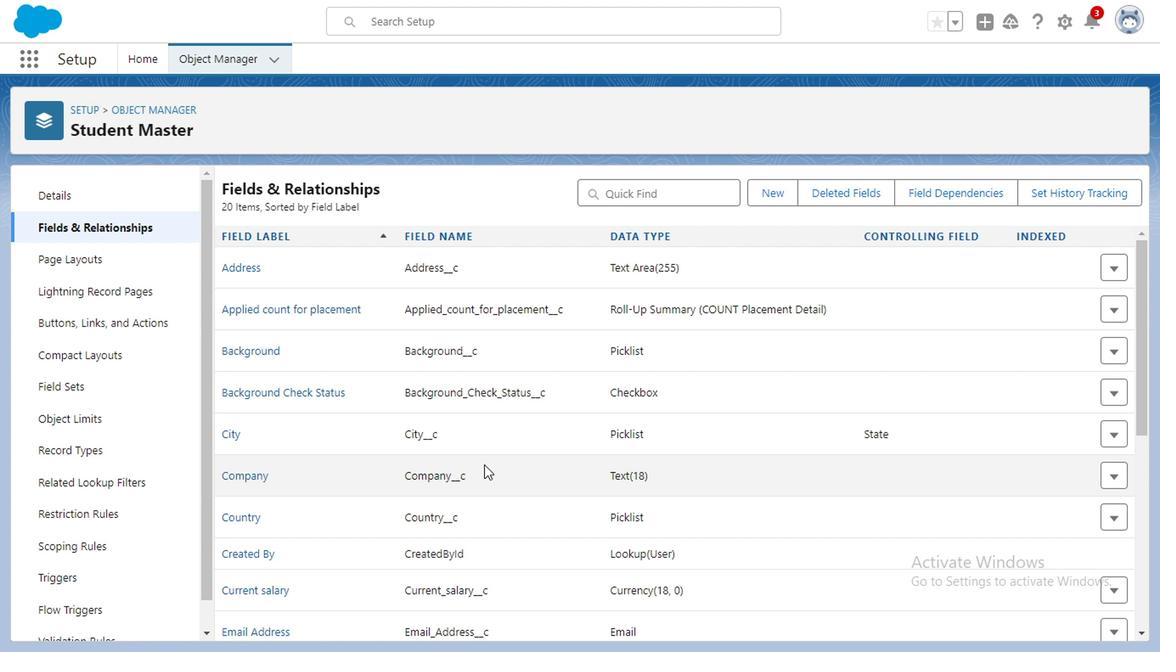 
